 Task: Compose an email with the signature Alicia Thompson with the subject Feedback on a grant application and the message I have a question regarding the company policy on remote work, can you please advise? from softage.4@softage.net to softage.7@softage.net, select first sentence, change the font of the message to Garamond and change the font typography to bold Send the email. Finally, move the email from Sent Items to the label Health
Action: Mouse moved to (118, 132)
Screenshot: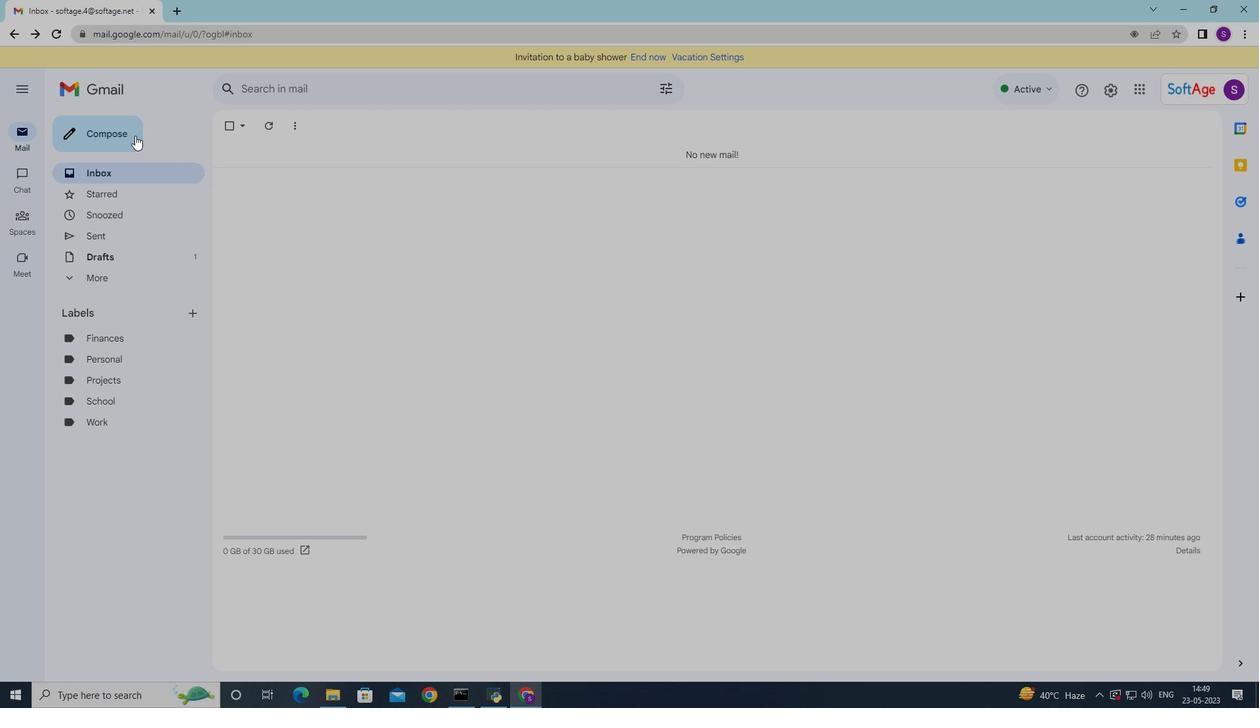 
Action: Mouse pressed left at (118, 132)
Screenshot: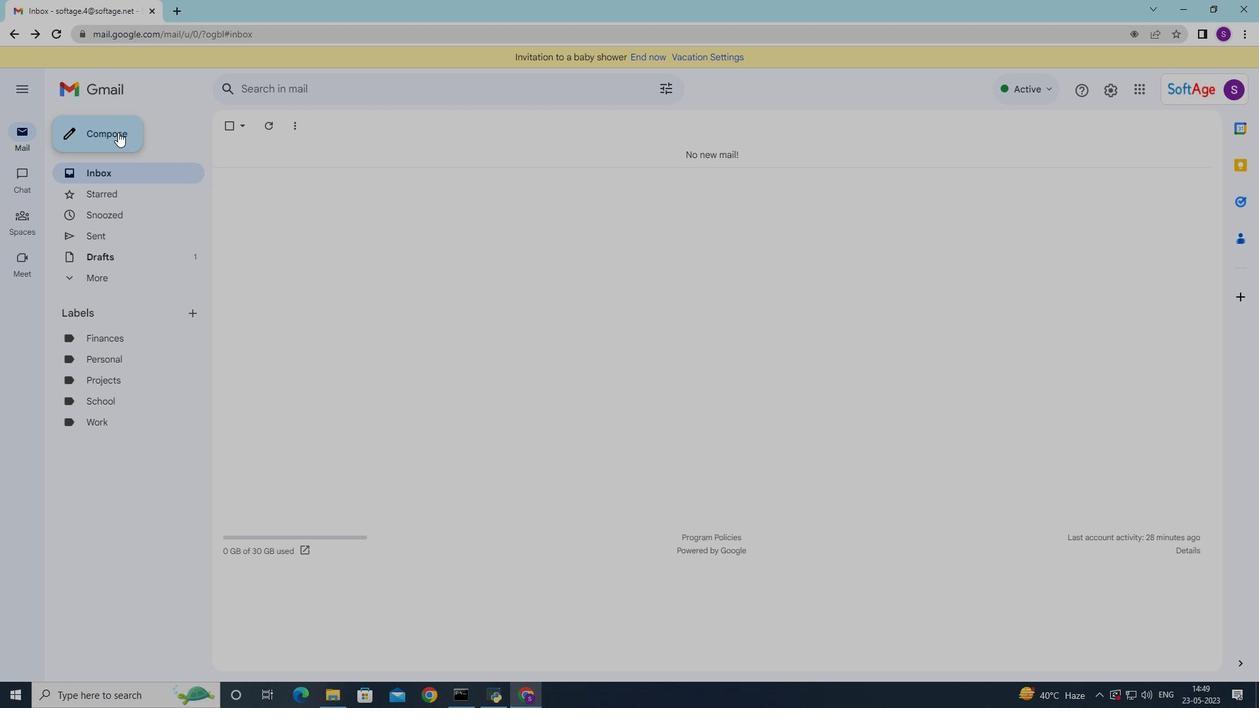 
Action: Mouse moved to (1060, 660)
Screenshot: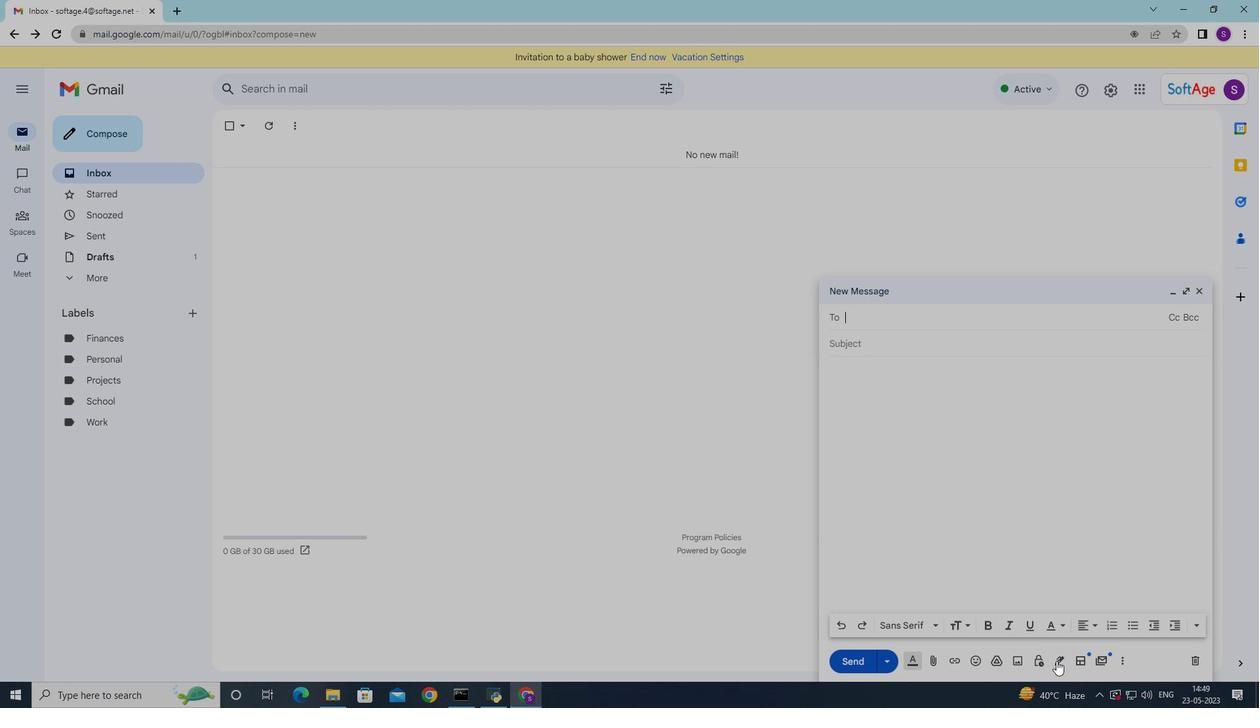 
Action: Mouse pressed left at (1060, 660)
Screenshot: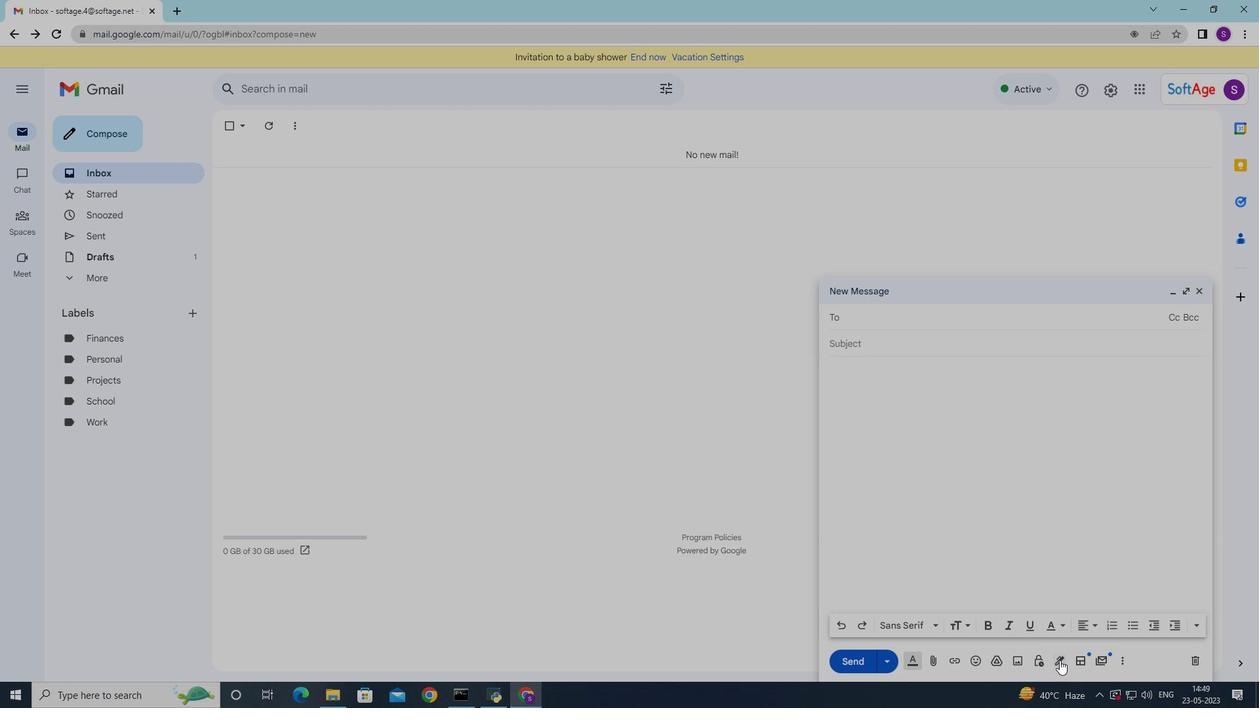 
Action: Mouse moved to (1094, 479)
Screenshot: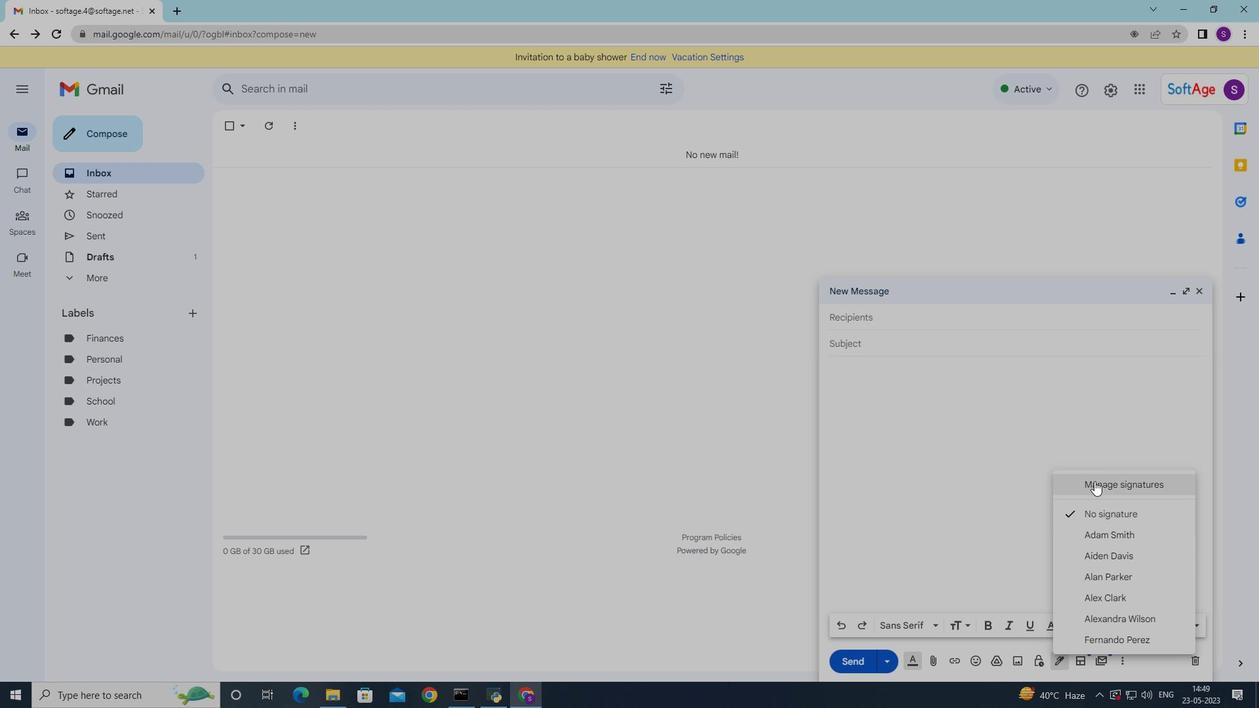 
Action: Mouse pressed left at (1094, 479)
Screenshot: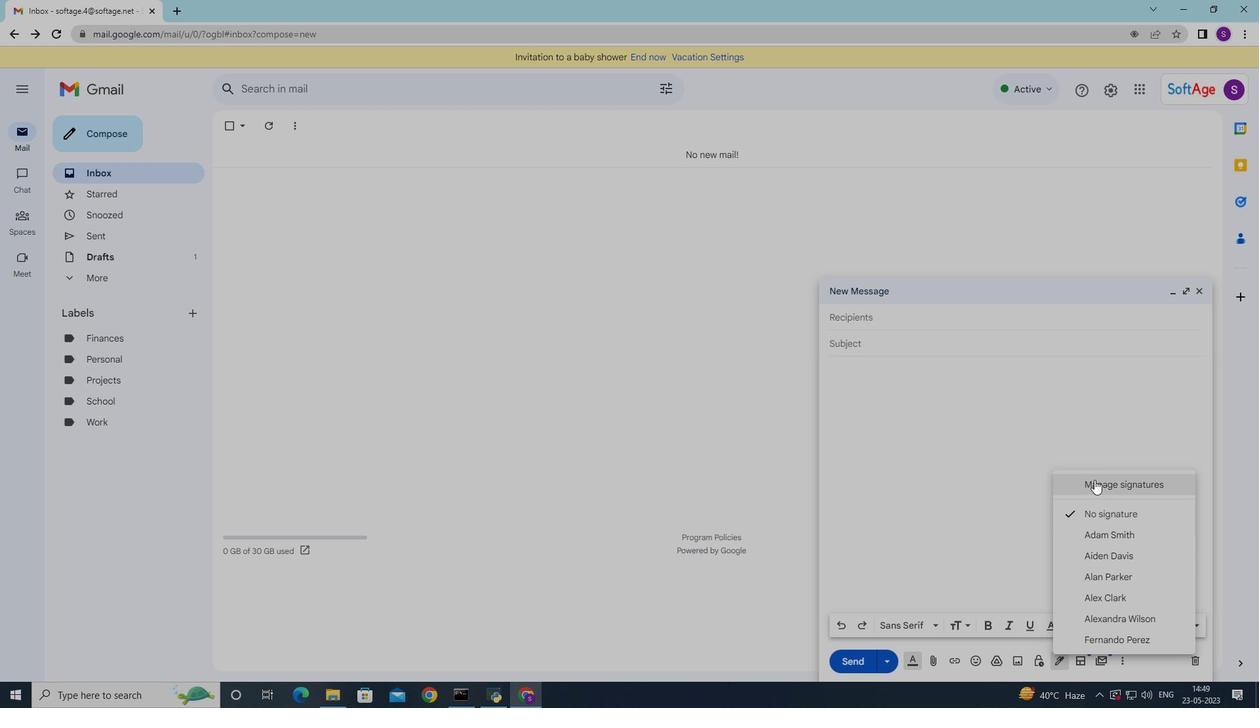 
Action: Mouse moved to (426, 377)
Screenshot: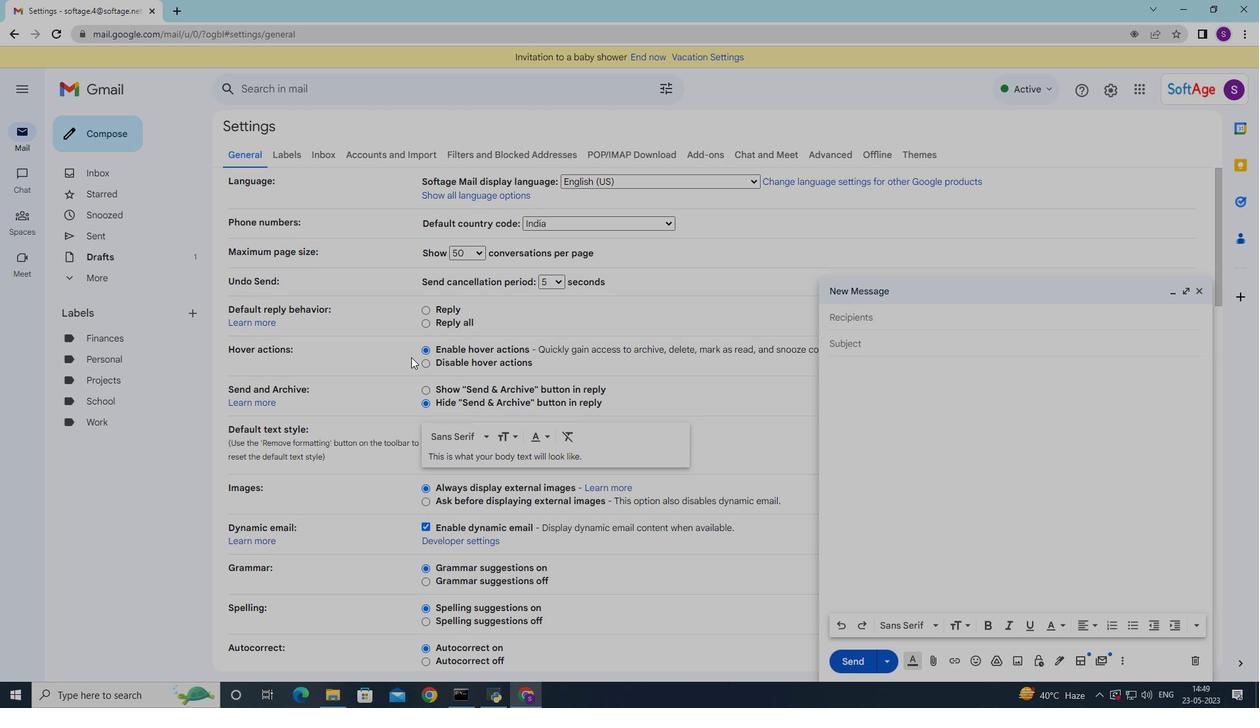 
Action: Mouse scrolled (426, 376) with delta (0, 0)
Screenshot: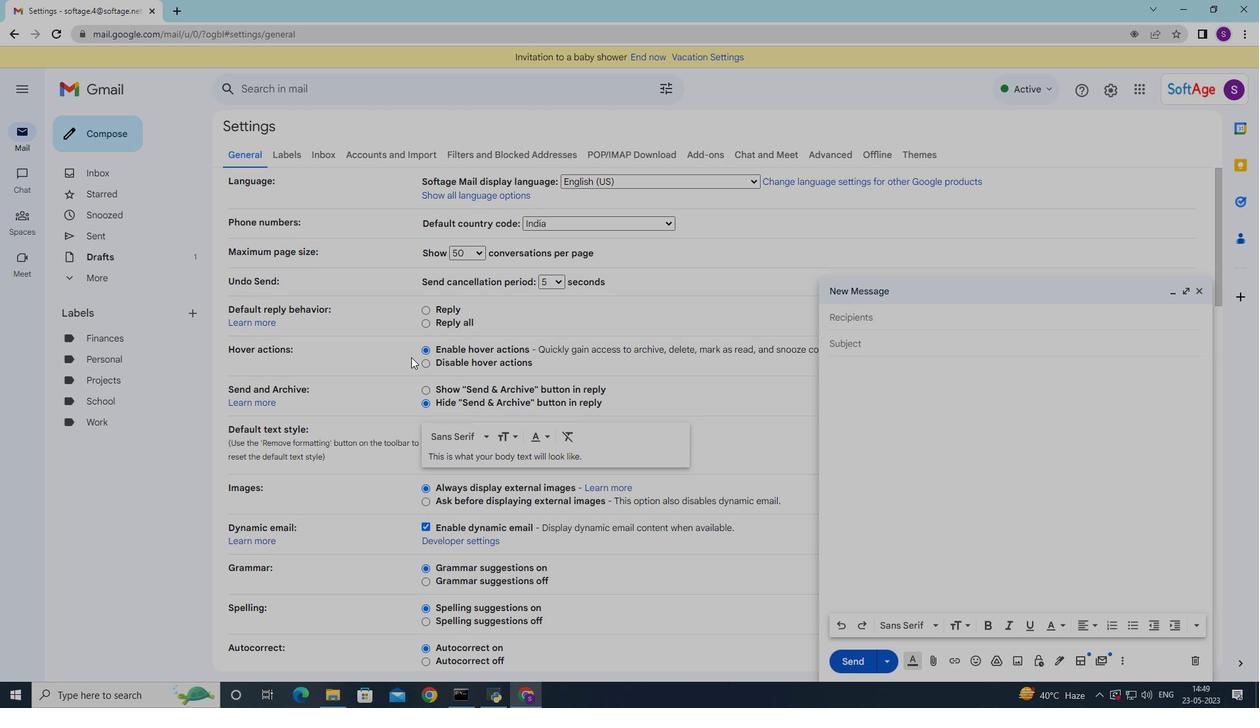 
Action: Mouse moved to (428, 380)
Screenshot: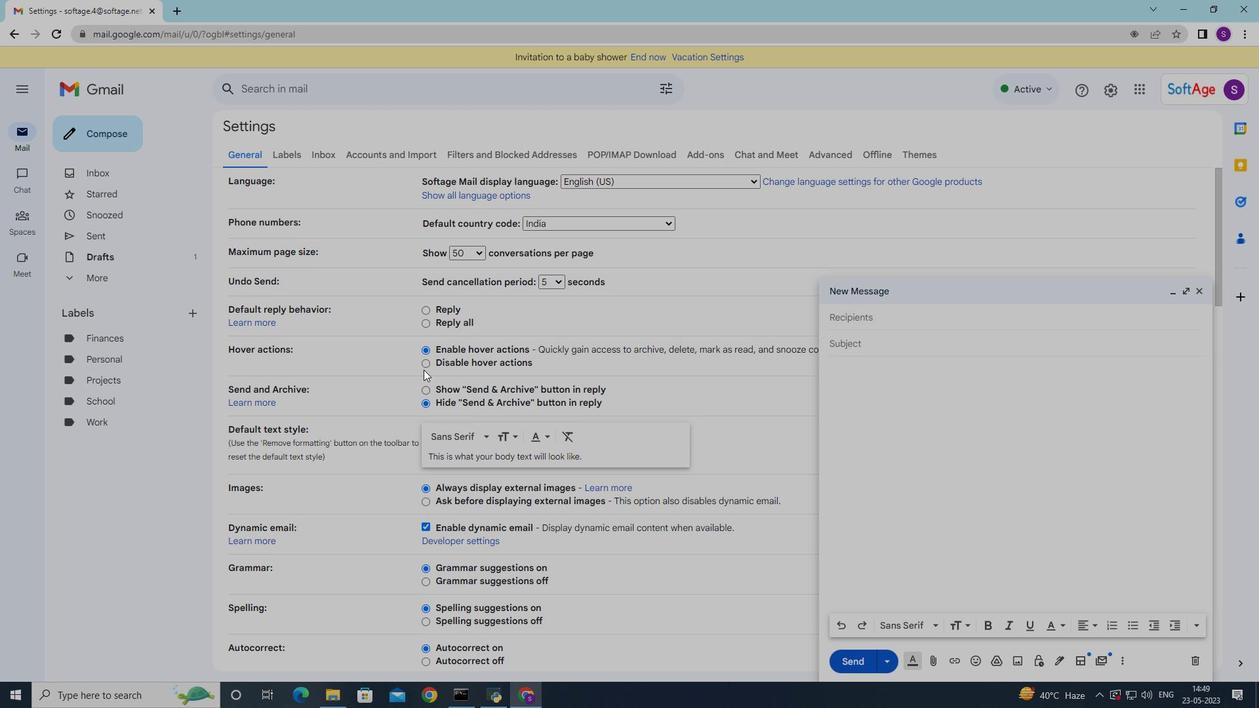 
Action: Mouse scrolled (428, 379) with delta (0, 0)
Screenshot: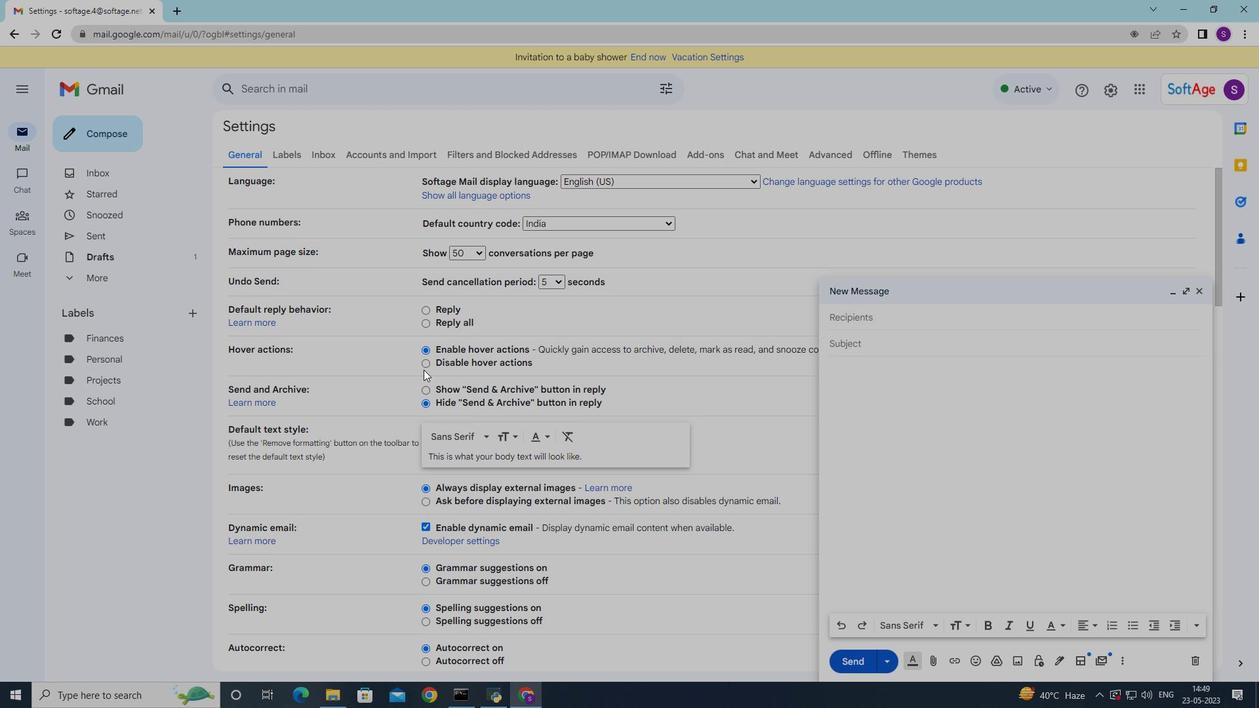 
Action: Mouse moved to (432, 385)
Screenshot: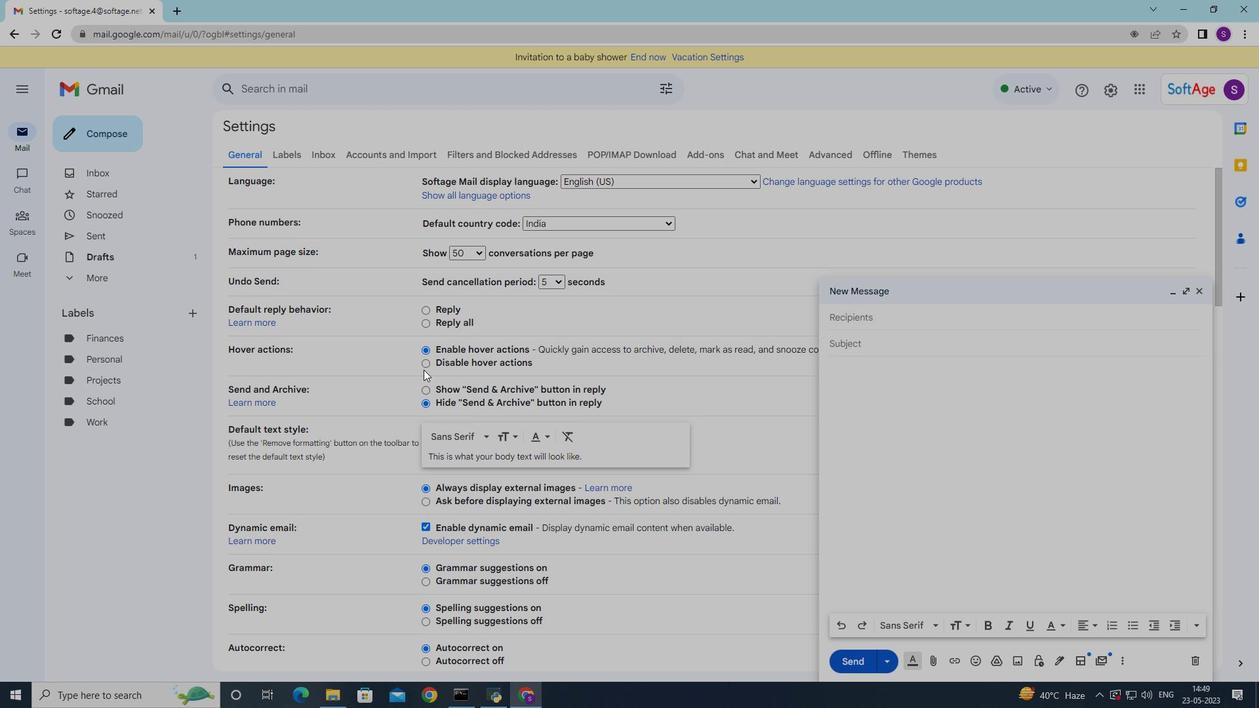 
Action: Mouse scrolled (431, 383) with delta (0, 0)
Screenshot: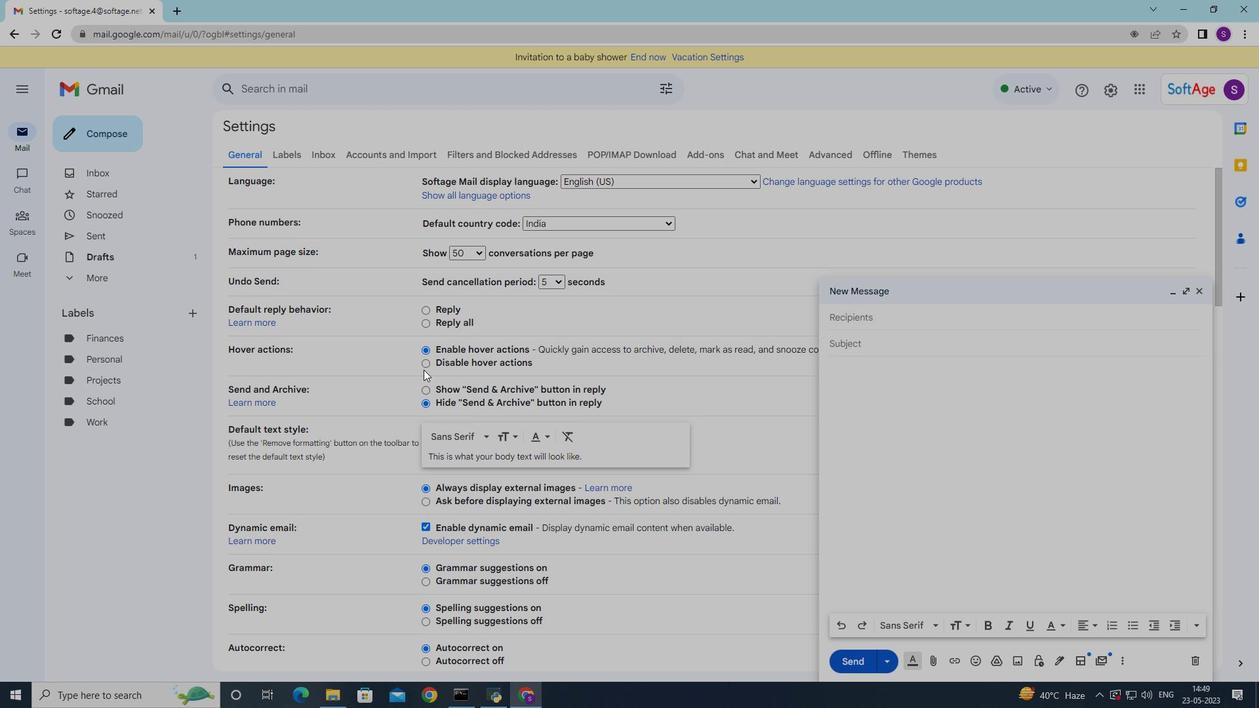 
Action: Mouse moved to (440, 393)
Screenshot: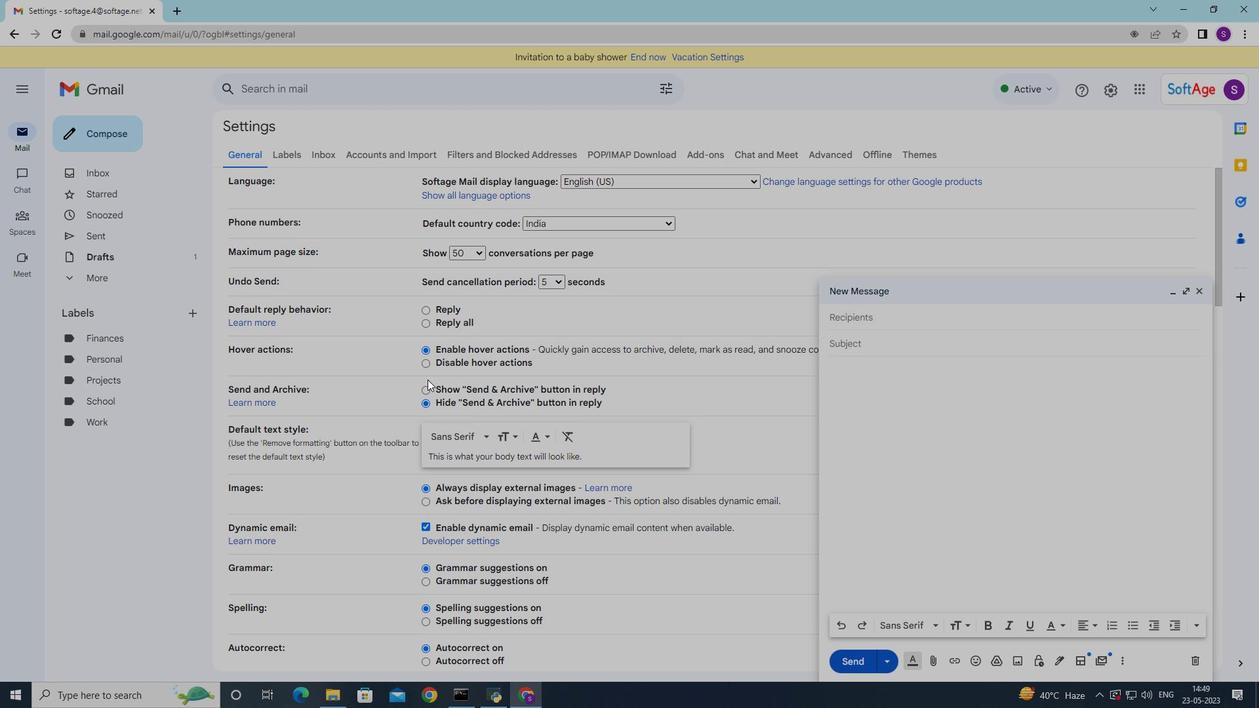 
Action: Mouse scrolled (437, 390) with delta (0, 0)
Screenshot: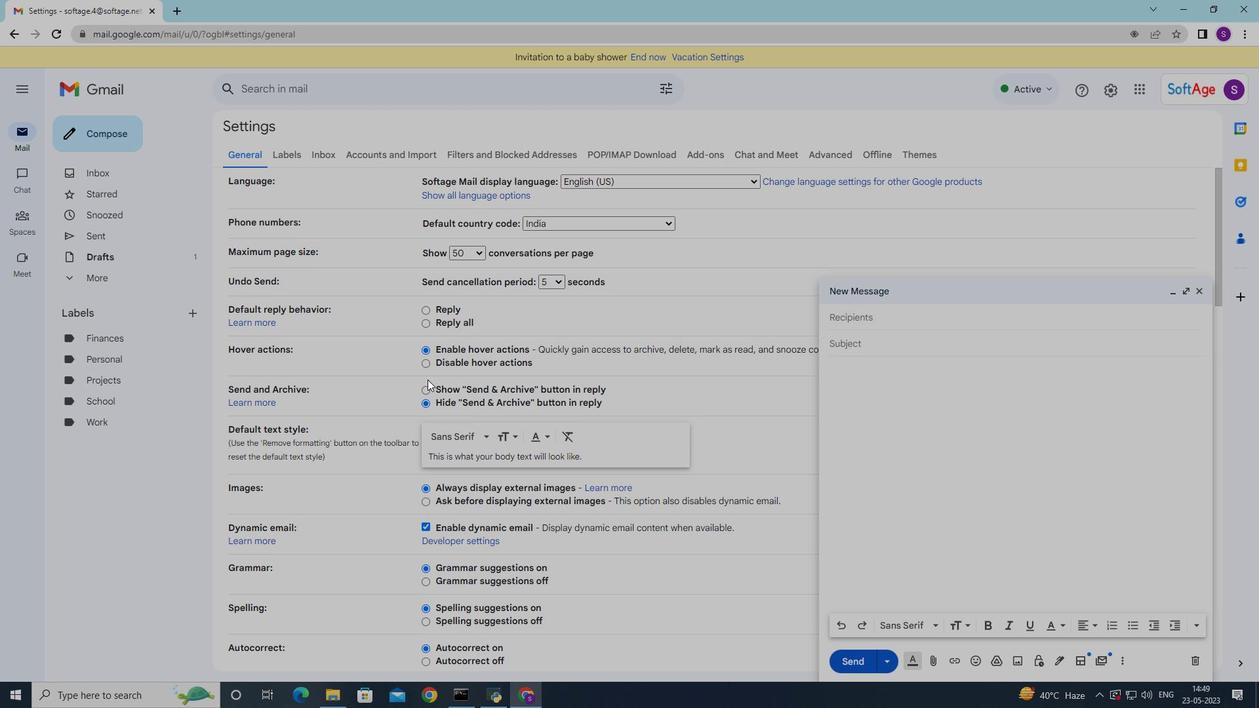 
Action: Mouse moved to (545, 592)
Screenshot: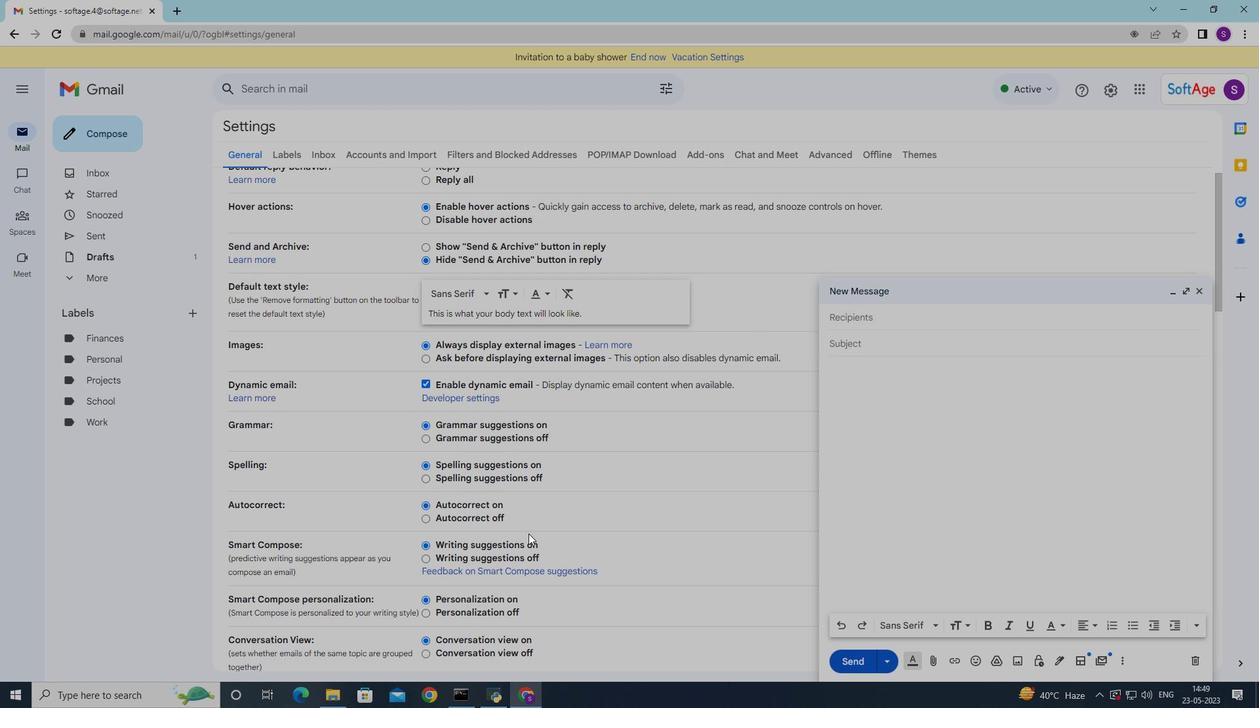 
Action: Mouse scrolled (545, 591) with delta (0, 0)
Screenshot: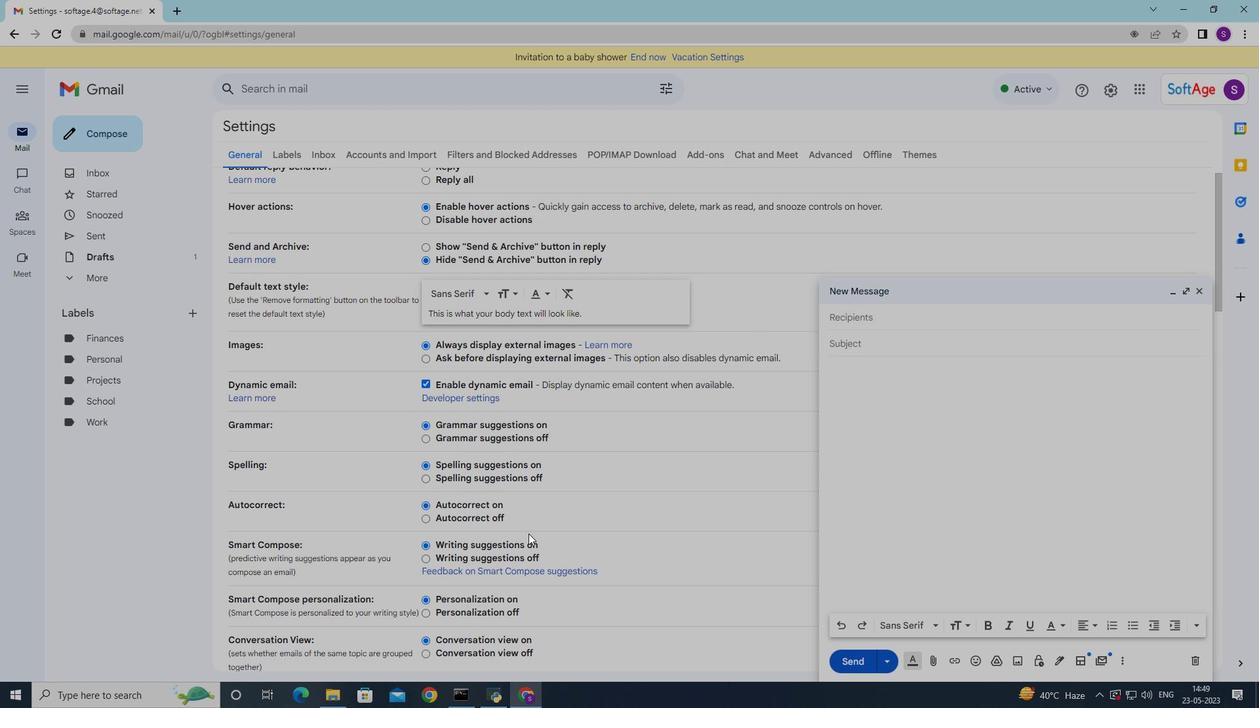 
Action: Mouse moved to (545, 595)
Screenshot: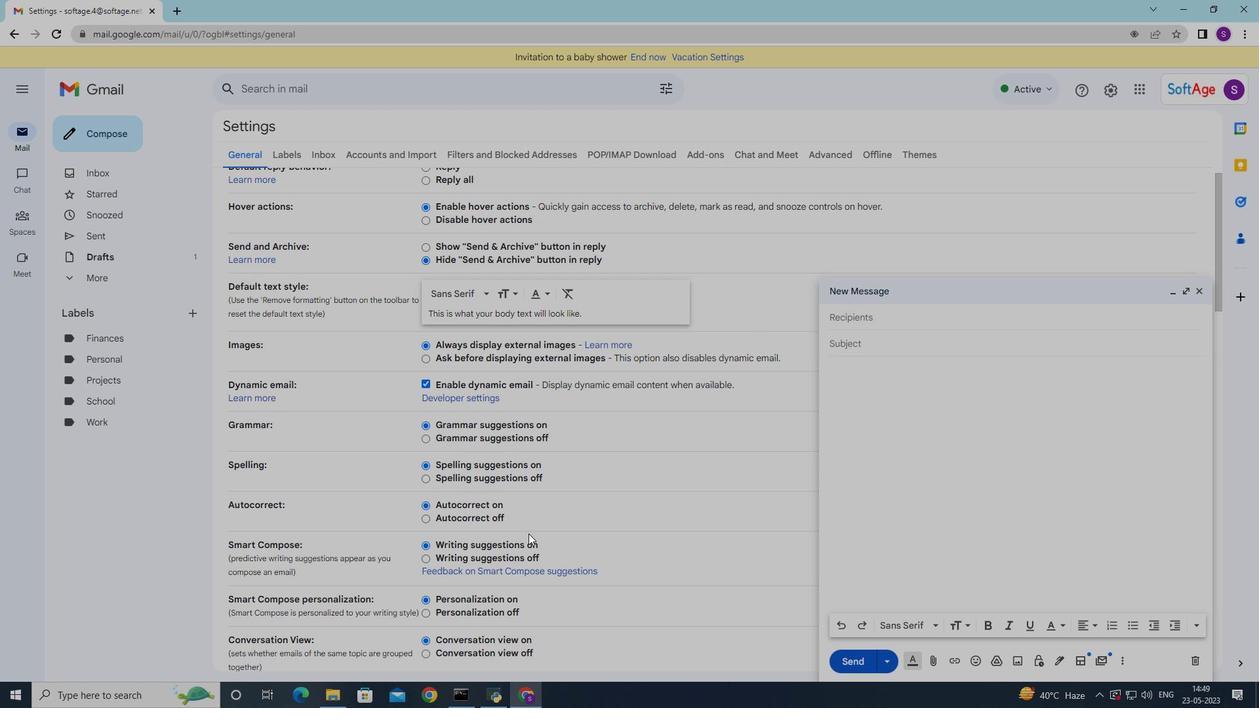 
Action: Mouse scrolled (545, 594) with delta (0, 0)
Screenshot: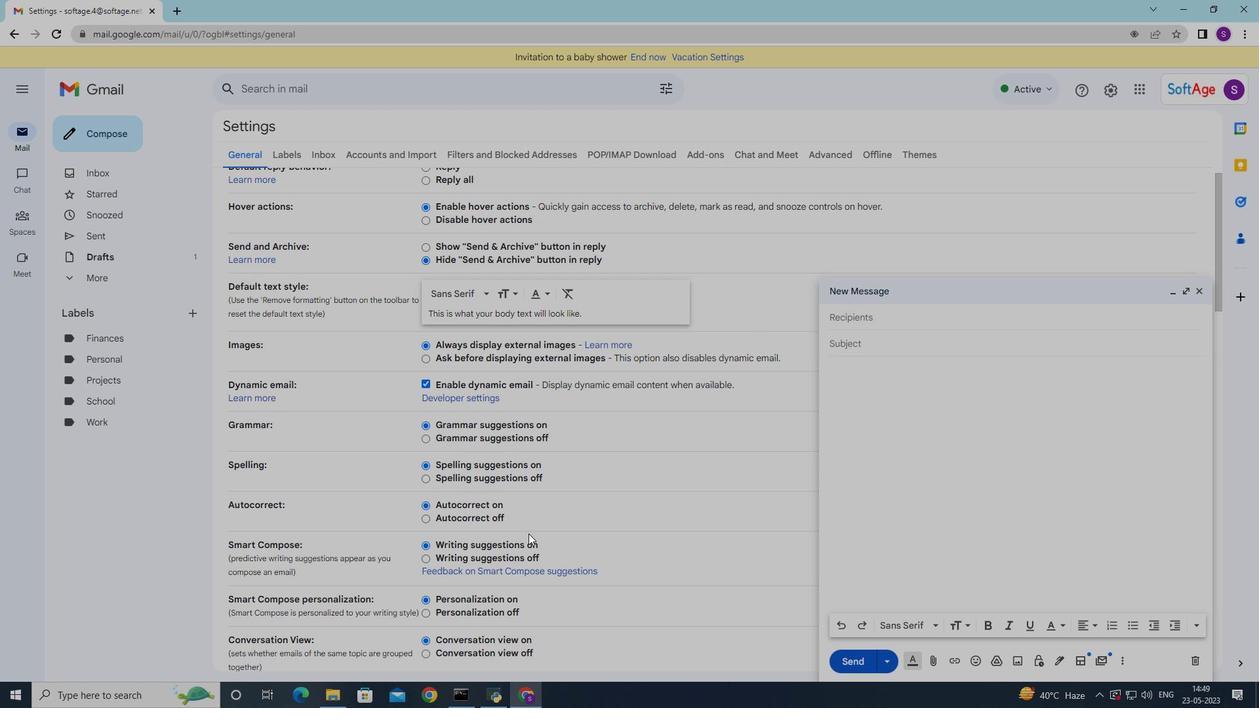 
Action: Mouse scrolled (545, 594) with delta (0, 0)
Screenshot: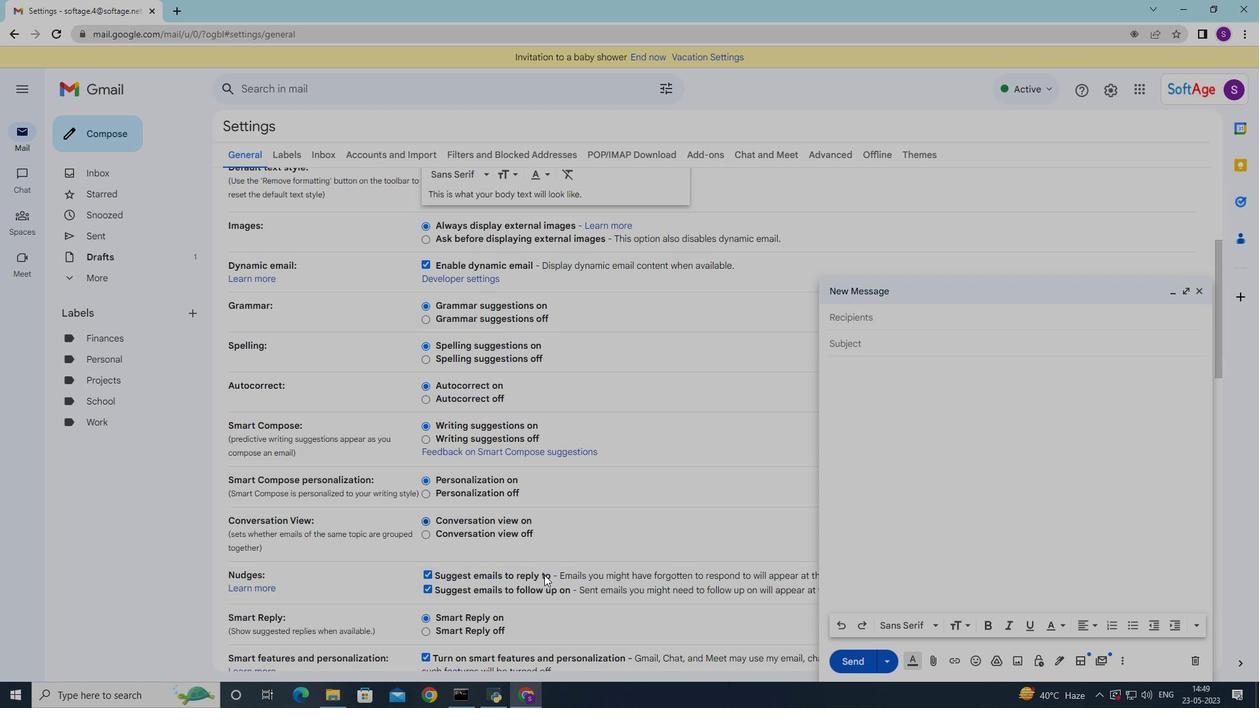 
Action: Mouse moved to (545, 596)
Screenshot: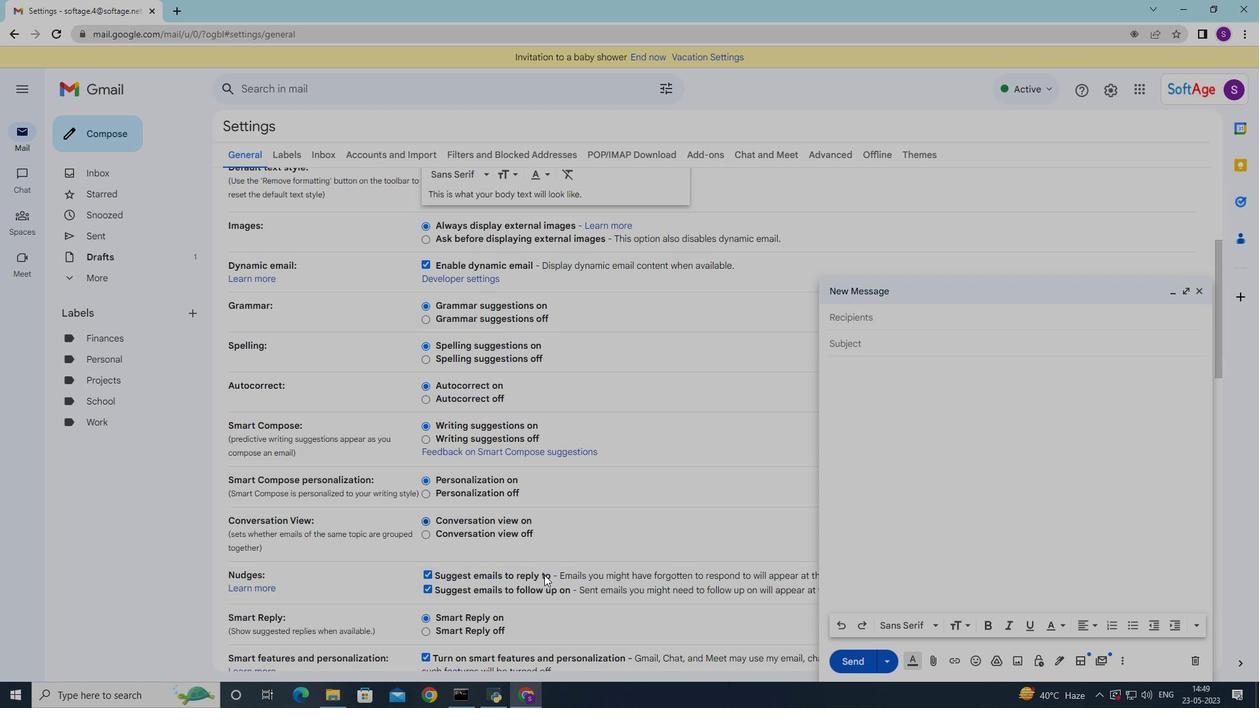 
Action: Mouse scrolled (545, 596) with delta (0, 0)
Screenshot: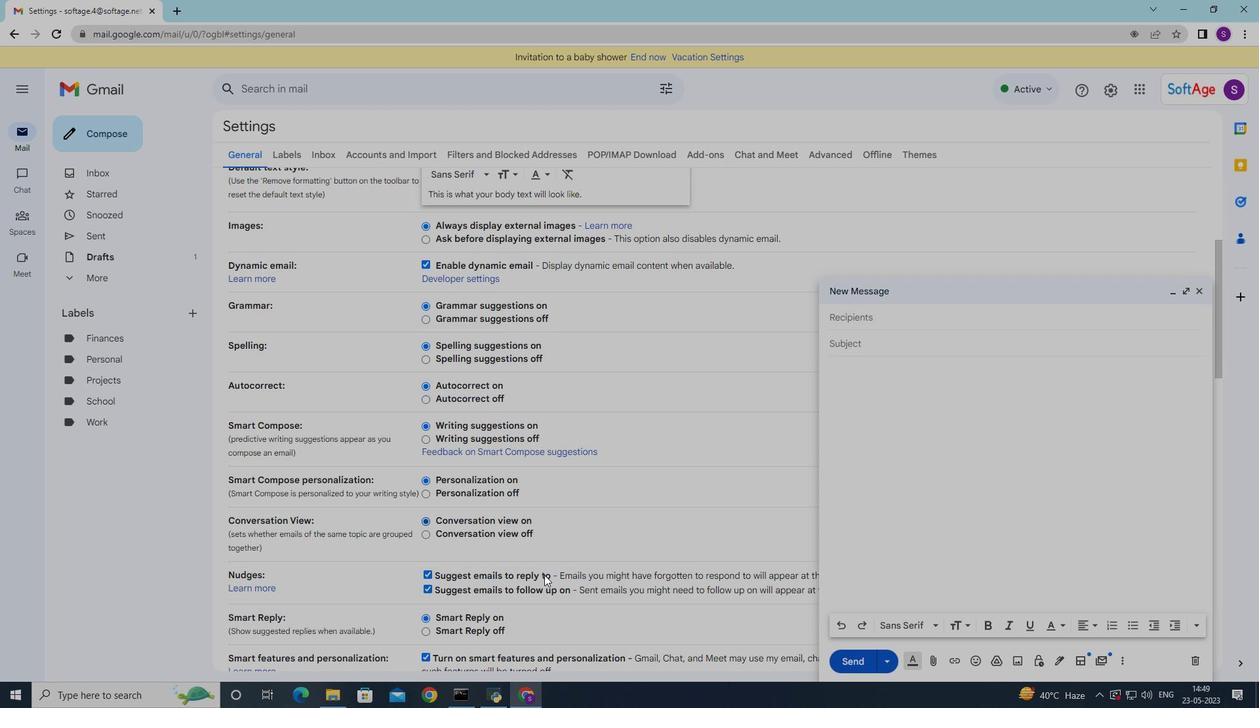 
Action: Mouse moved to (545, 610)
Screenshot: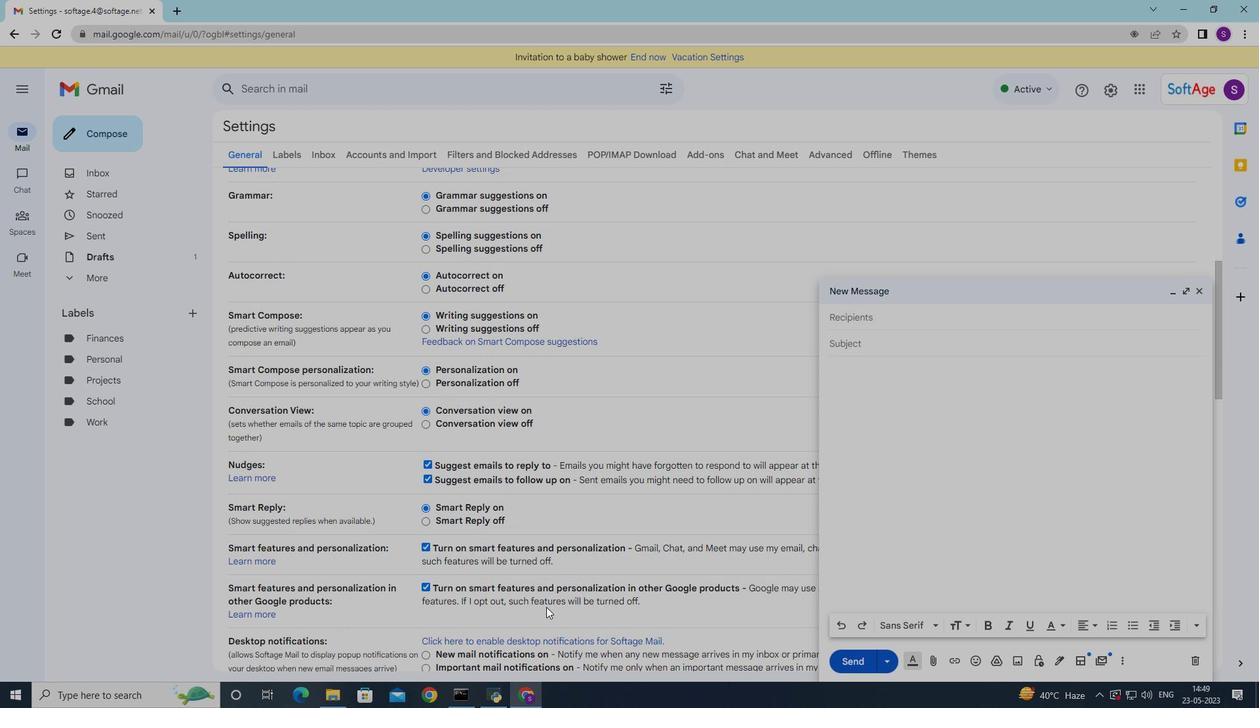 
Action: Mouse scrolled (545, 609) with delta (0, 0)
Screenshot: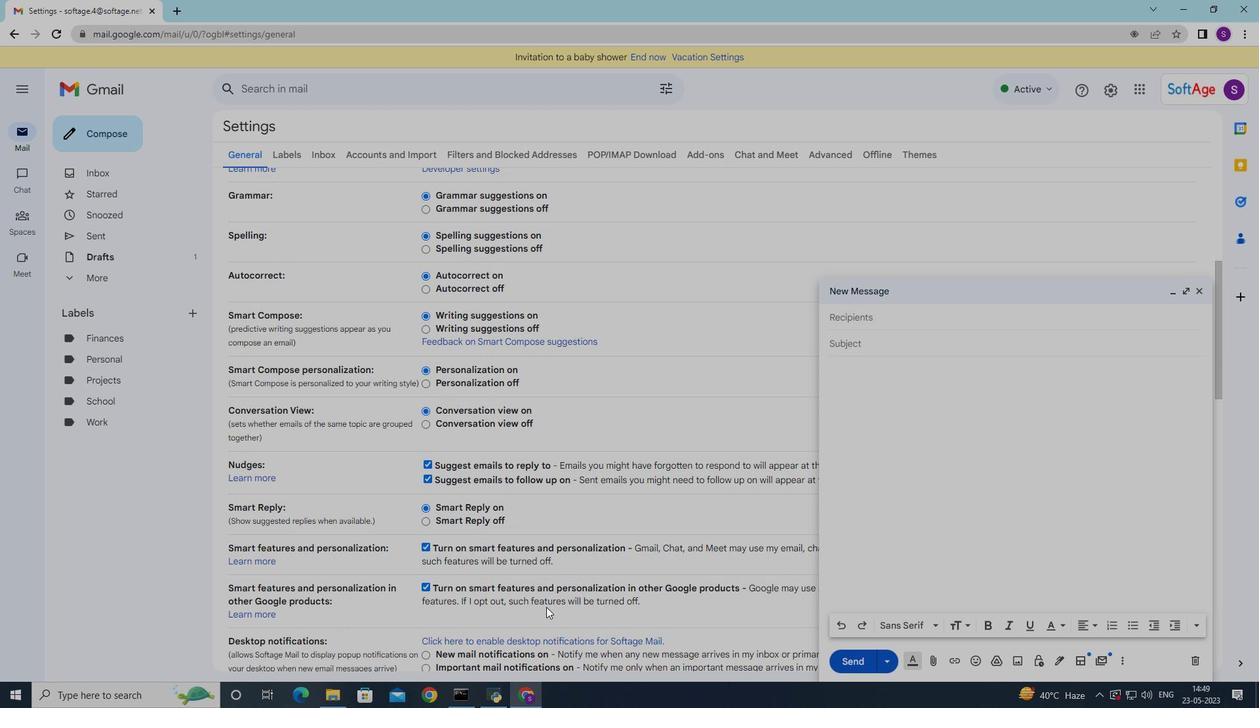 
Action: Mouse moved to (545, 610)
Screenshot: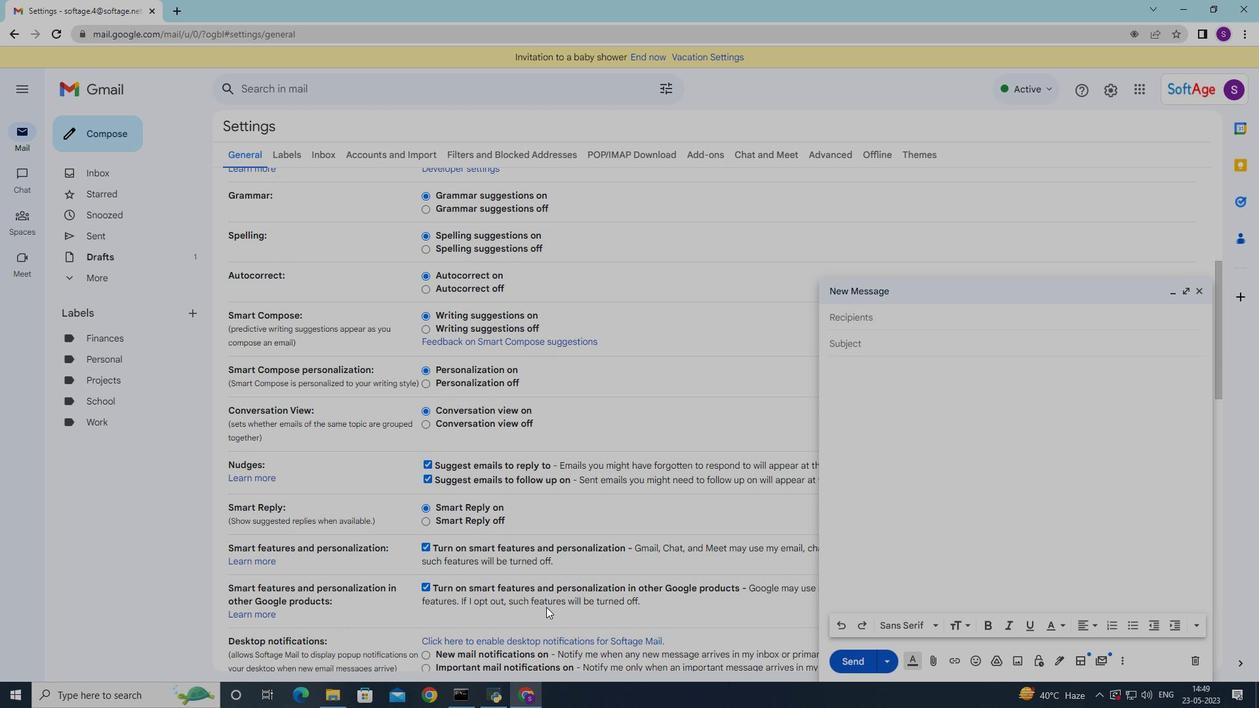
Action: Mouse scrolled (545, 610) with delta (0, 0)
Screenshot: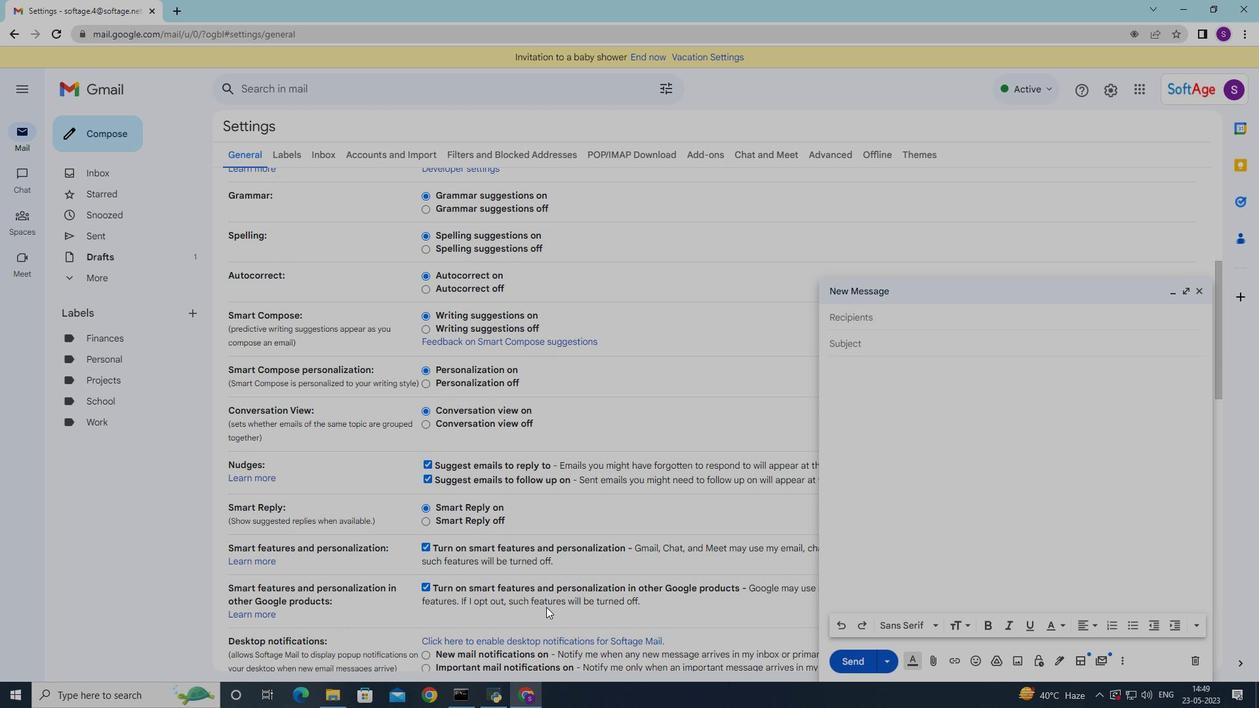 
Action: Mouse scrolled (545, 610) with delta (0, 0)
Screenshot: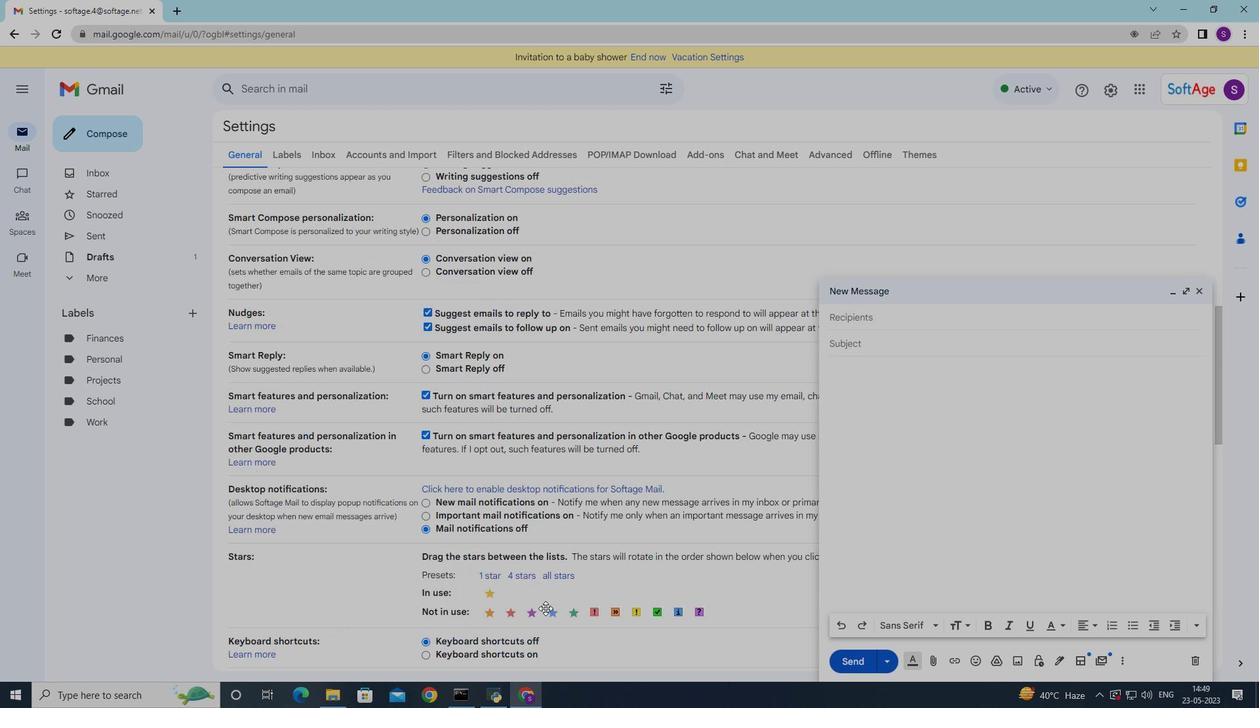 
Action: Mouse scrolled (545, 610) with delta (0, 0)
Screenshot: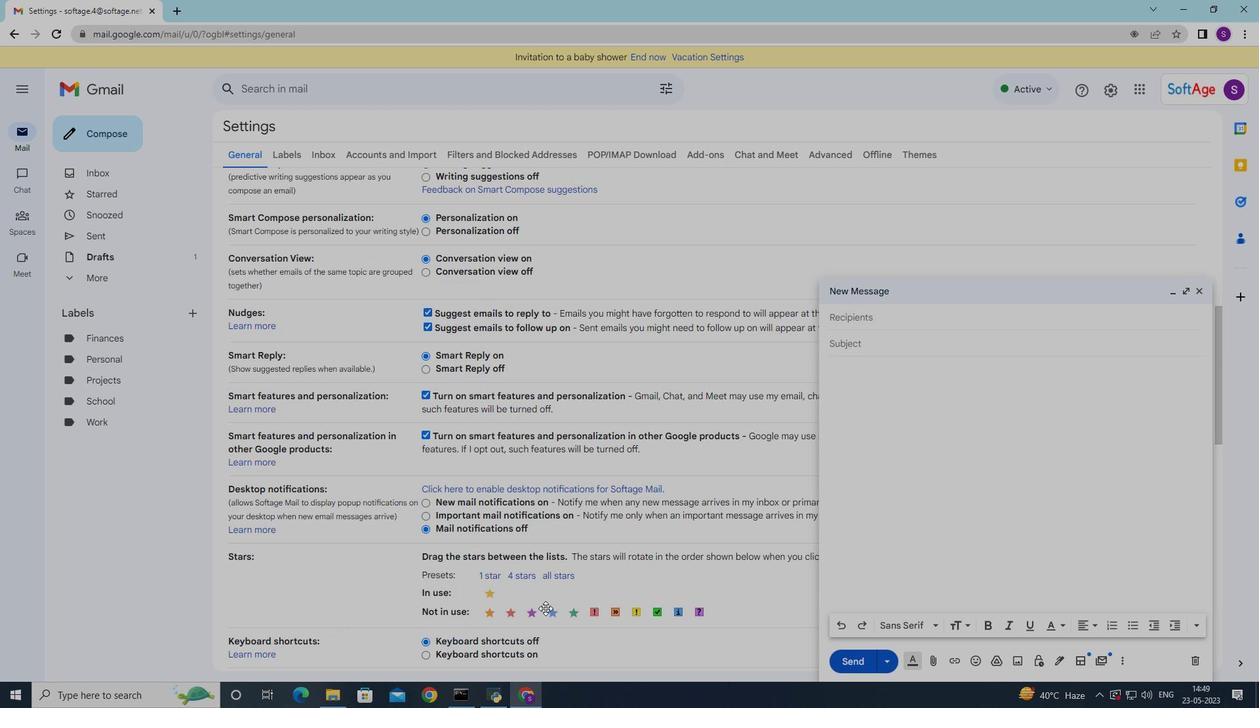 
Action: Mouse moved to (545, 608)
Screenshot: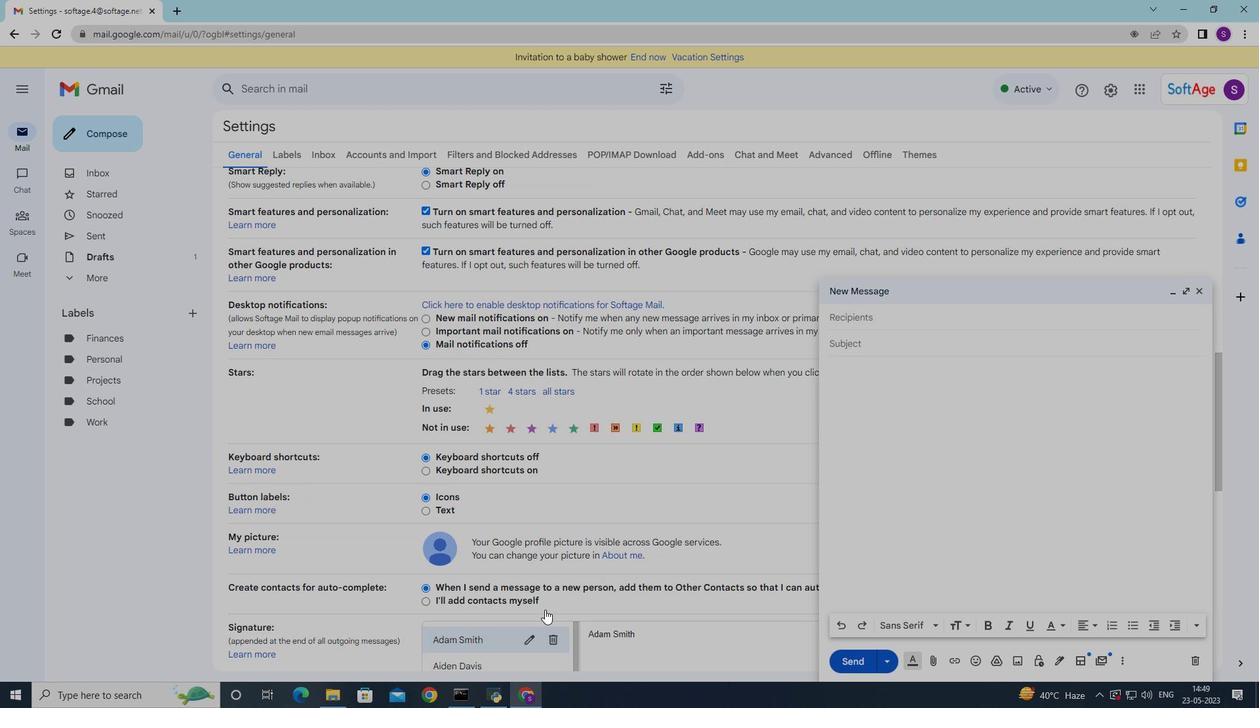 
Action: Mouse scrolled (545, 608) with delta (0, 0)
Screenshot: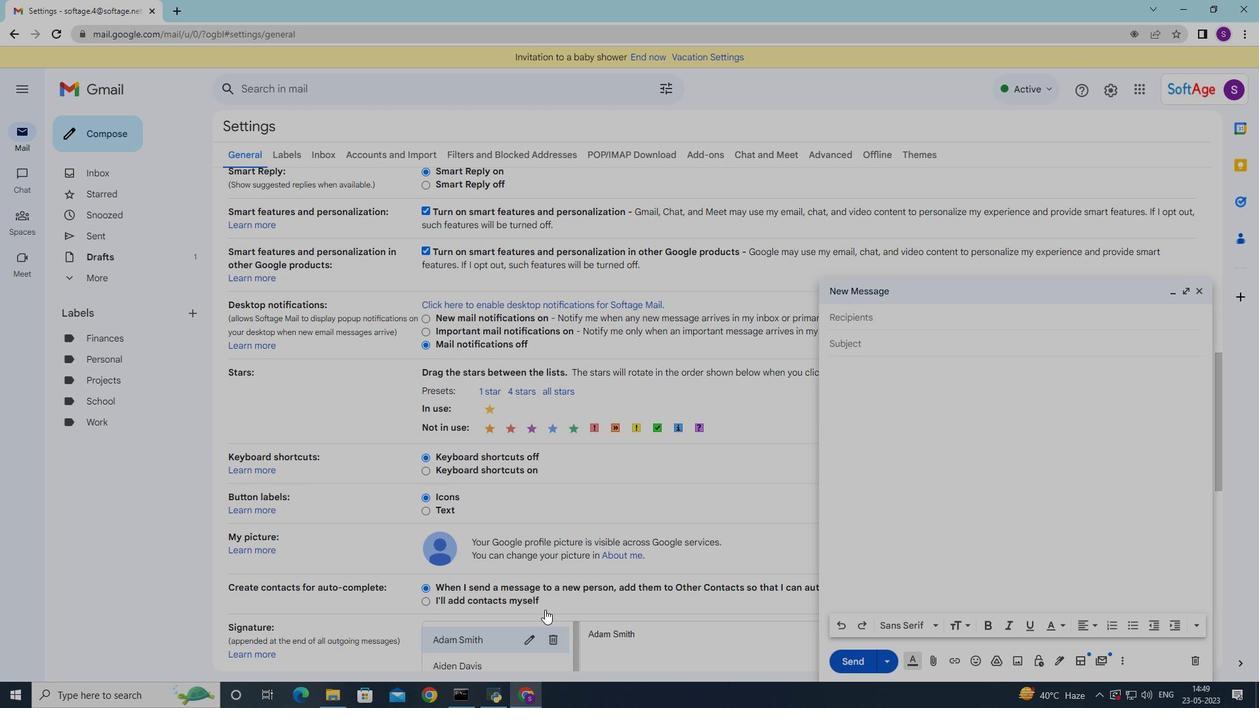 
Action: Mouse moved to (545, 608)
Screenshot: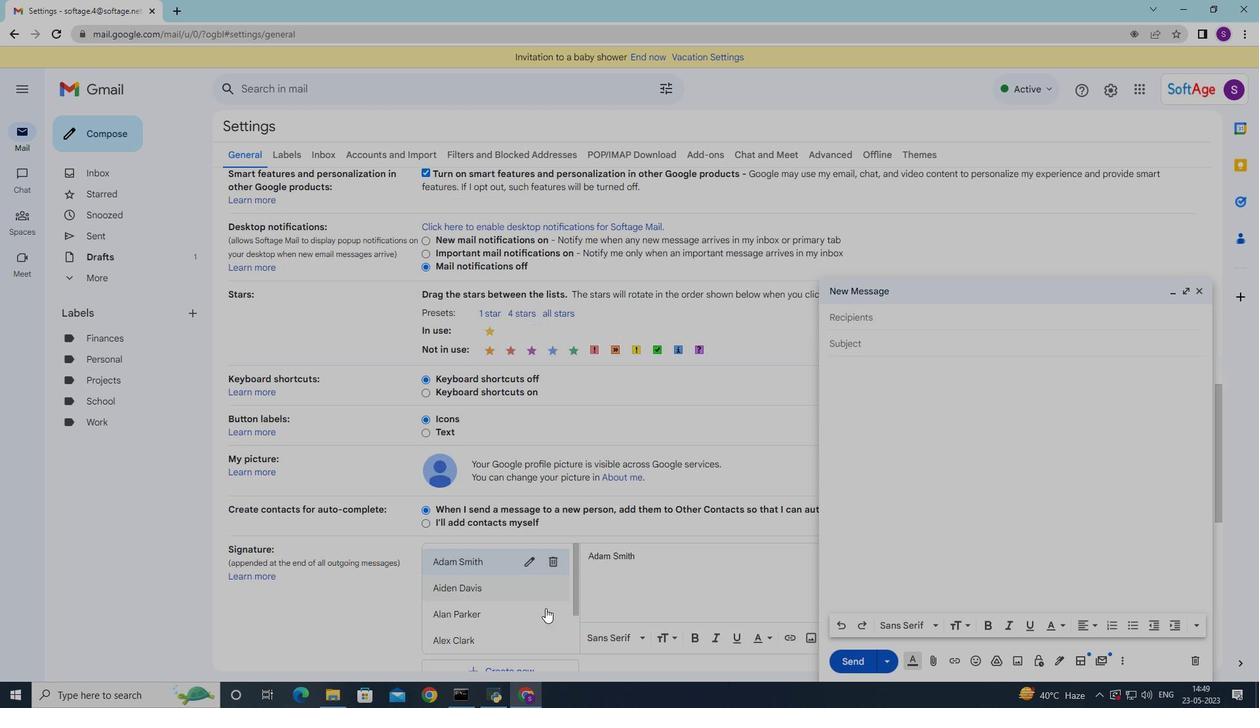 
Action: Mouse scrolled (545, 608) with delta (0, 0)
Screenshot: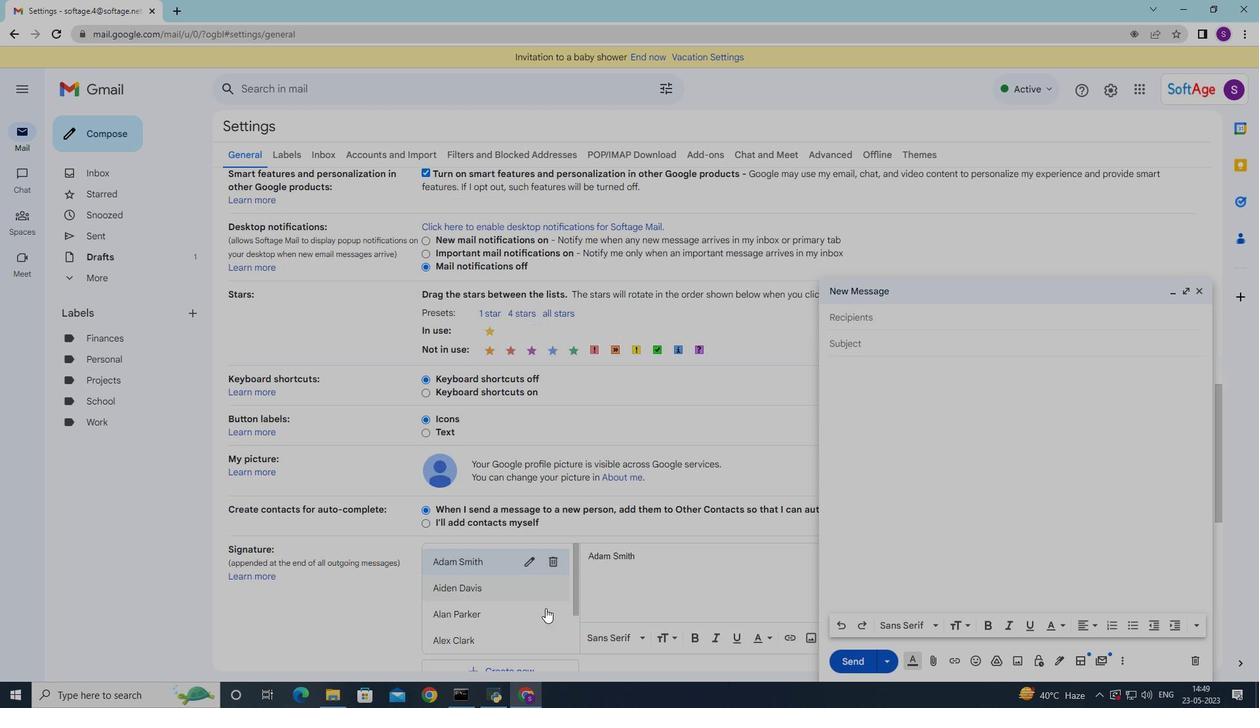 
Action: Mouse scrolled (545, 608) with delta (0, 0)
Screenshot: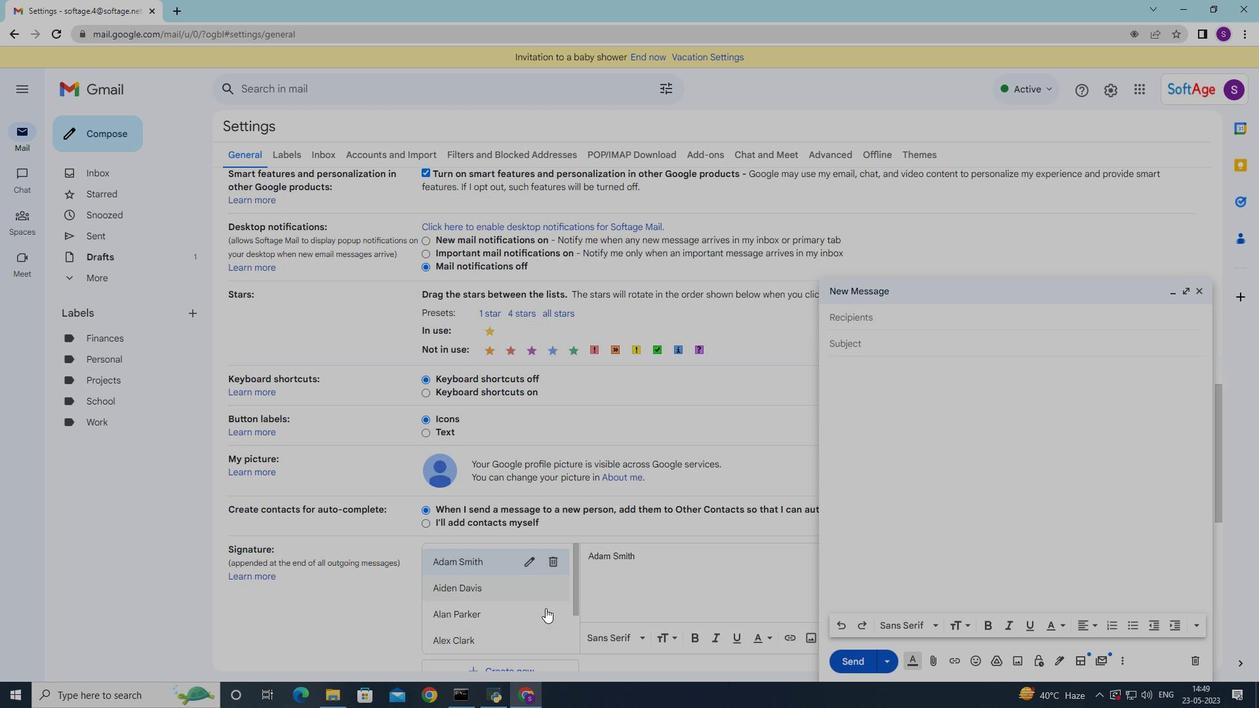 
Action: Mouse moved to (484, 475)
Screenshot: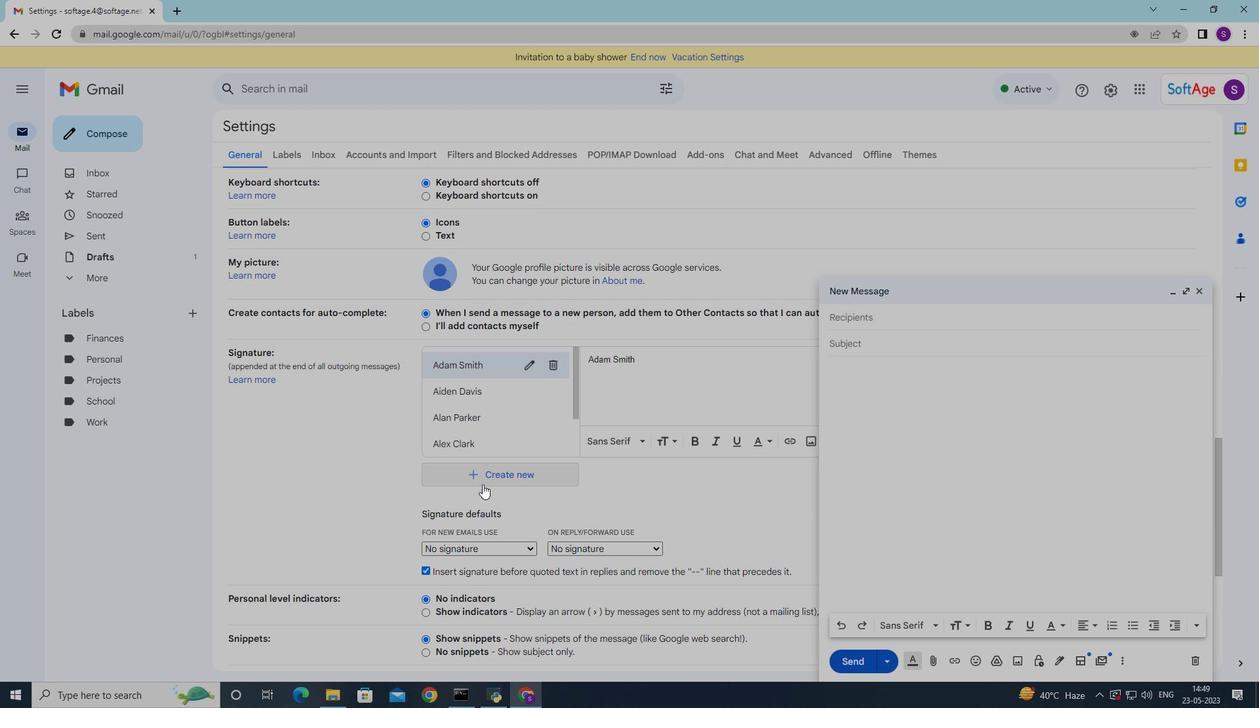 
Action: Mouse pressed left at (484, 475)
Screenshot: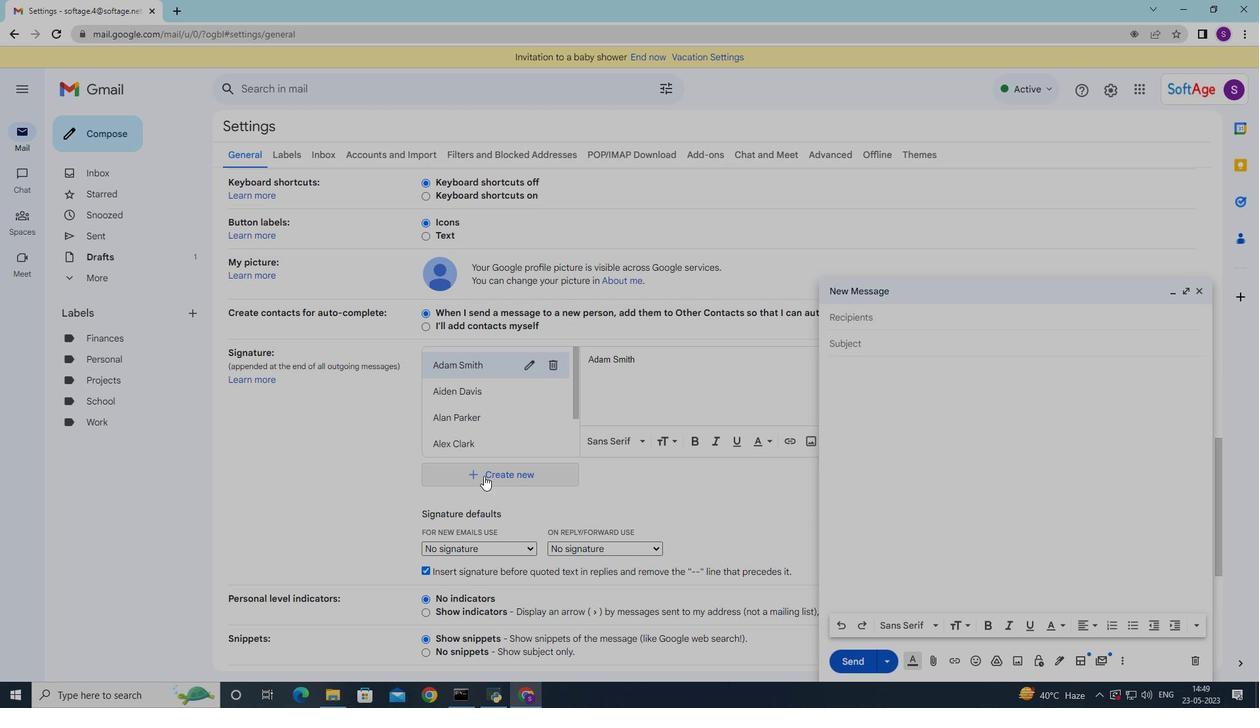 
Action: Mouse moved to (482, 477)
Screenshot: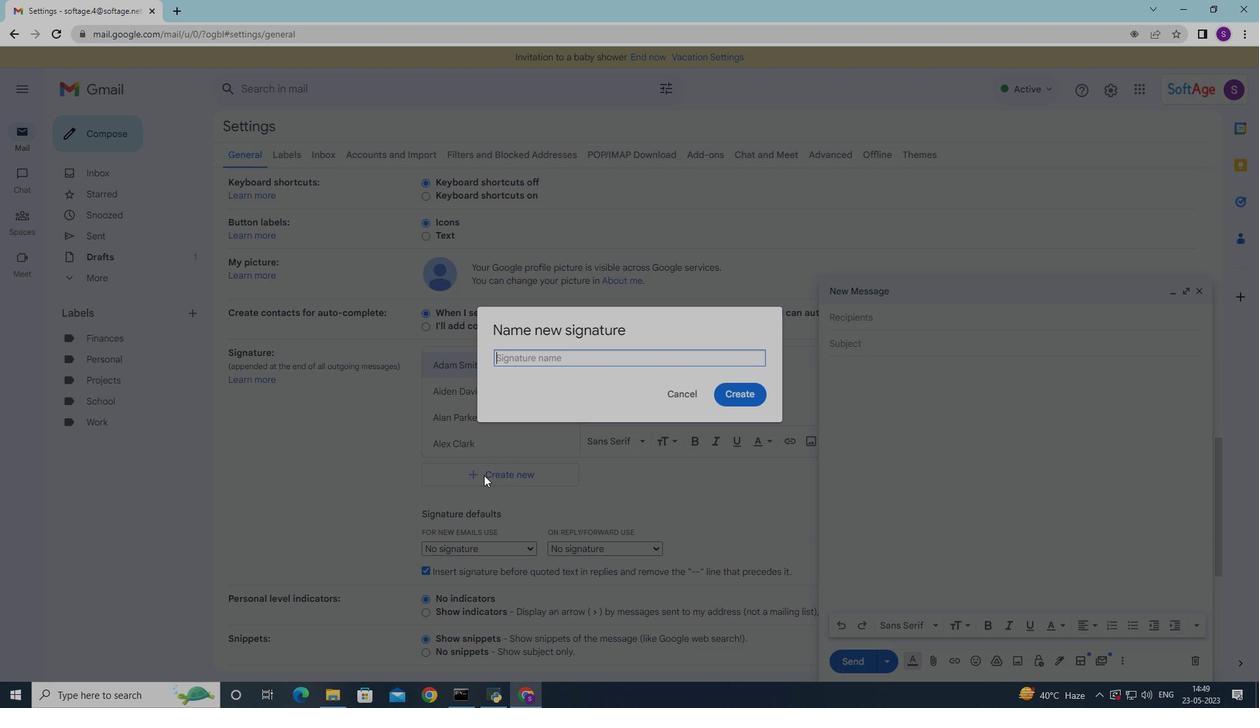 
Action: Key pressed <Key.shift>Alicia<Key.space><Key.shift><Key.shift><Key.shift><Key.shift><Key.shift><Key.shift><Key.shift><Key.shift><Key.shift><Key.shift><Key.shift><Key.shift><Key.shift><Key.shift><Key.shift><Key.shift><Key.shift><Key.shift><Key.shift><Key.shift><Key.shift><Key.shift><Key.shift><Key.shift><Key.shift><Key.shift><Key.shift><Key.shift><Key.shift><Key.shift><Key.shift><Key.shift><Key.shift><Key.shift><Key.shift><Key.shift>Thompson
Screenshot: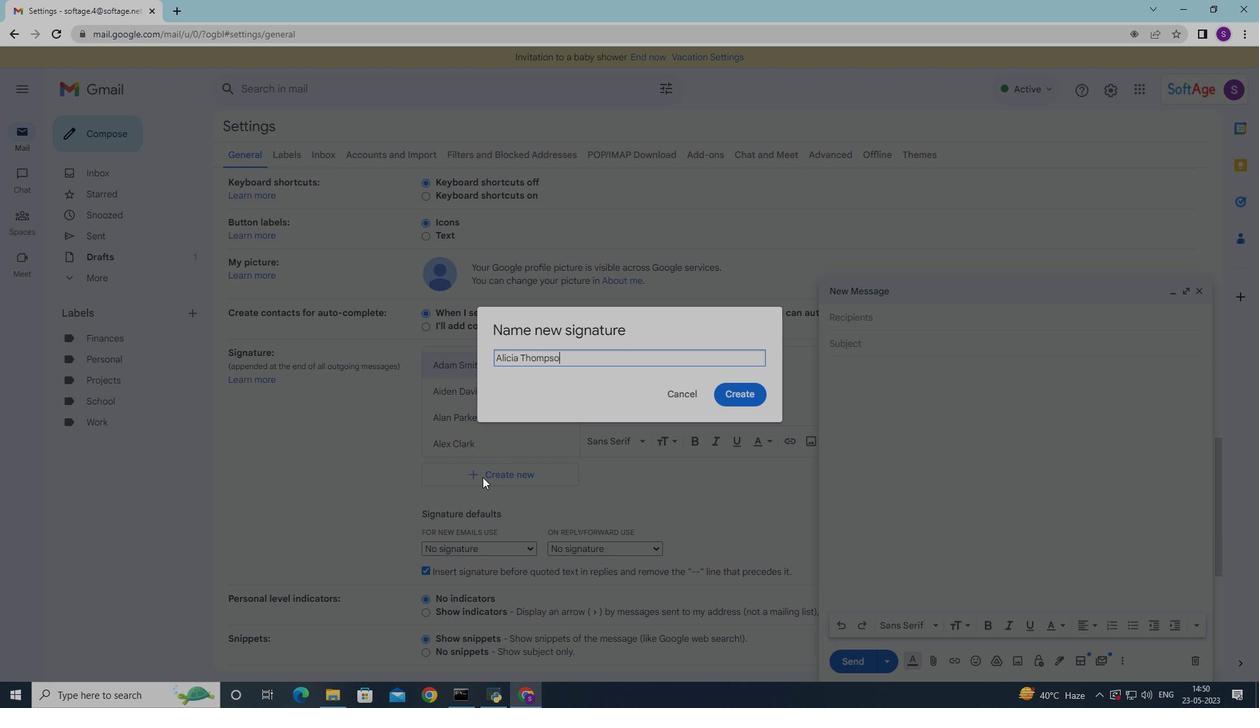 
Action: Mouse moved to (734, 400)
Screenshot: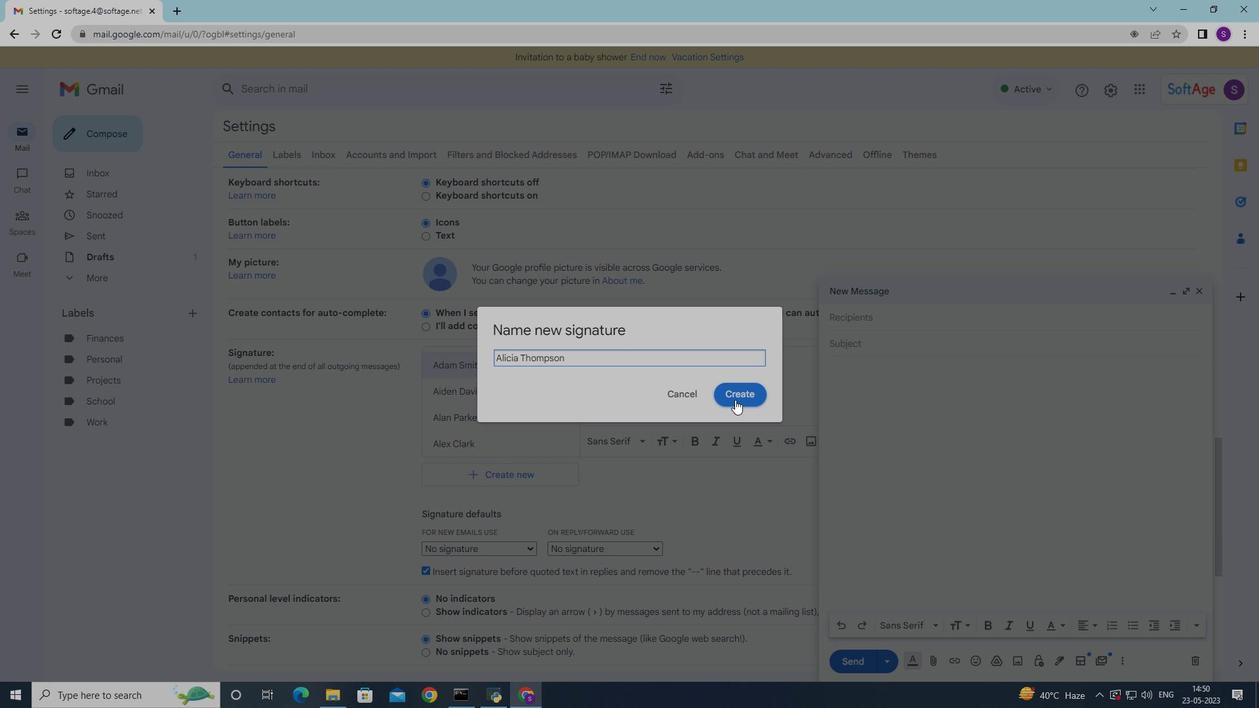 
Action: Mouse pressed left at (734, 400)
Screenshot: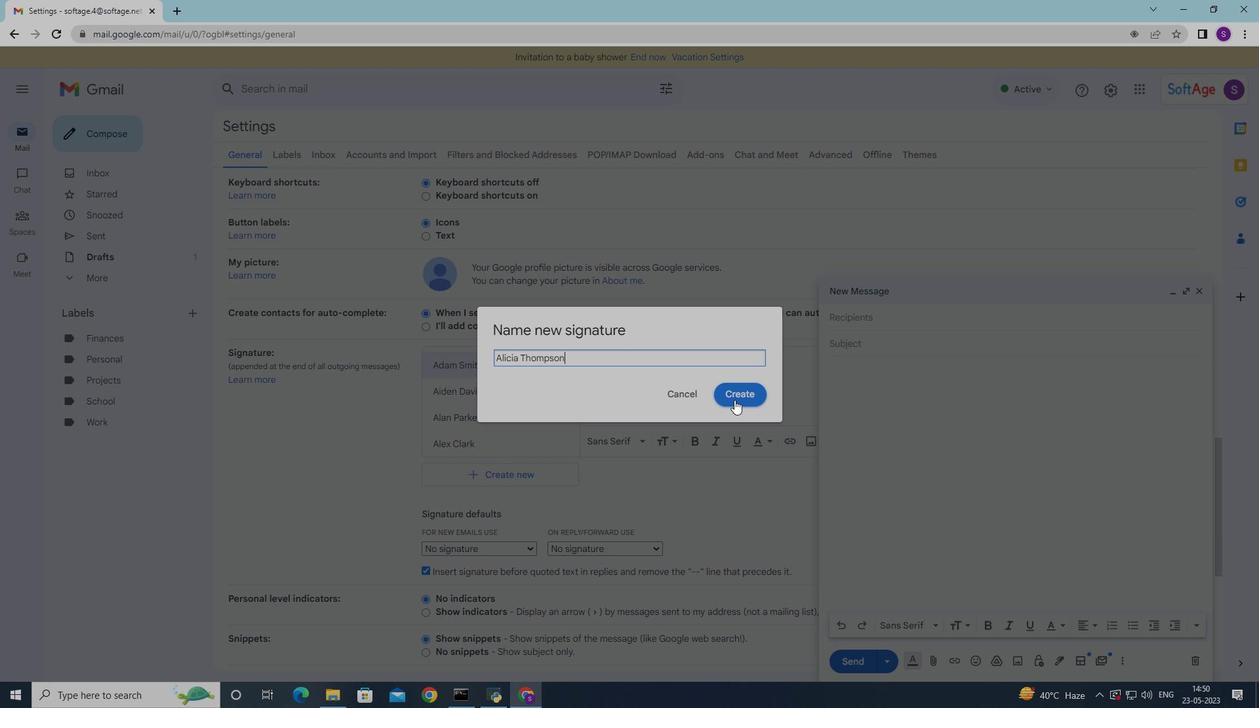 
Action: Mouse moved to (653, 378)
Screenshot: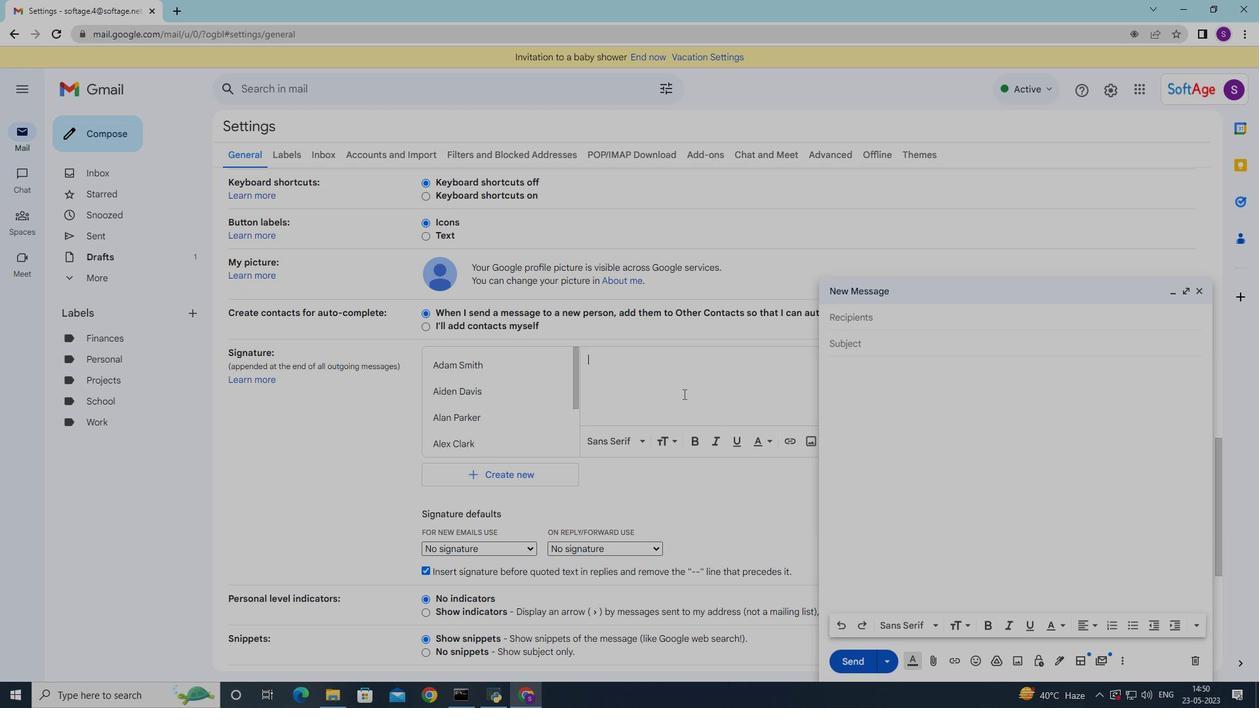 
Action: Key pressed <Key.shift>Alicia<Key.space><Key.shift>THo<Key.backspace><Key.backspace>hompson
Screenshot: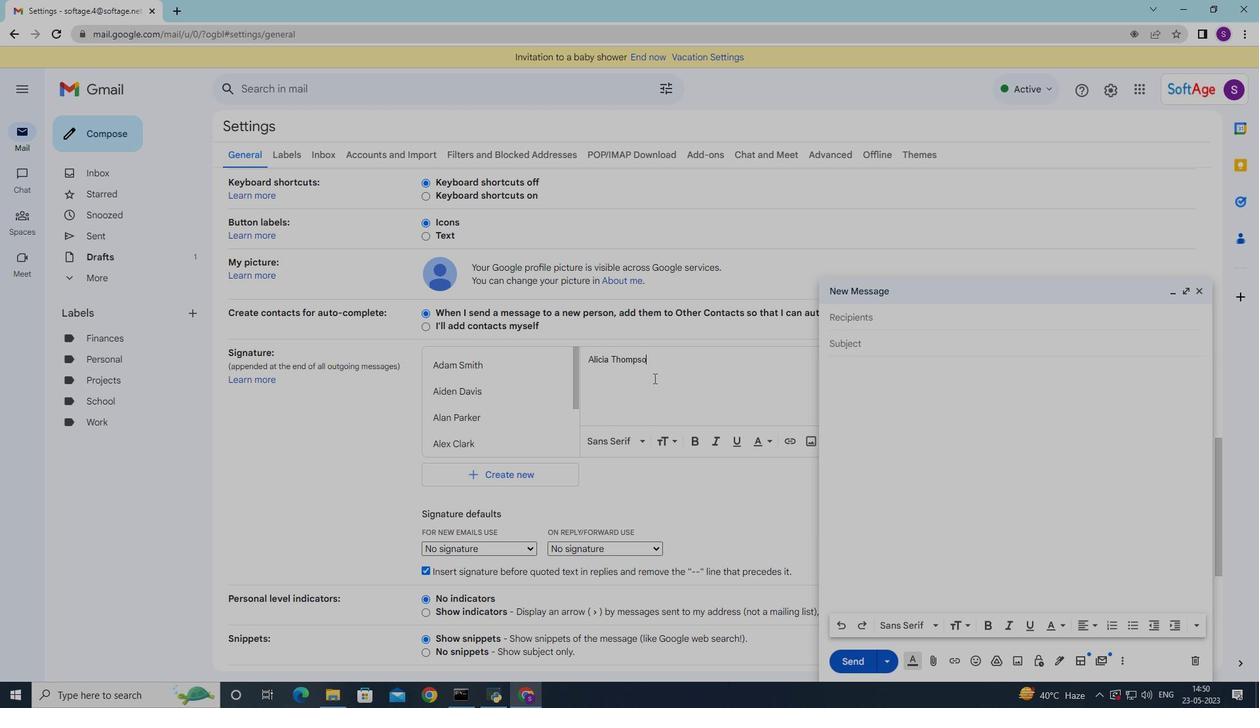 
Action: Mouse moved to (598, 442)
Screenshot: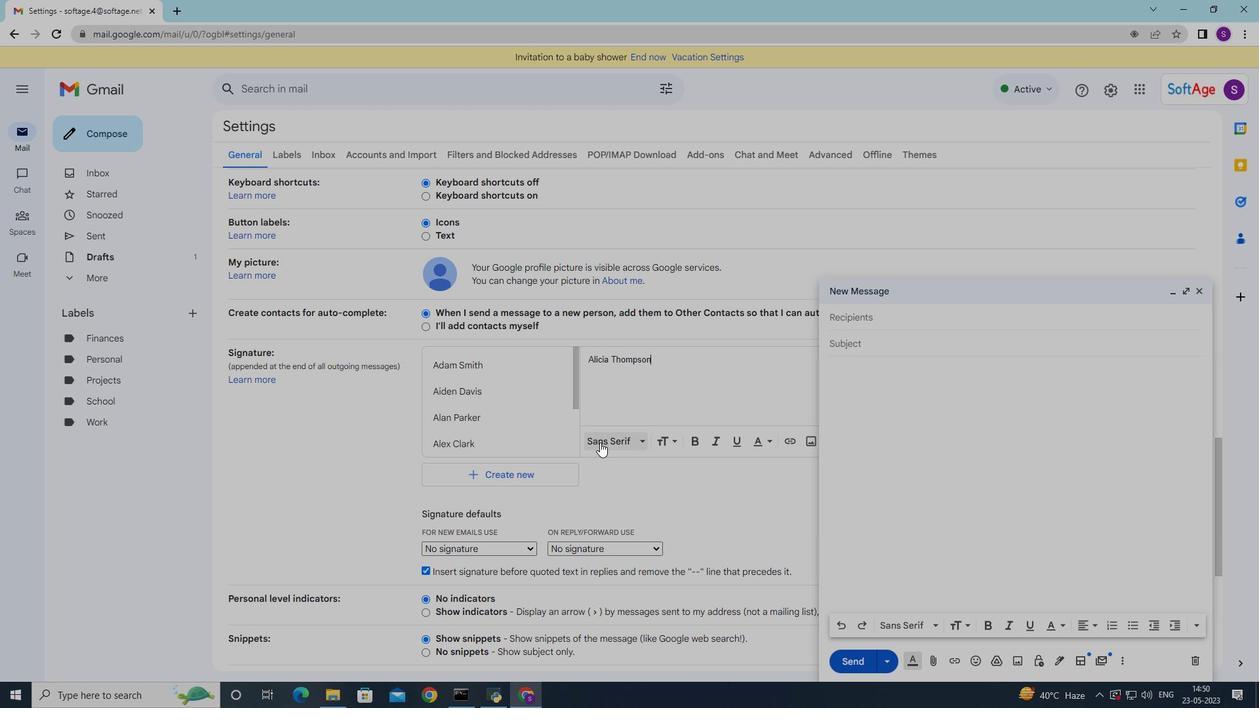 
Action: Mouse scrolled (598, 441) with delta (0, 0)
Screenshot: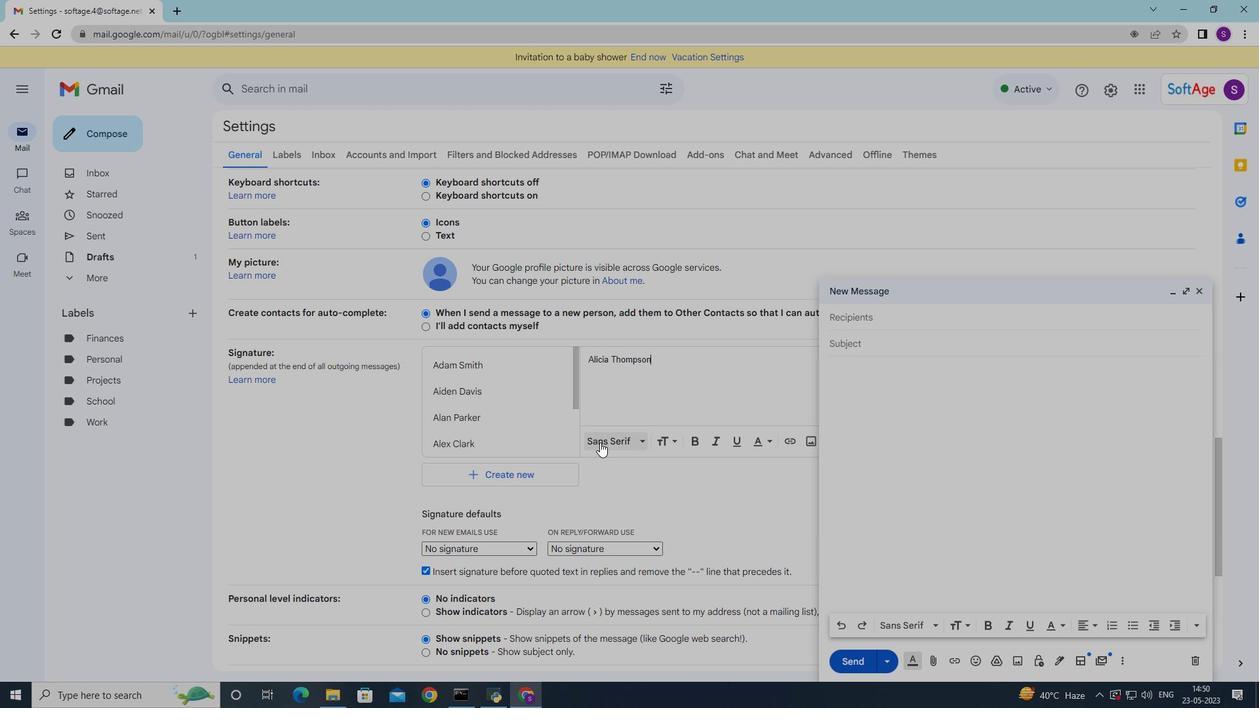 
Action: Mouse moved to (598, 443)
Screenshot: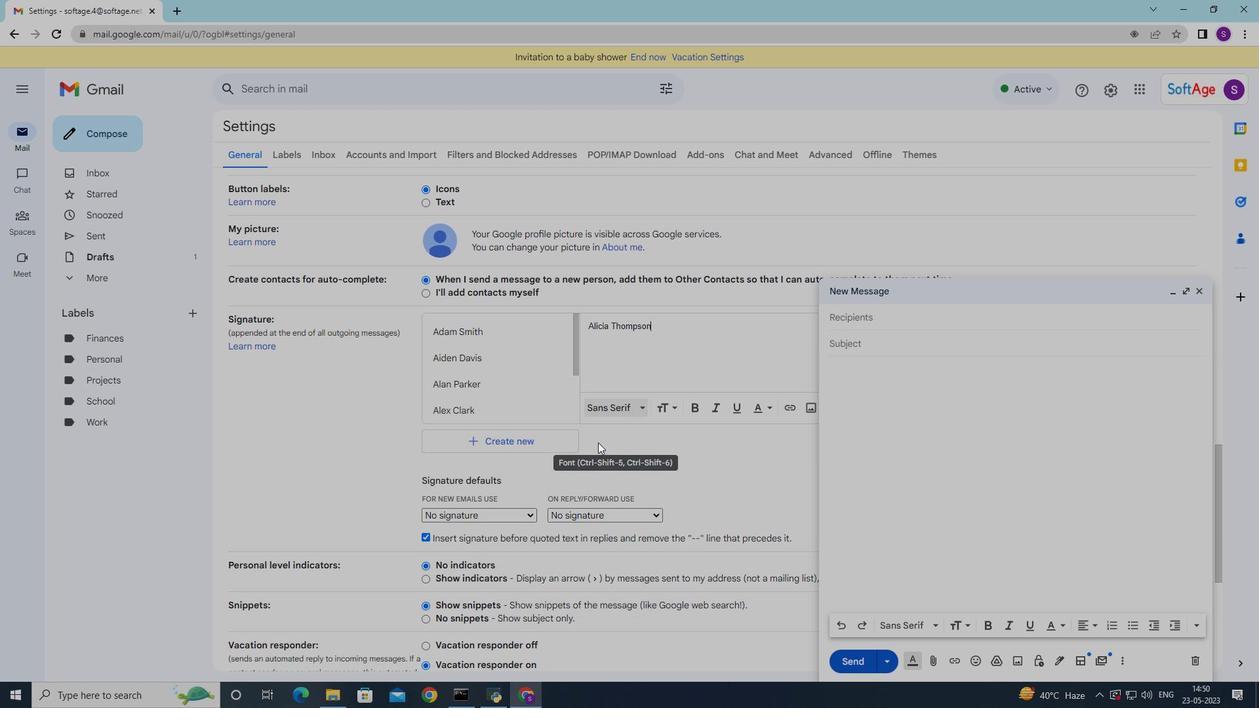 
Action: Mouse scrolled (598, 442) with delta (0, 0)
Screenshot: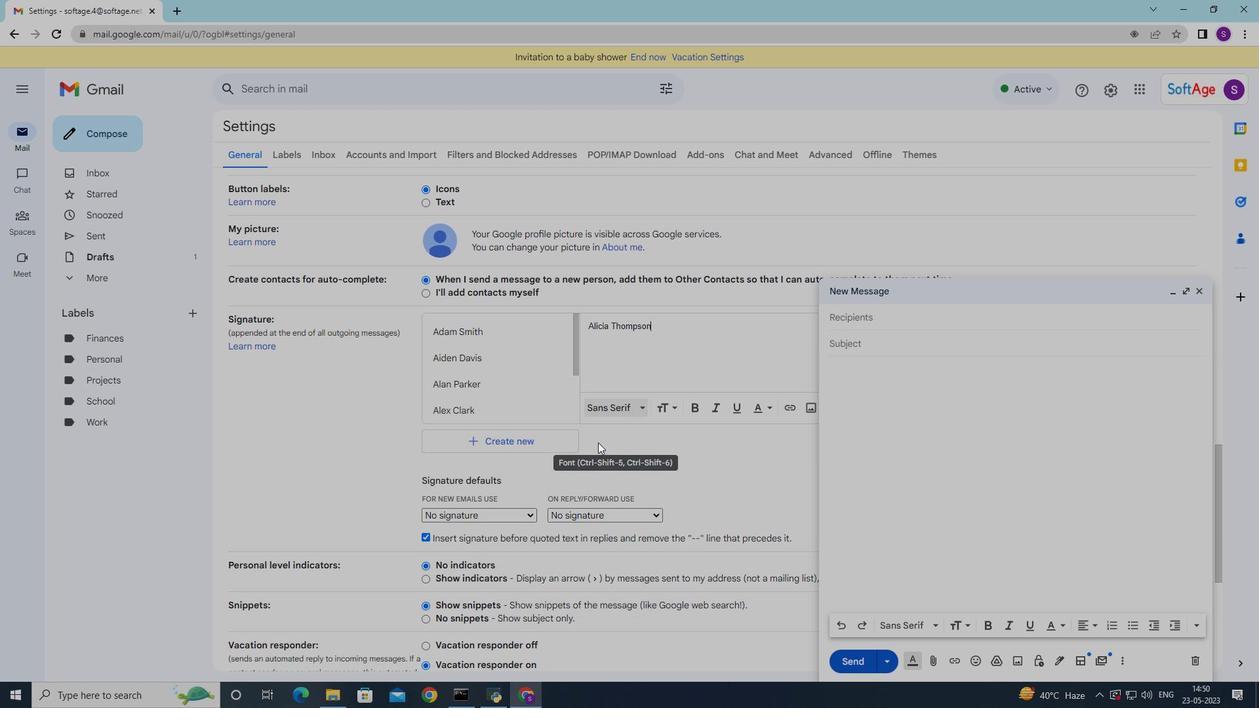 
Action: Mouse moved to (583, 488)
Screenshot: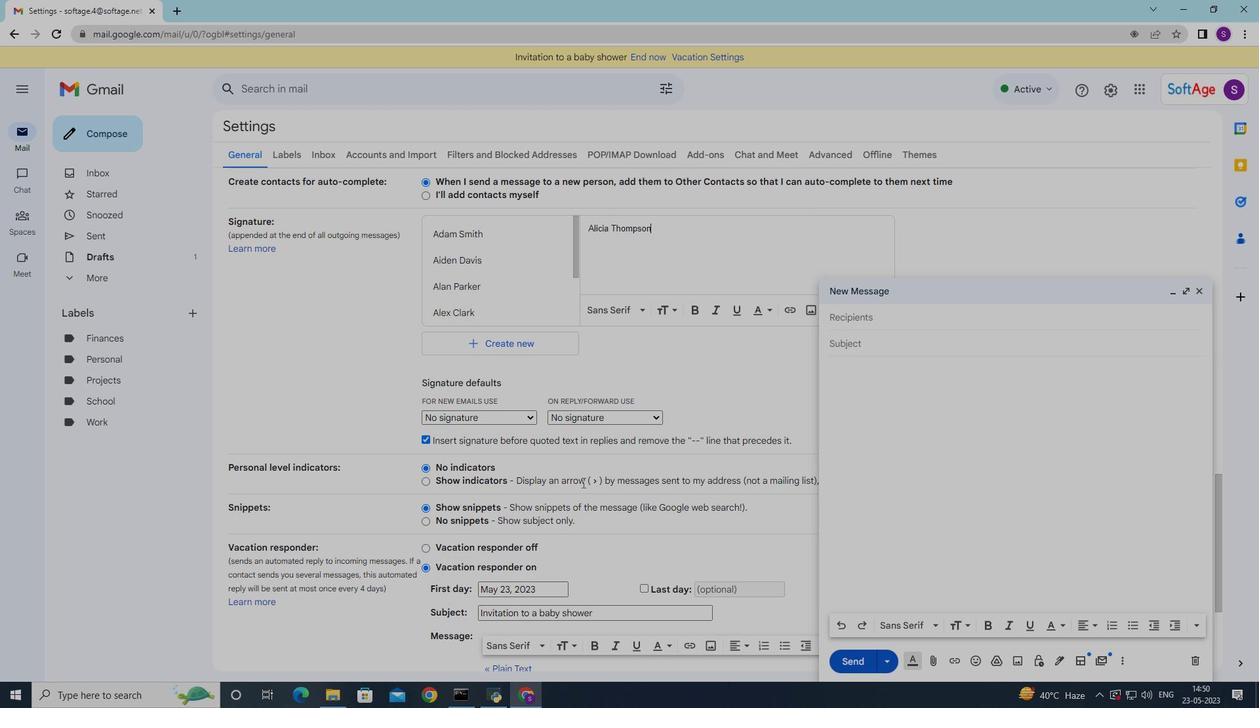 
Action: Mouse scrolled (583, 487) with delta (0, 0)
Screenshot: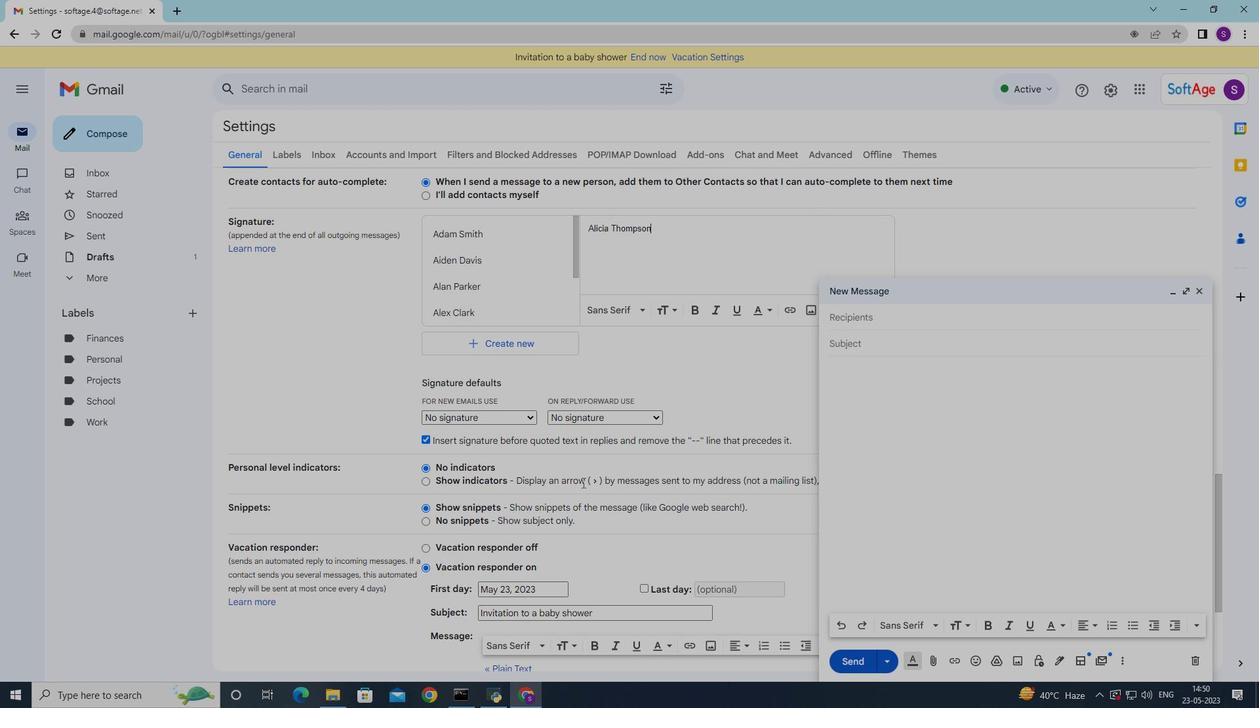 
Action: Mouse moved to (585, 488)
Screenshot: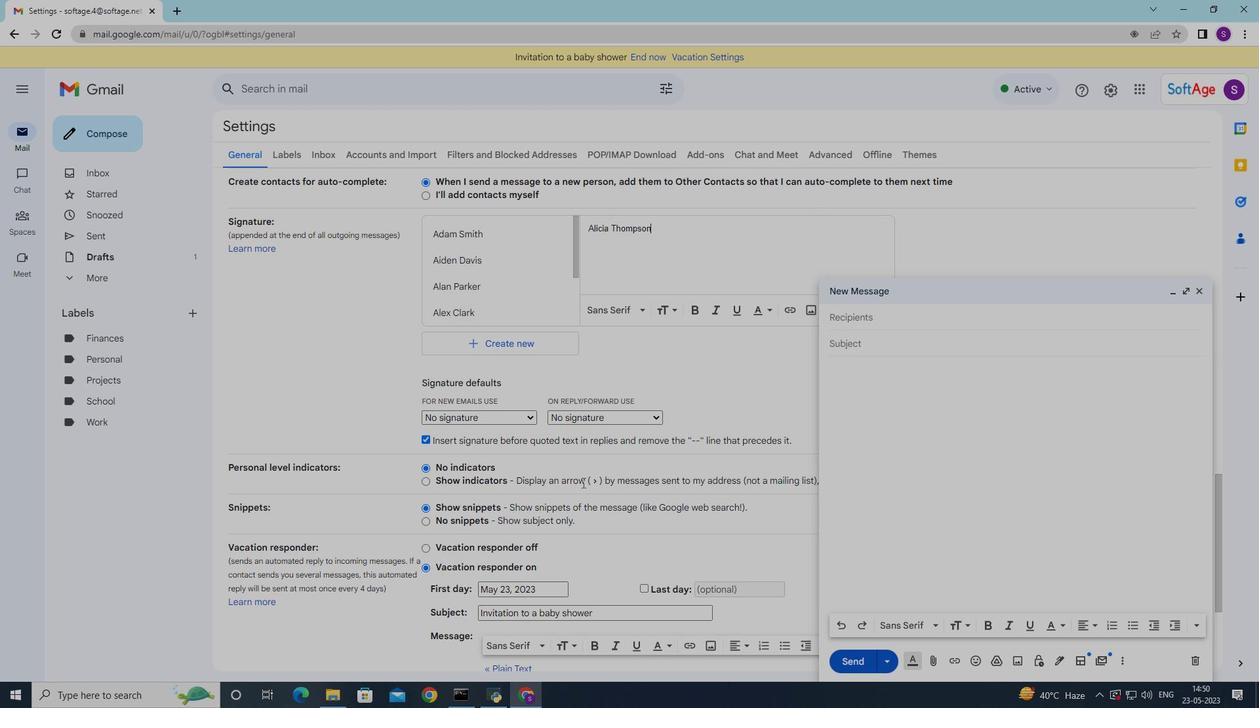 
Action: Mouse scrolled (585, 488) with delta (0, 0)
Screenshot: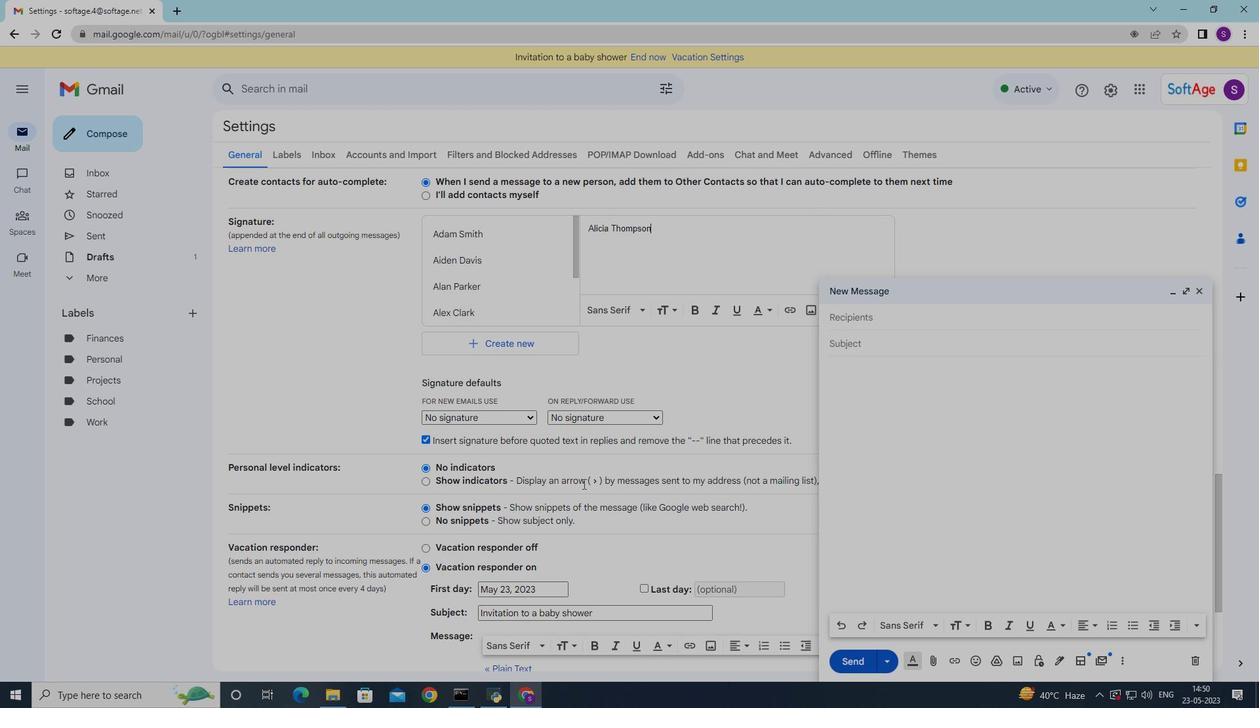 
Action: Mouse moved to (585, 489)
Screenshot: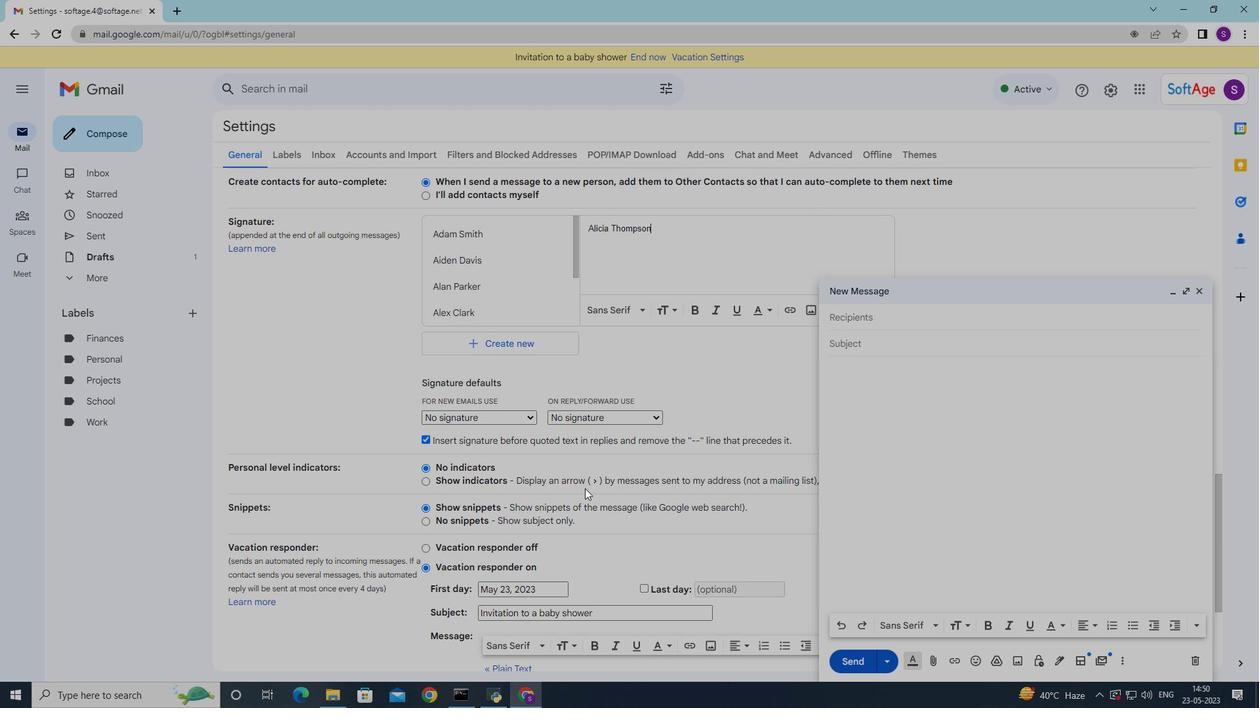 
Action: Mouse scrolled (585, 489) with delta (0, 0)
Screenshot: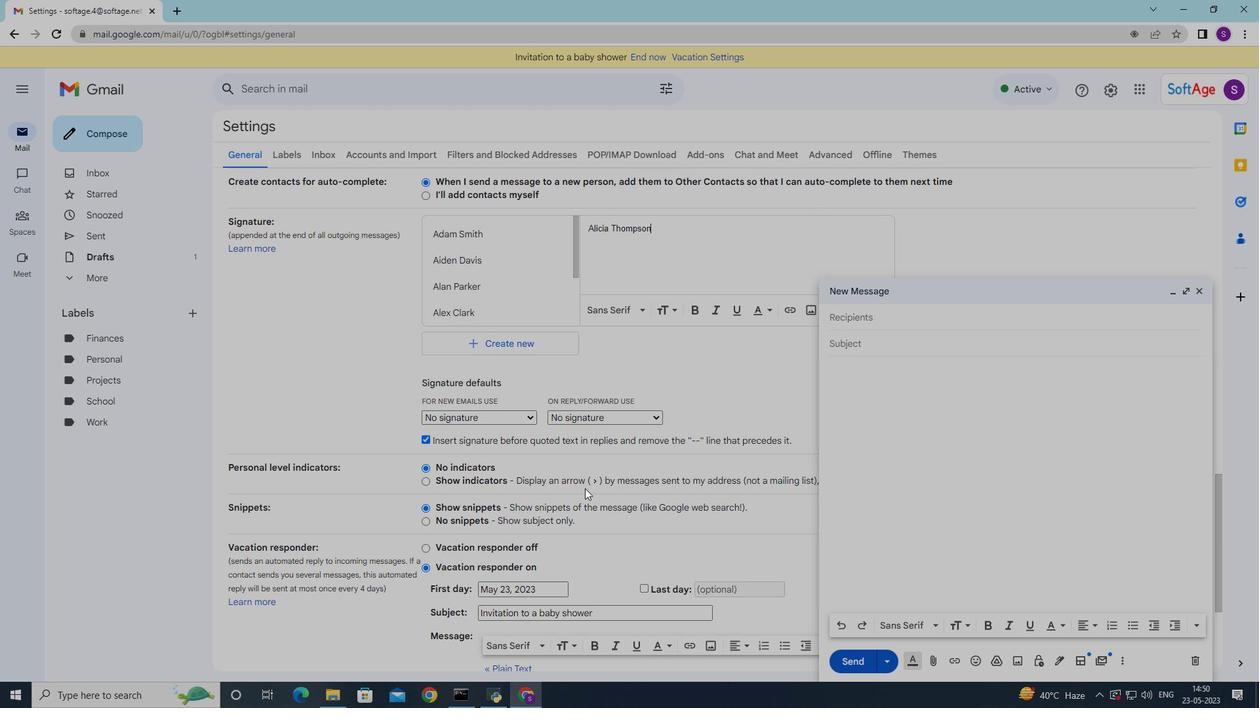 
Action: Mouse moved to (594, 503)
Screenshot: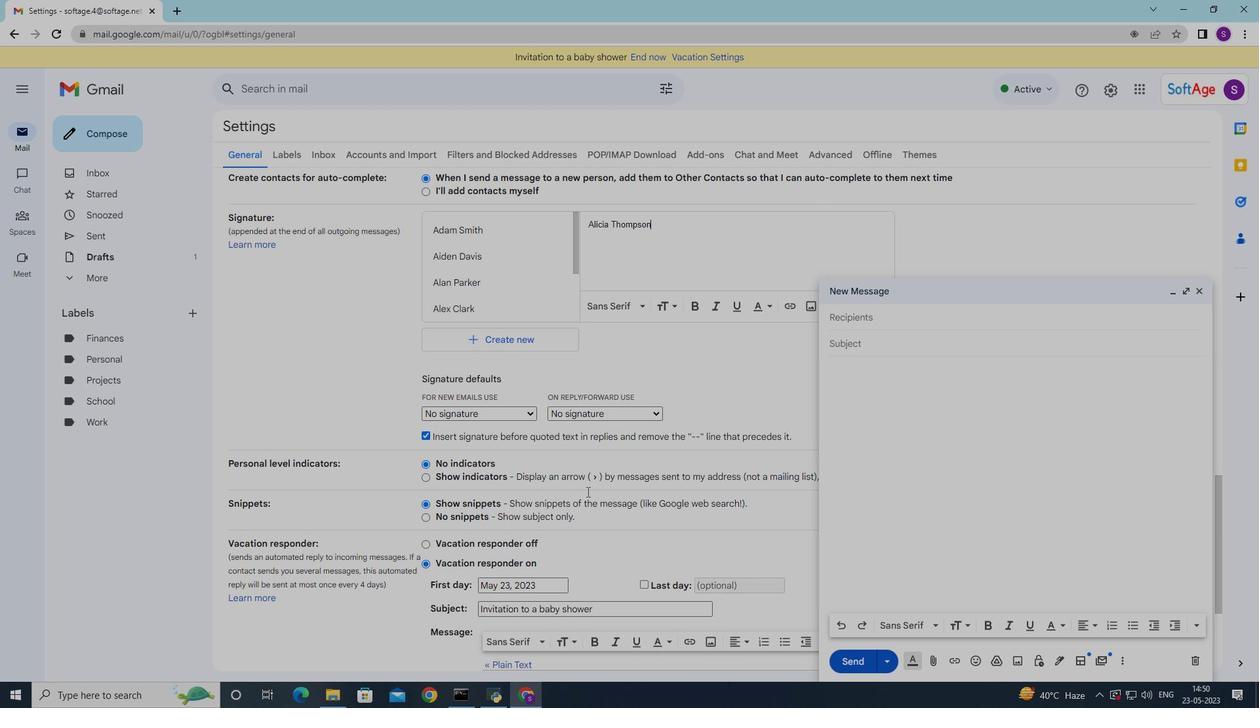 
Action: Mouse scrolled (593, 501) with delta (0, 0)
Screenshot: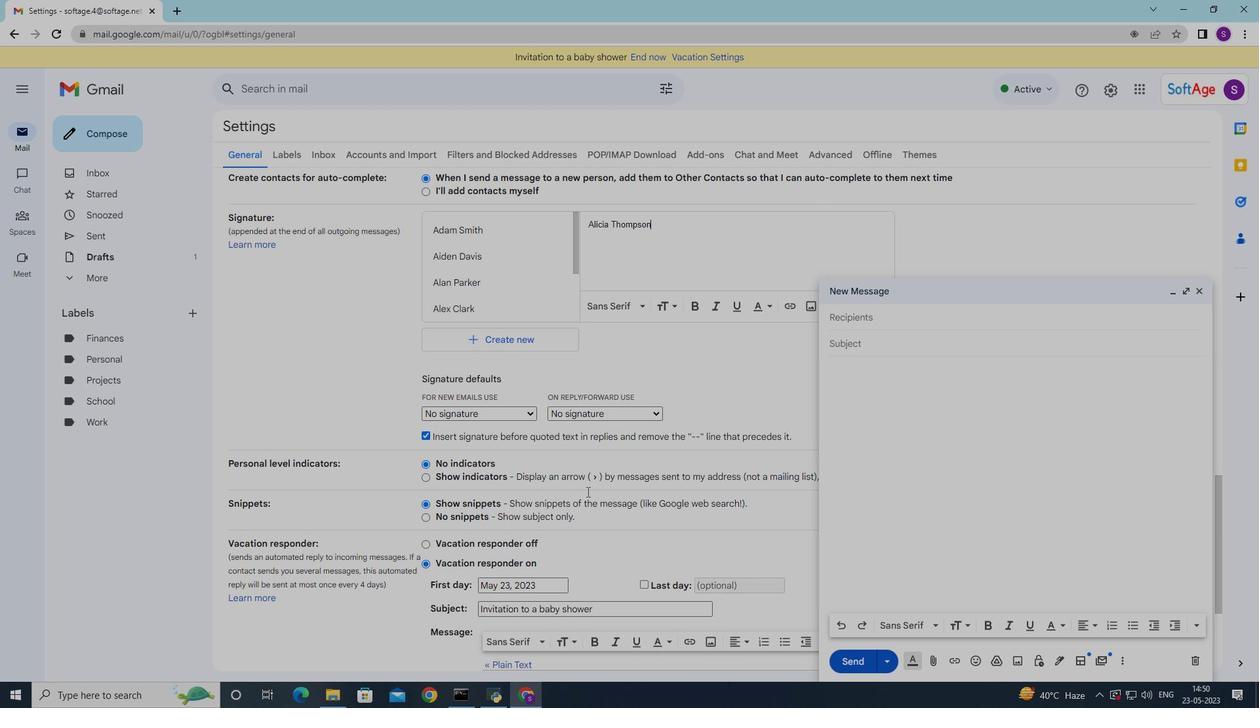 
Action: Mouse moved to (702, 606)
Screenshot: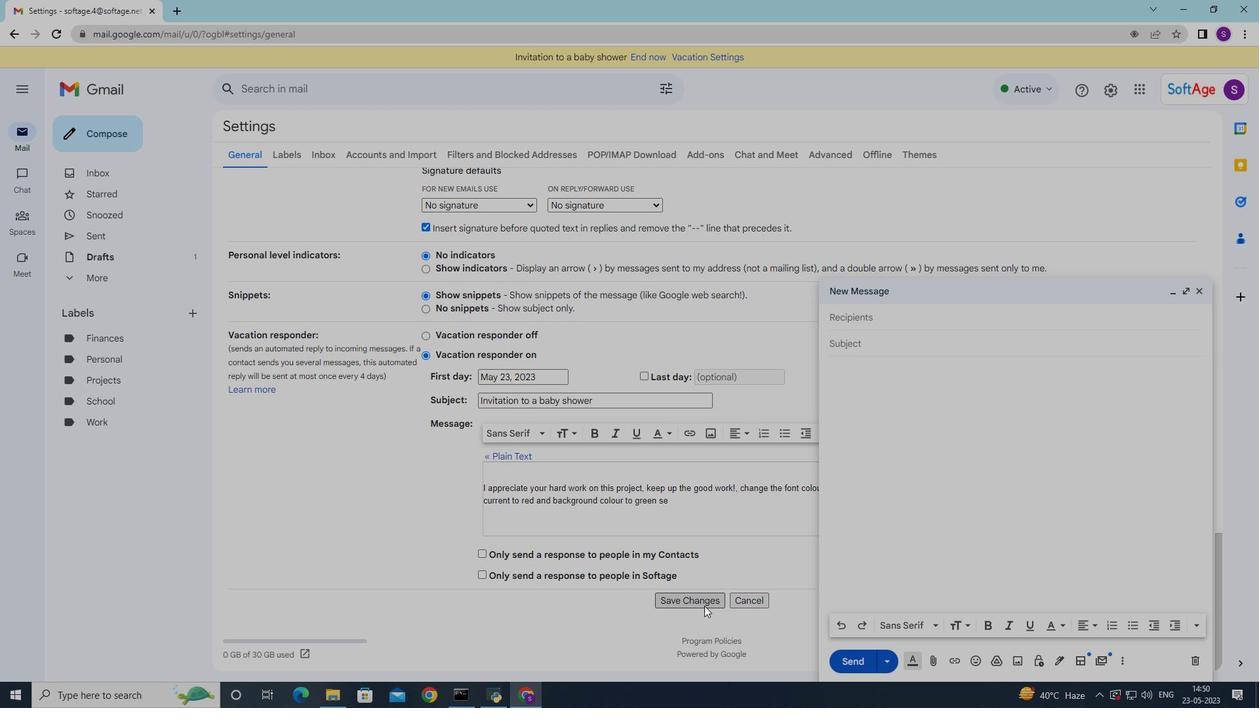 
Action: Mouse pressed left at (702, 606)
Screenshot: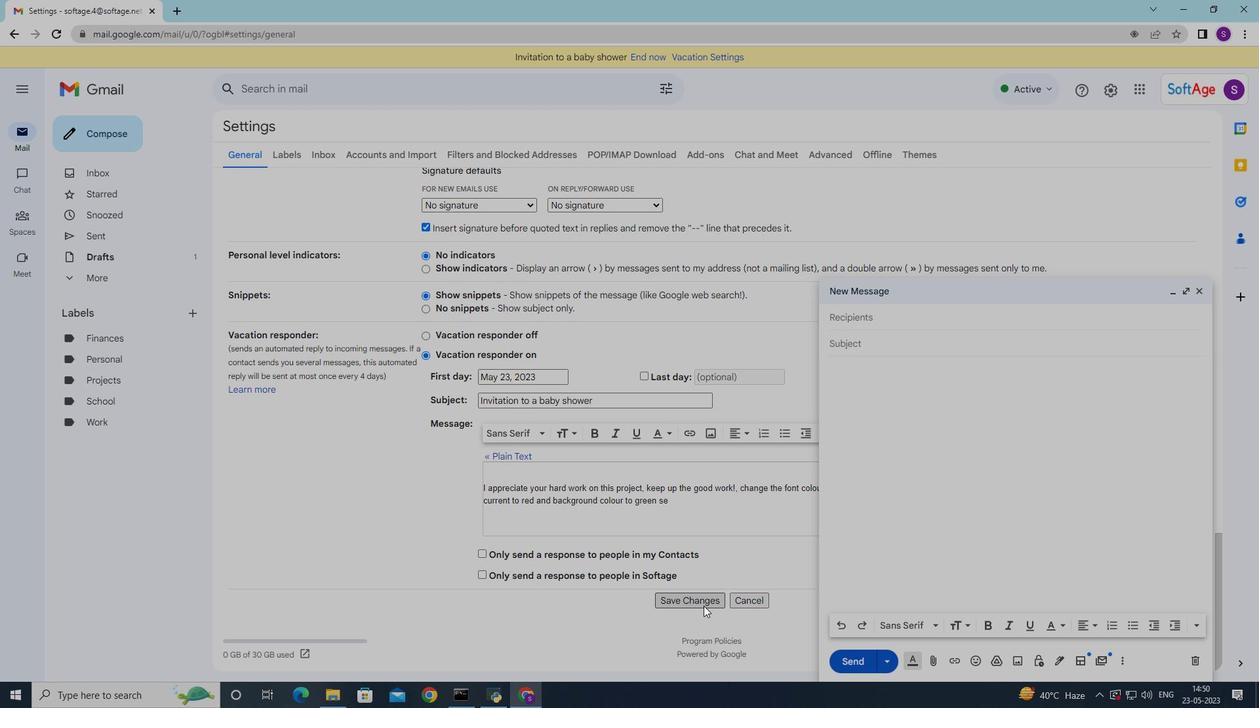 
Action: Mouse moved to (1199, 284)
Screenshot: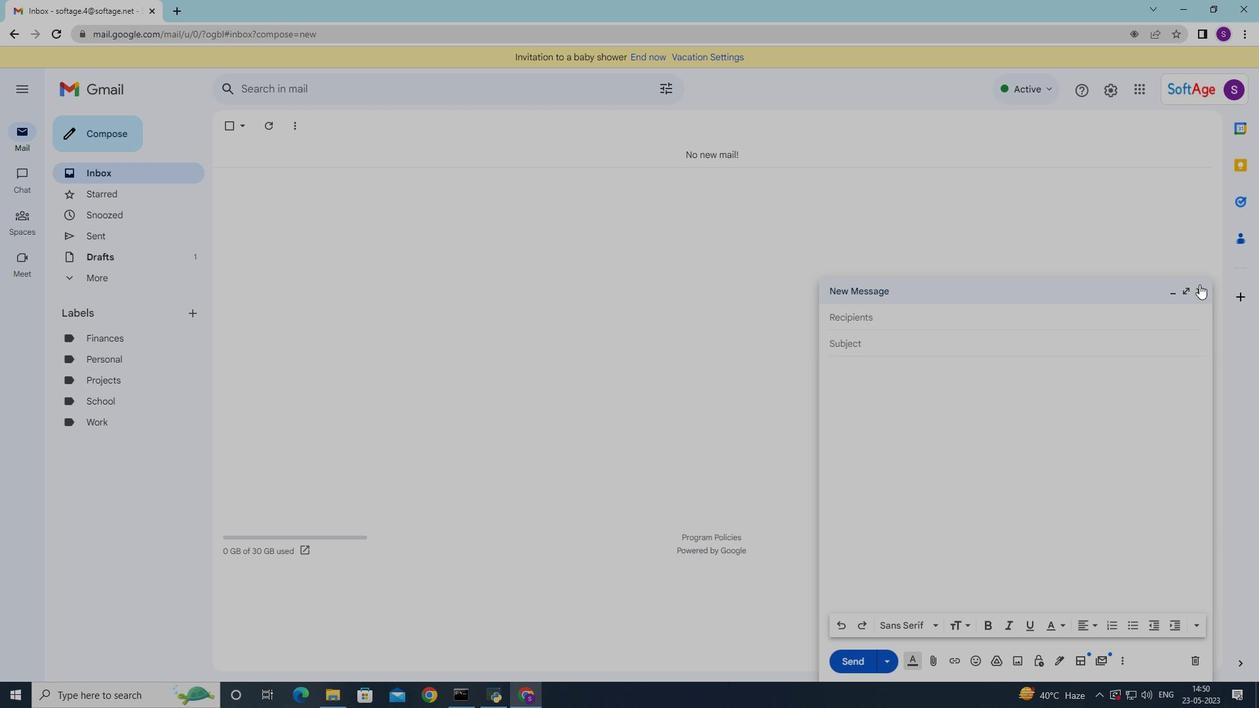 
Action: Mouse pressed left at (1199, 284)
Screenshot: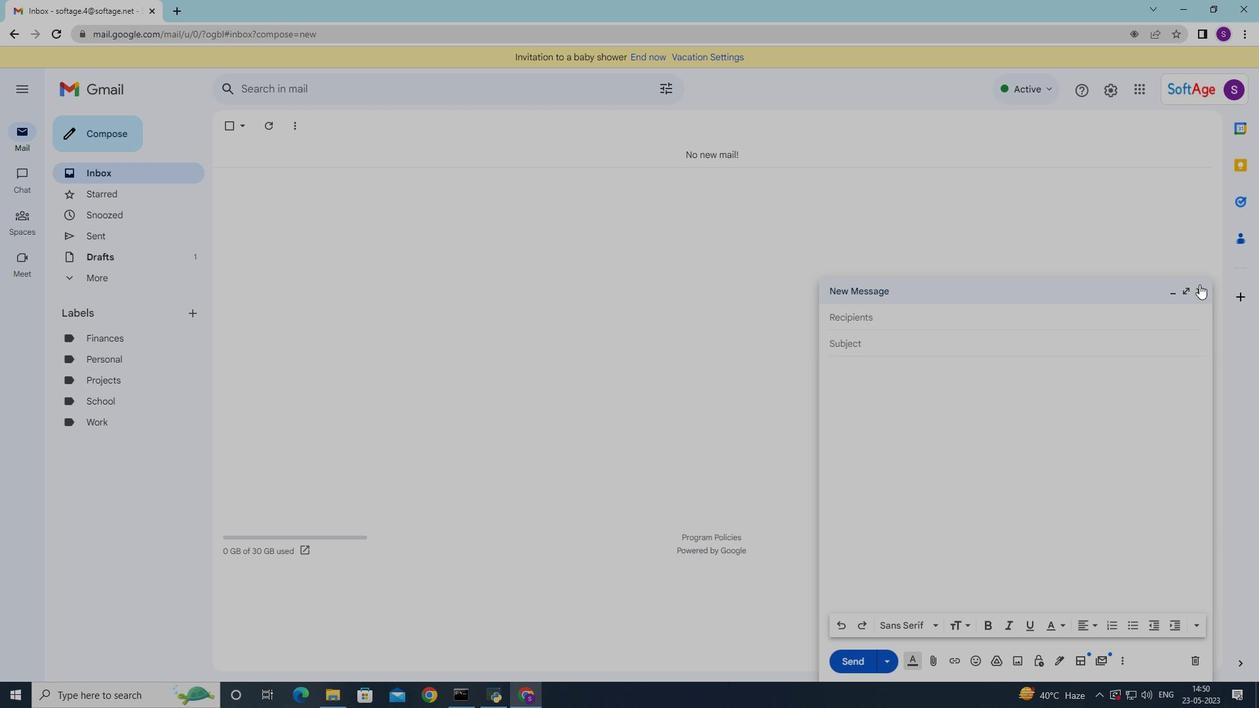 
Action: Mouse moved to (94, 123)
Screenshot: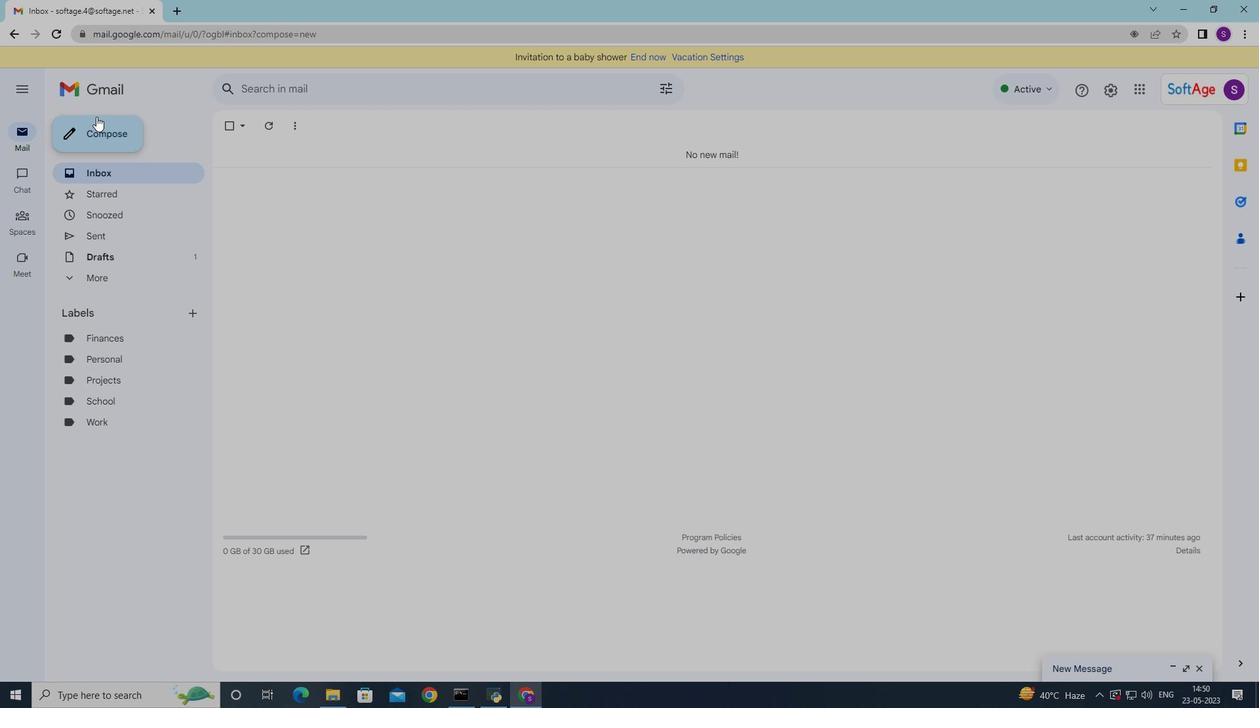 
Action: Mouse pressed left at (94, 123)
Screenshot: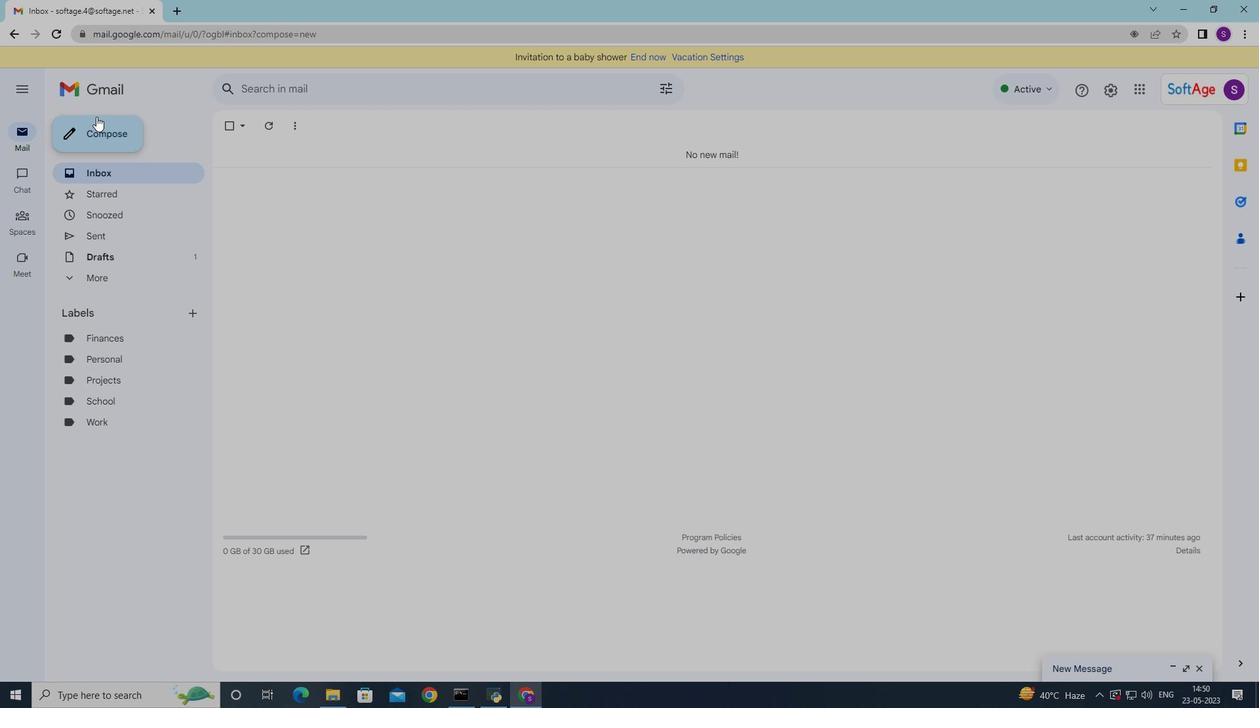 
Action: Mouse moved to (697, 345)
Screenshot: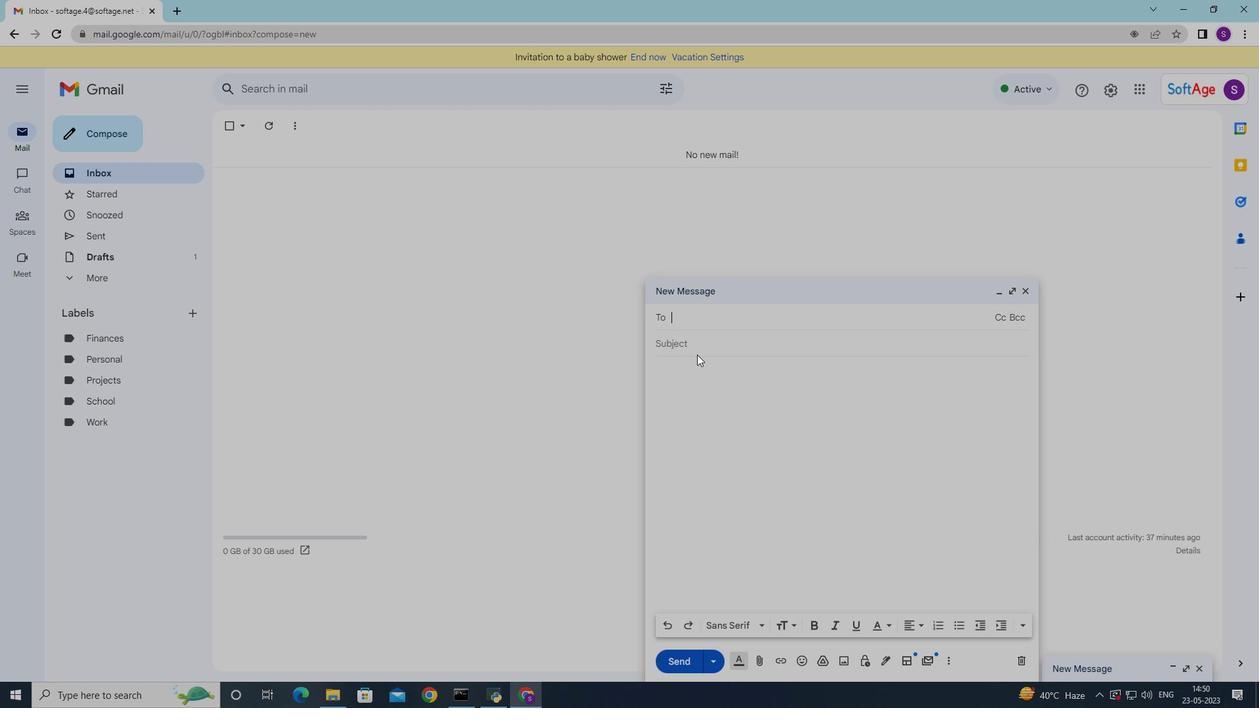 
Action: Mouse pressed left at (697, 345)
Screenshot: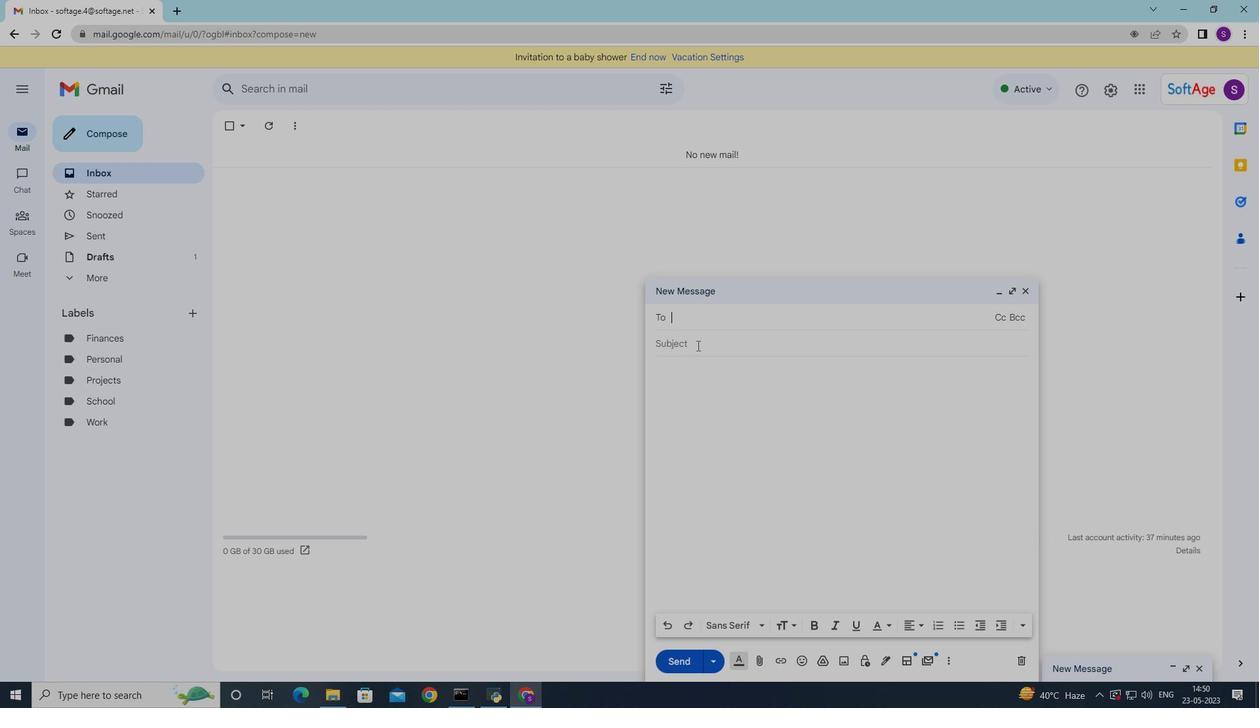 
Action: Mouse moved to (695, 345)
Screenshot: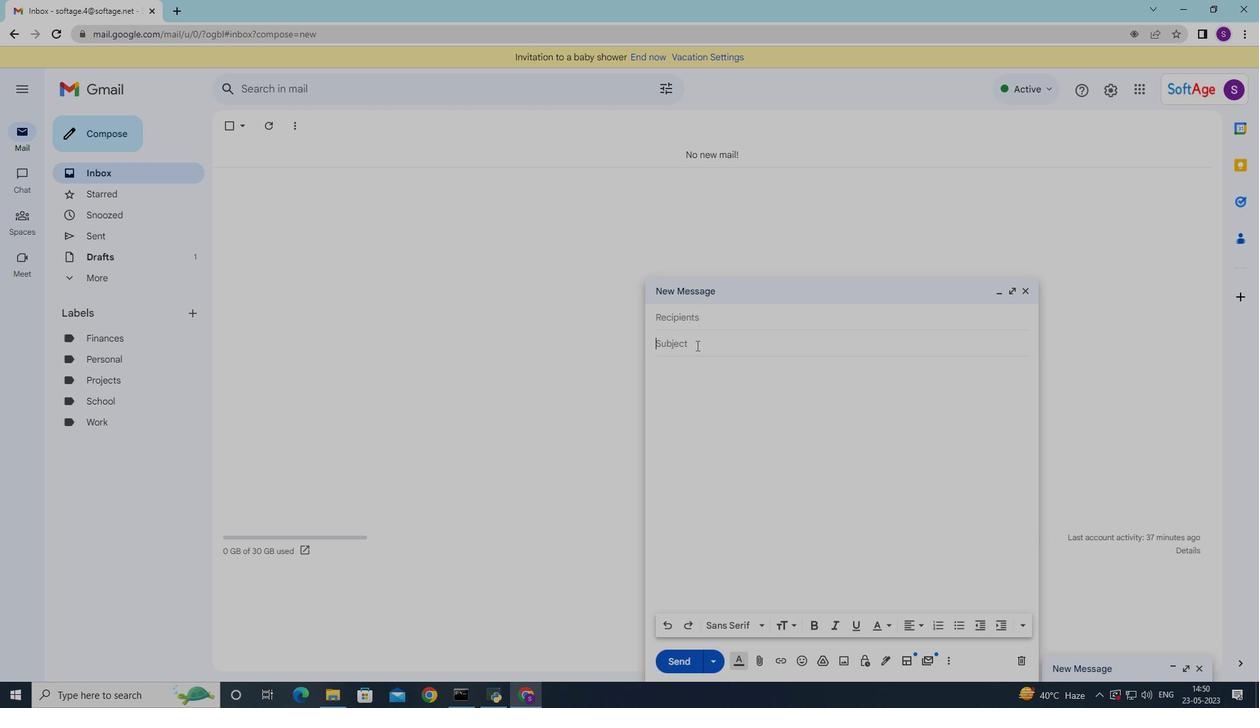 
Action: Key pressed <Key.shift><Key.shift><Key.shift>Feedback<Key.space>on<Key.space>a<Key.space>grant<Key.space>application
Screenshot: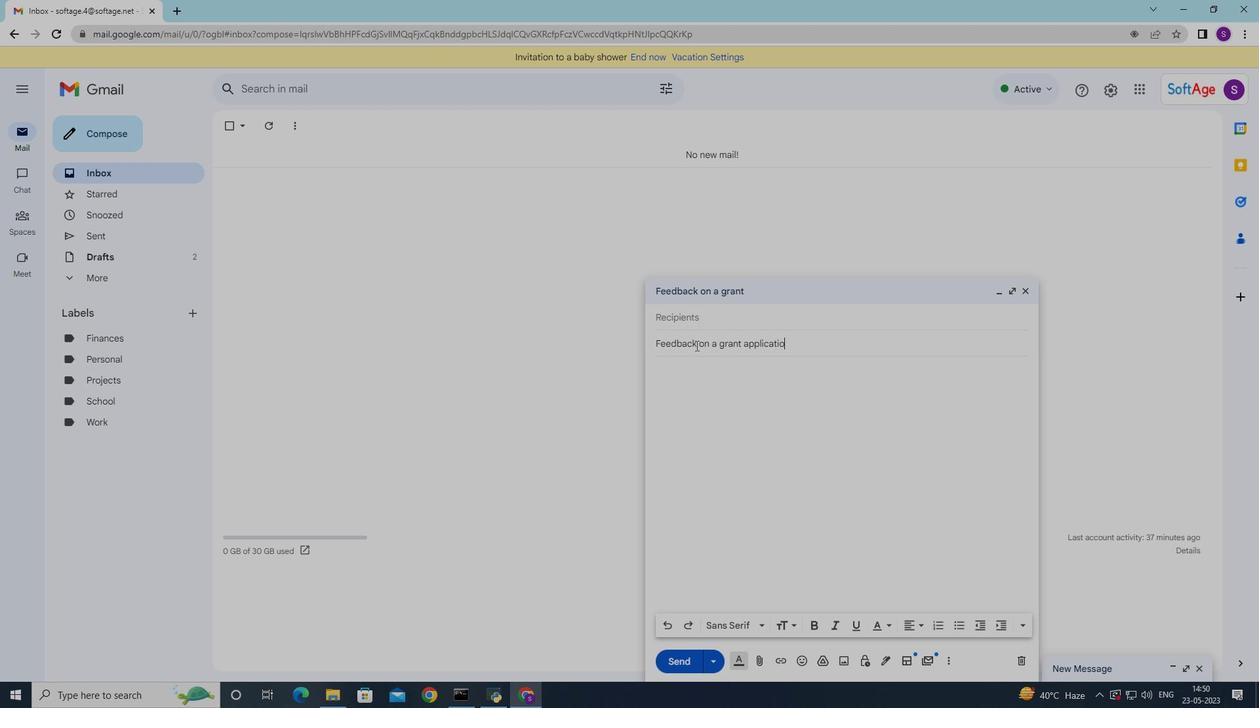 
Action: Mouse moved to (690, 365)
Screenshot: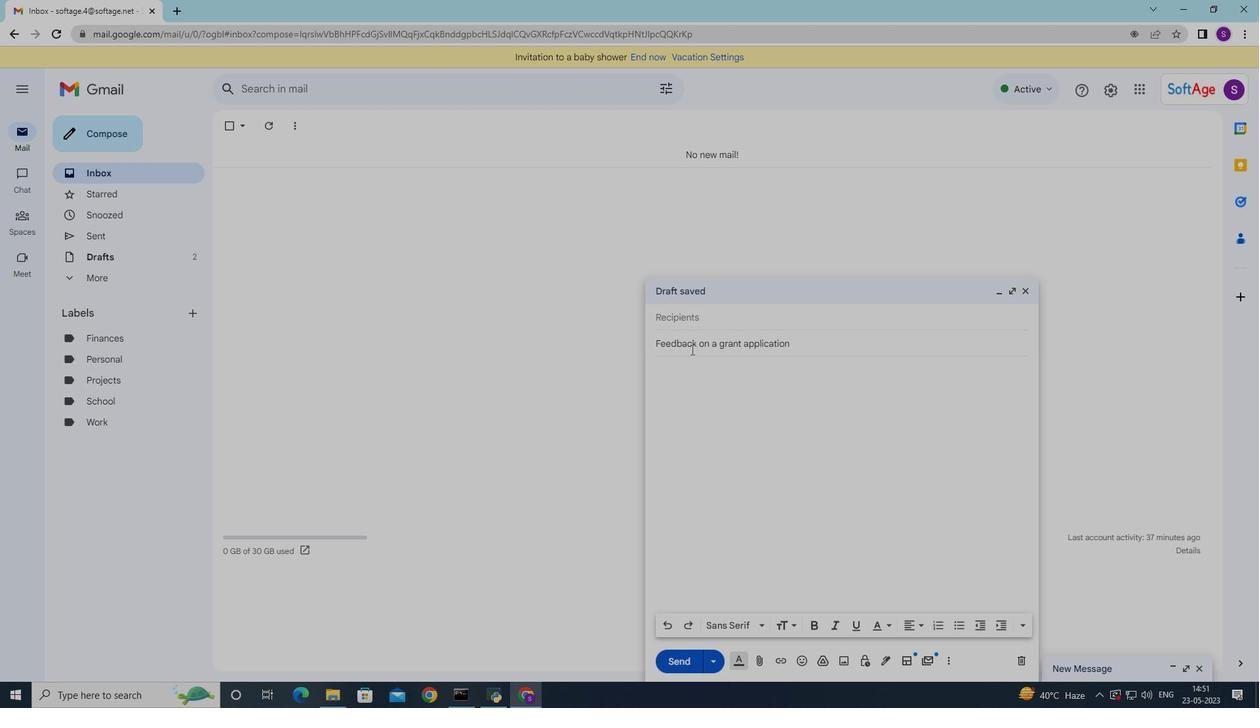 
Action: Mouse pressed left at (690, 365)
Screenshot: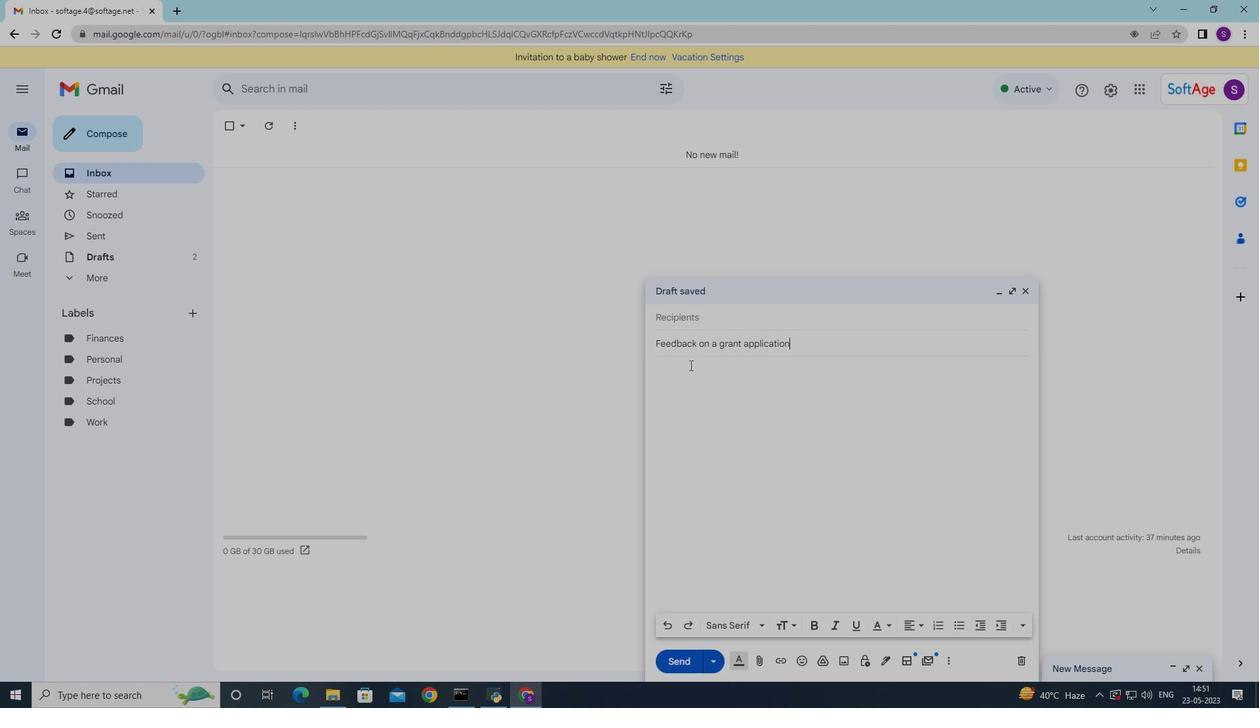 
Action: Mouse moved to (882, 665)
Screenshot: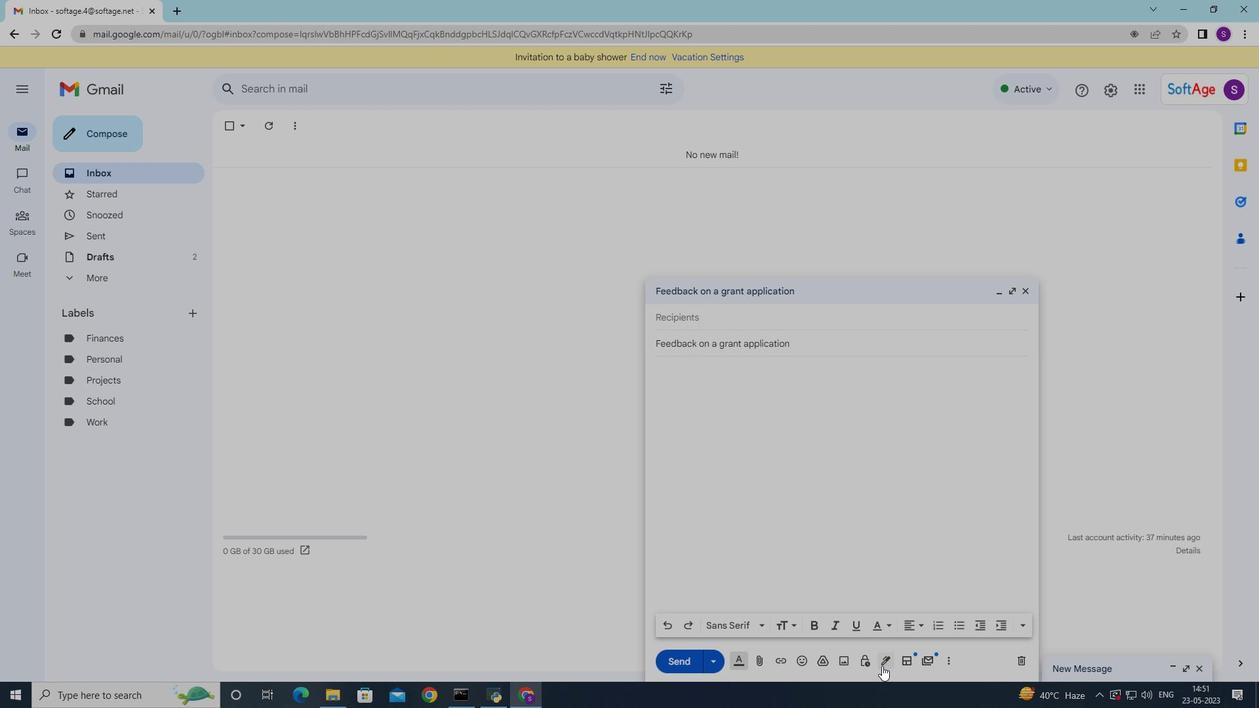 
Action: Mouse pressed left at (882, 665)
Screenshot: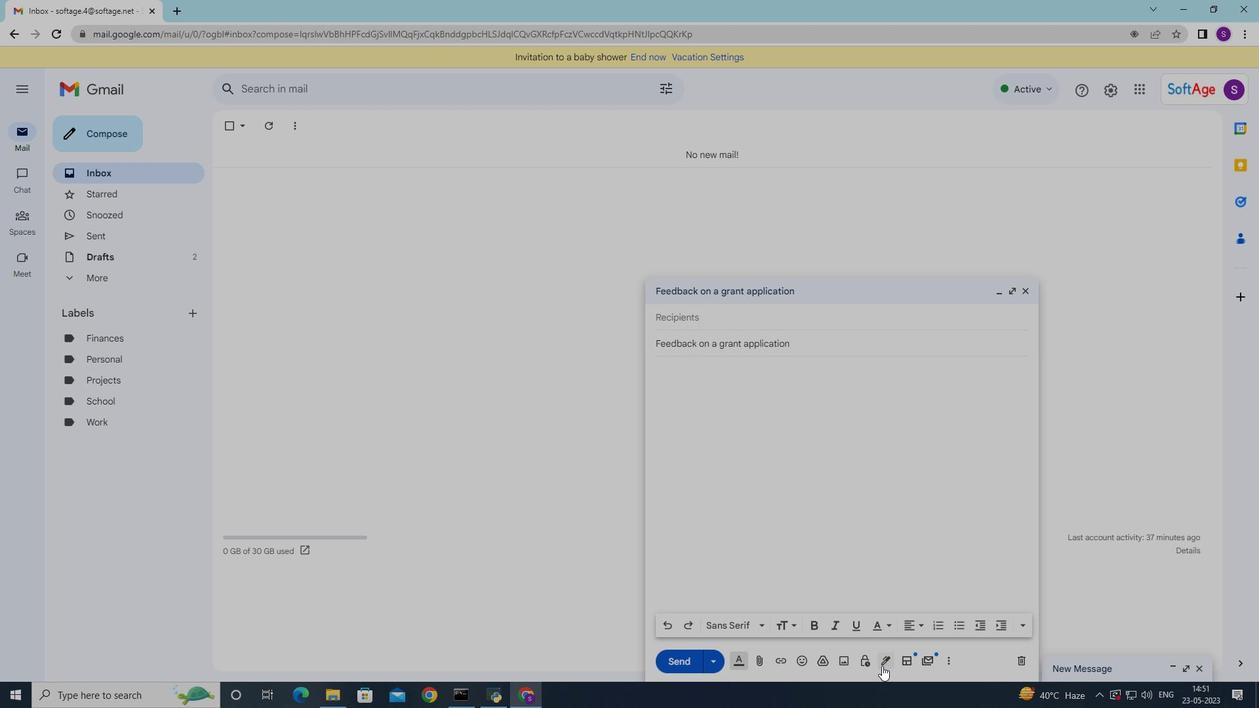 
Action: Mouse moved to (934, 617)
Screenshot: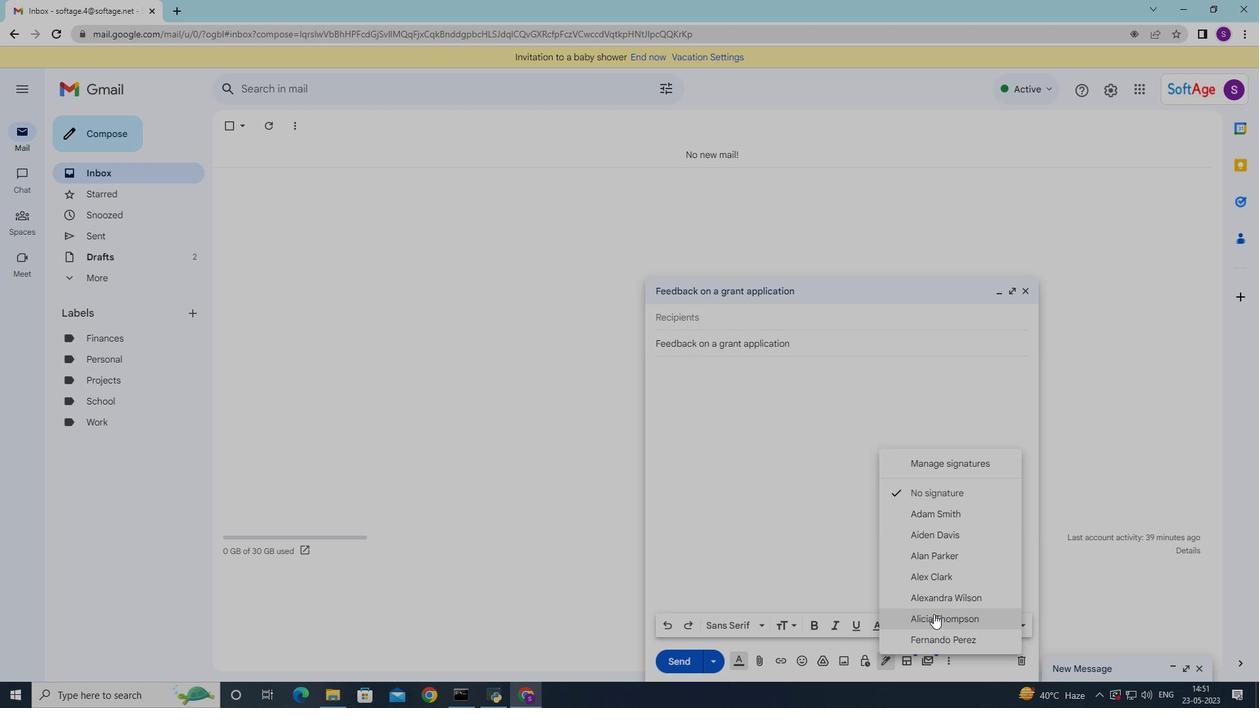 
Action: Mouse pressed left at (934, 617)
Screenshot: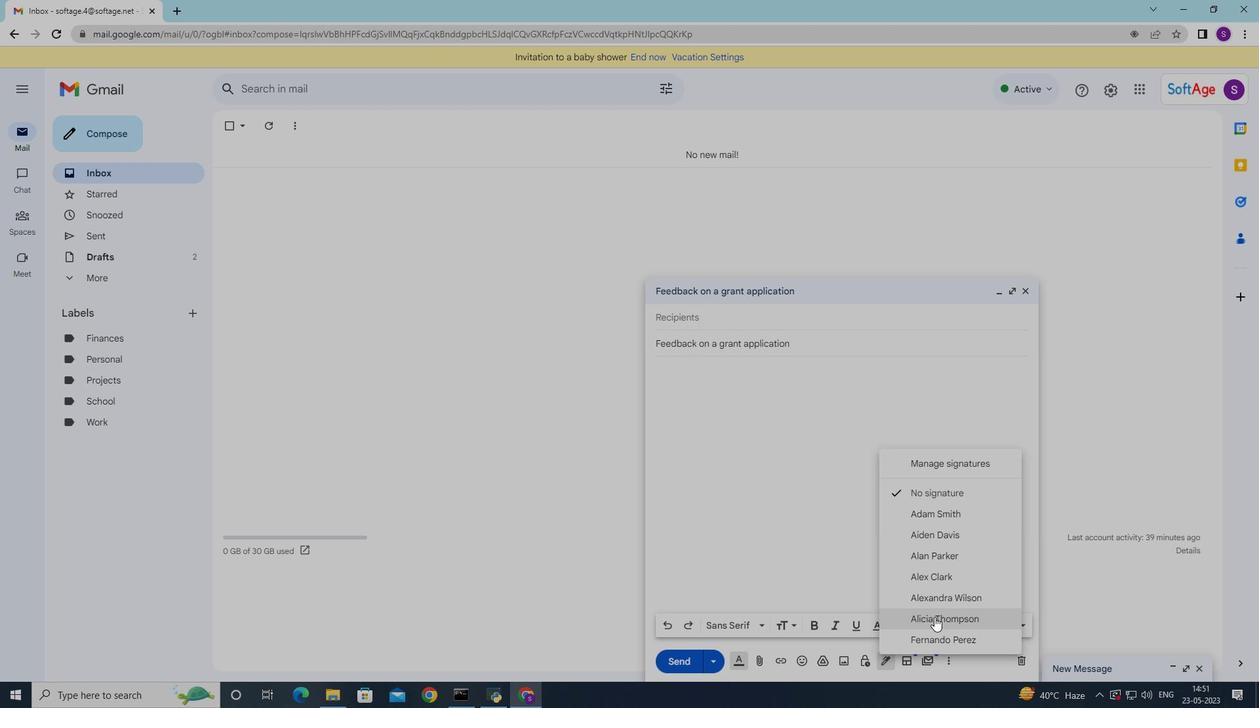 
Action: Mouse moved to (730, 413)
Screenshot: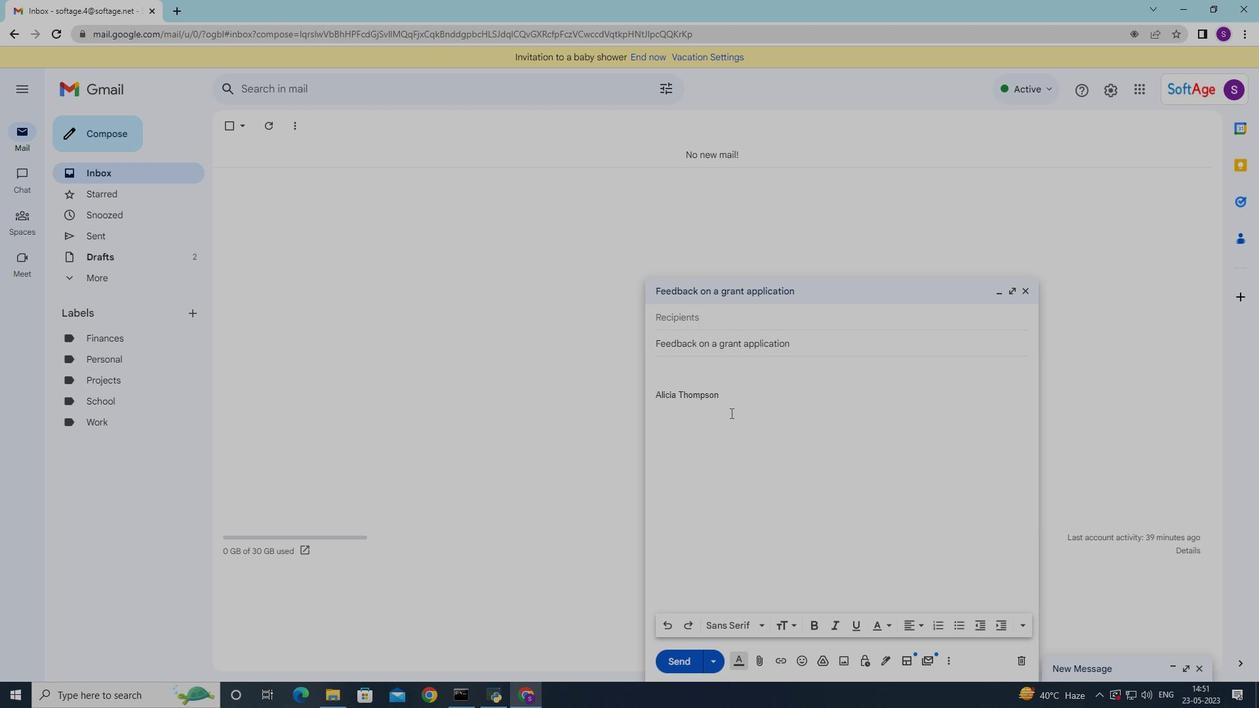 
Action: Key pressed <Key.shift>I<Key.space>have<Key.space>a<Key.space>question<Key.space>regarding<Key.space>the<Key.space>compant<Key.space><Key.backspace><Key.backspace>y<Key.space>policy<Key.space>on<Key.space>remote<Key.space>work,<Key.space>can<Key.space>you<Key.space>please<Key.space>advise<Key.shift_r>?
Screenshot: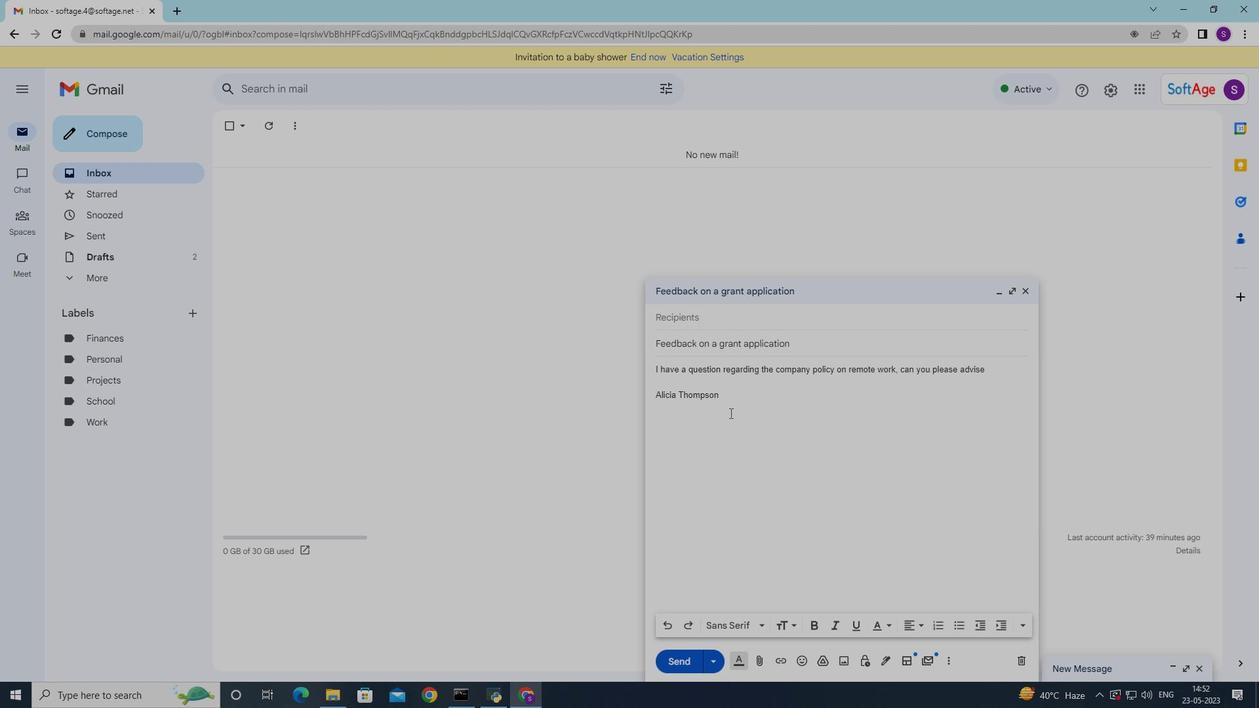 
Action: Mouse moved to (679, 312)
Screenshot: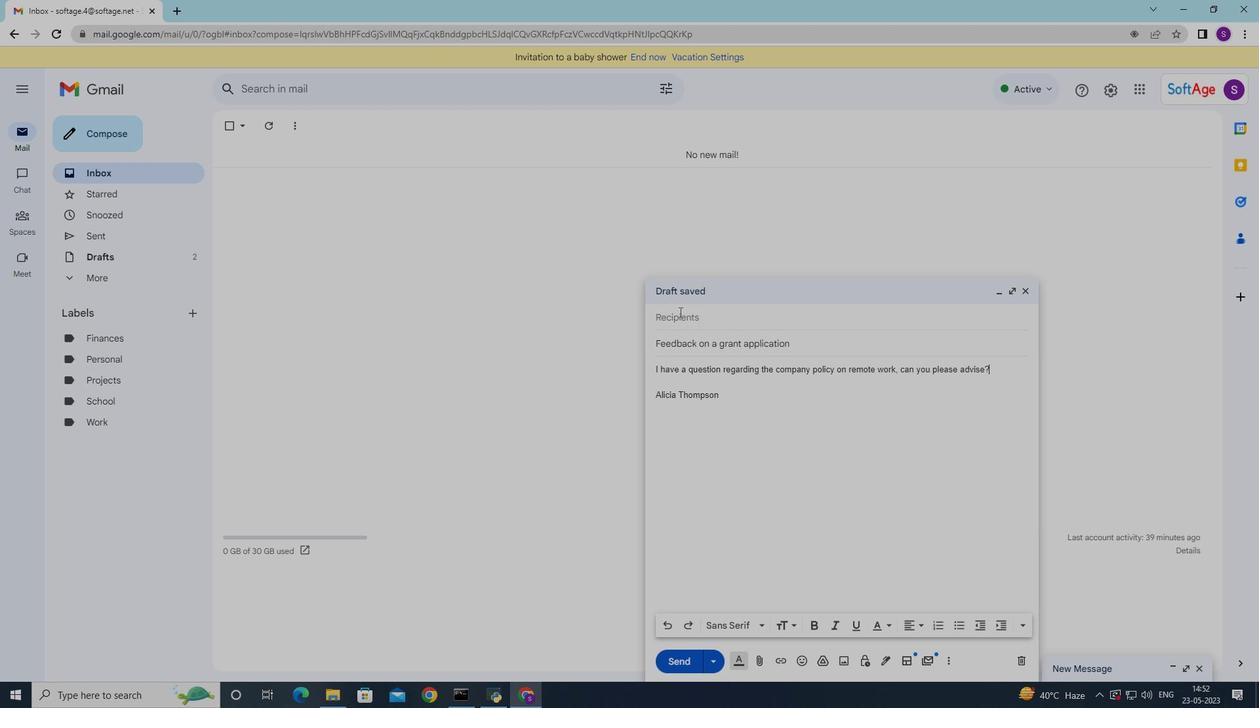 
Action: Mouse pressed left at (679, 312)
Screenshot: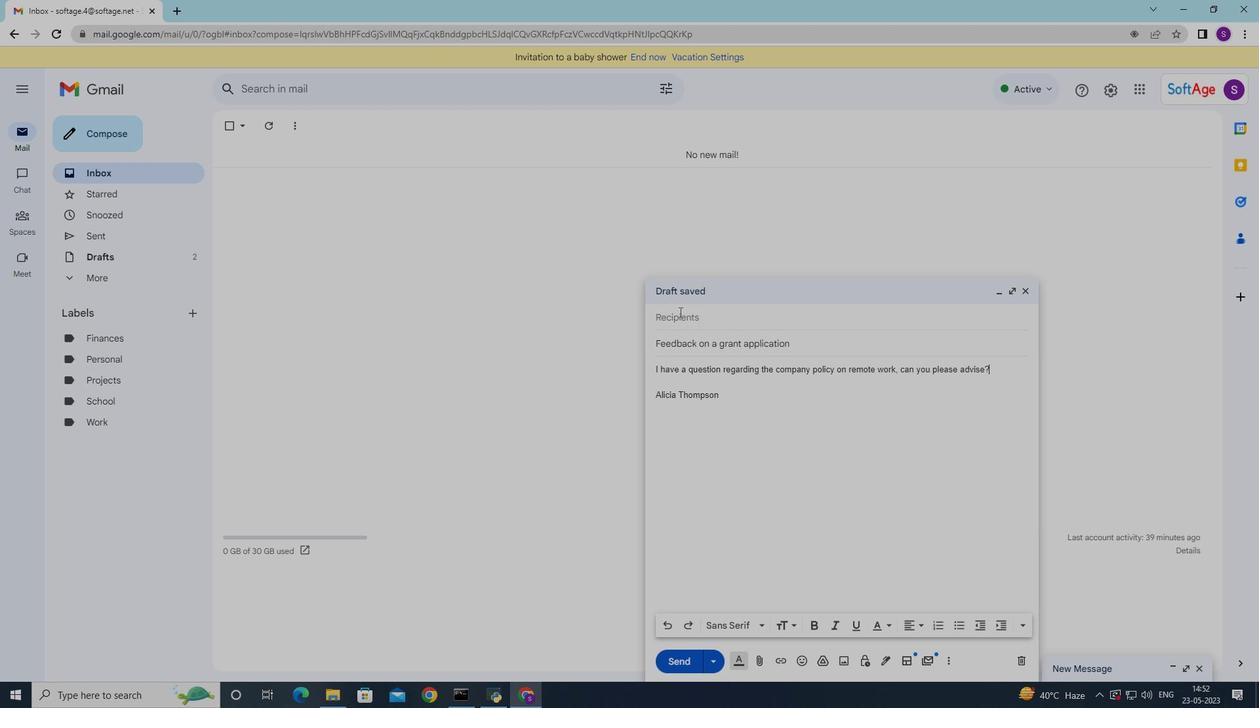 
Action: Mouse moved to (680, 312)
Screenshot: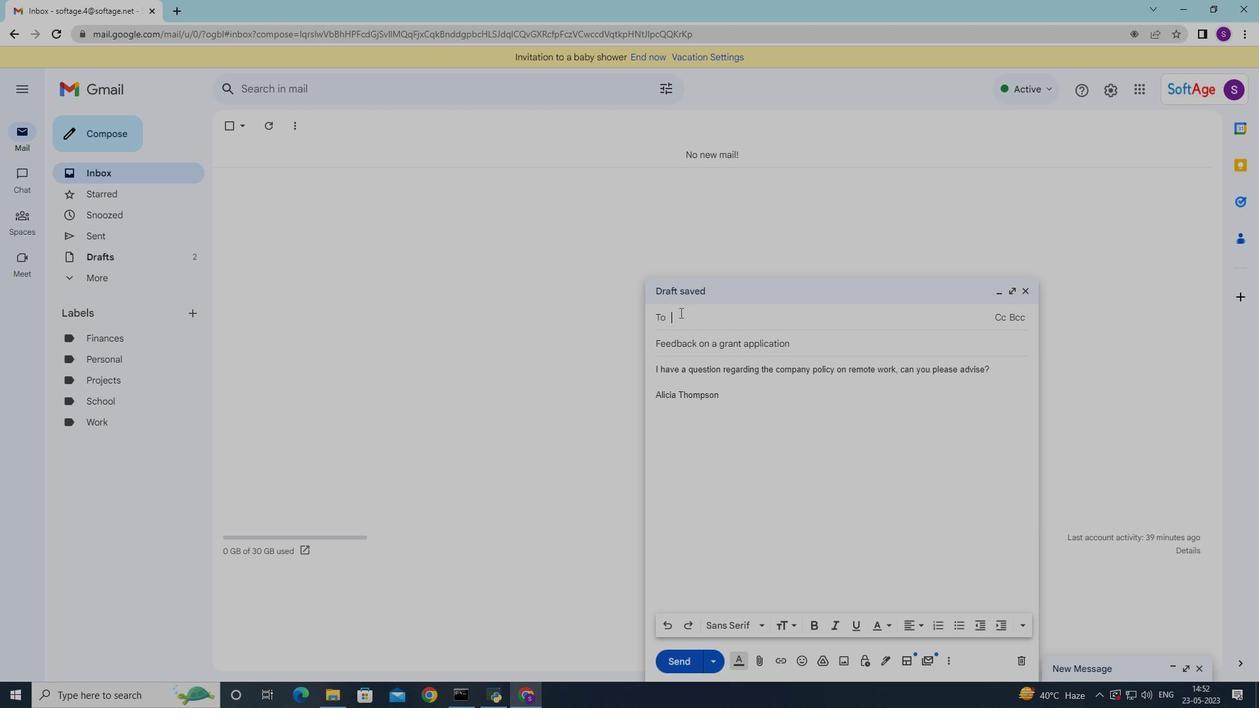 
Action: Key pressed sog<Key.backspace>ftage.7
Screenshot: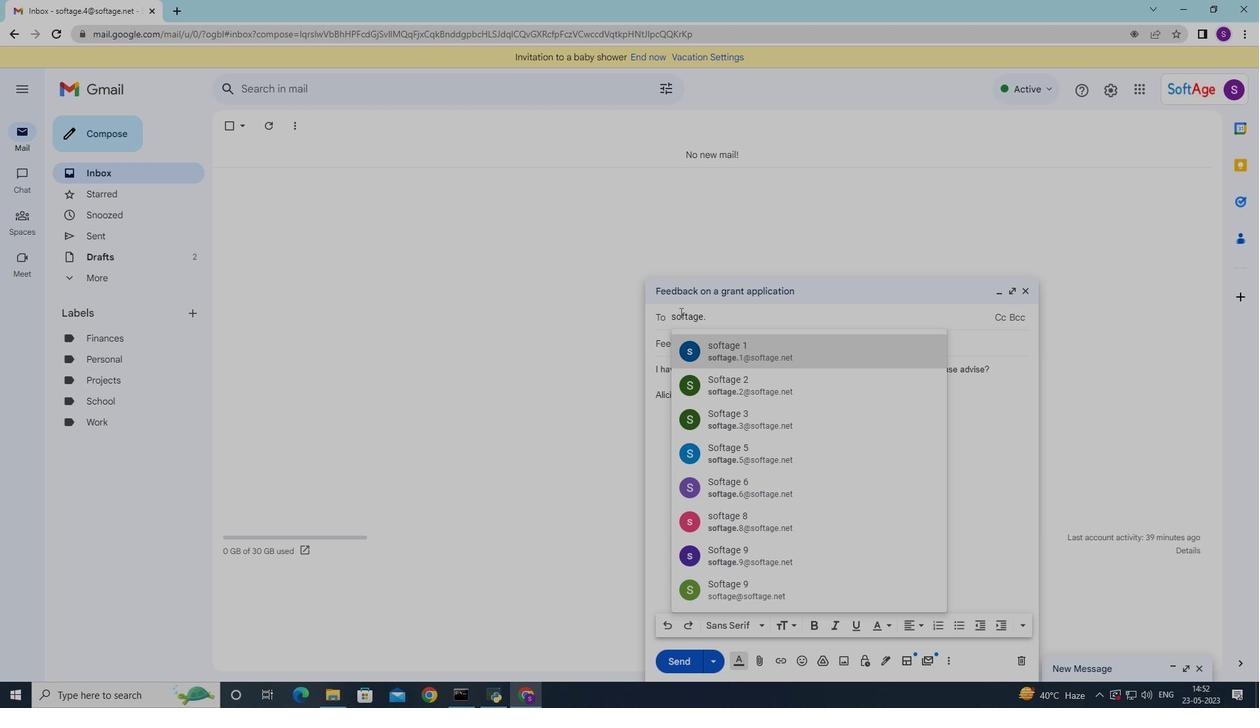 
Action: Mouse moved to (767, 348)
Screenshot: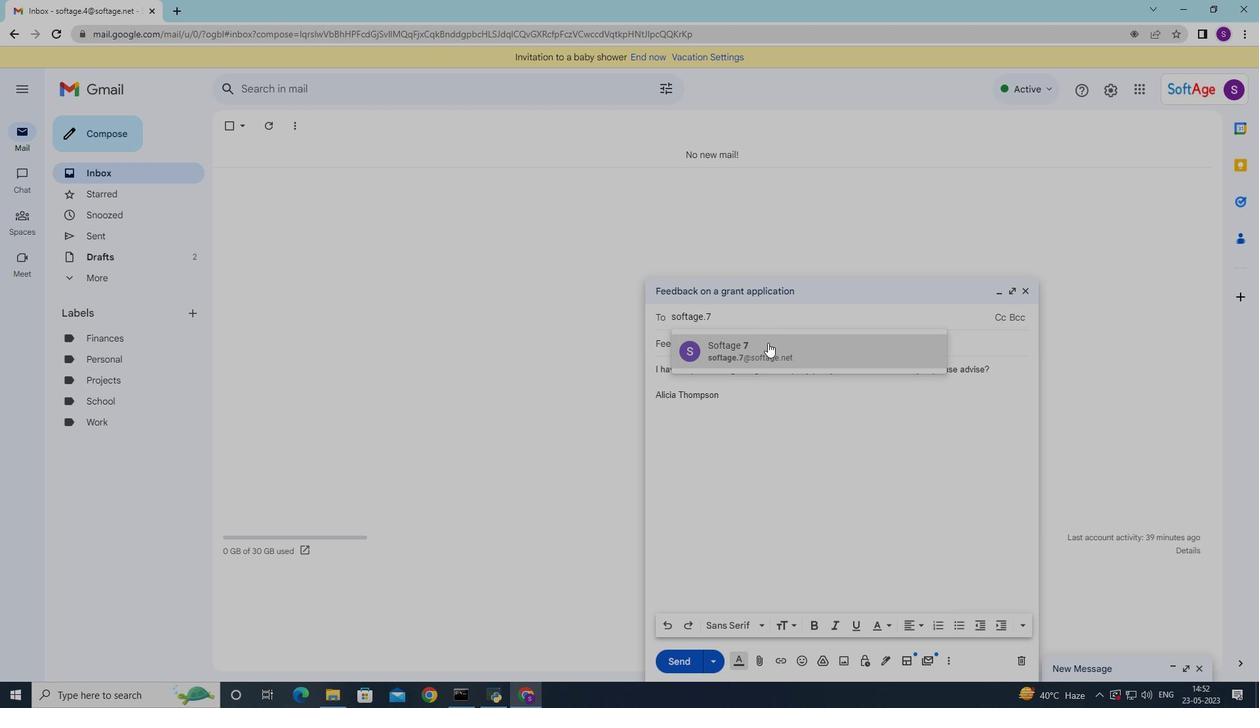 
Action: Mouse pressed left at (767, 348)
Screenshot: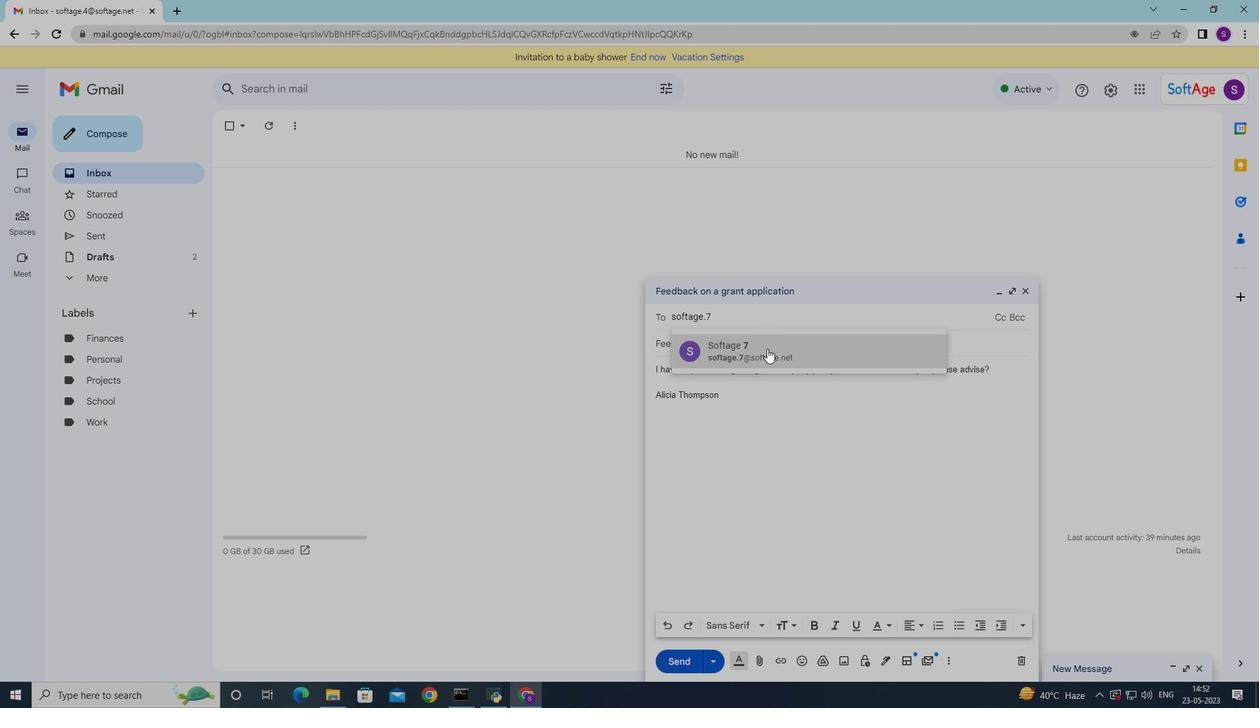 
Action: Mouse moved to (653, 382)
Screenshot: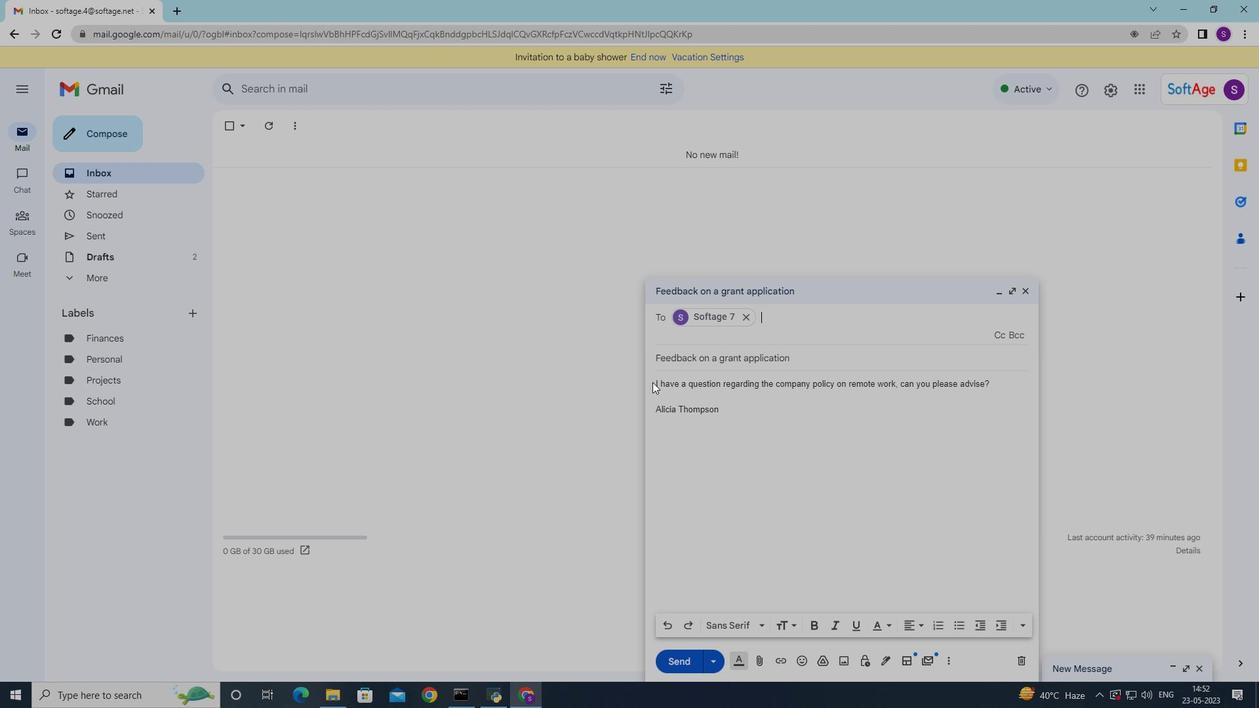 
Action: Mouse pressed left at (653, 382)
Screenshot: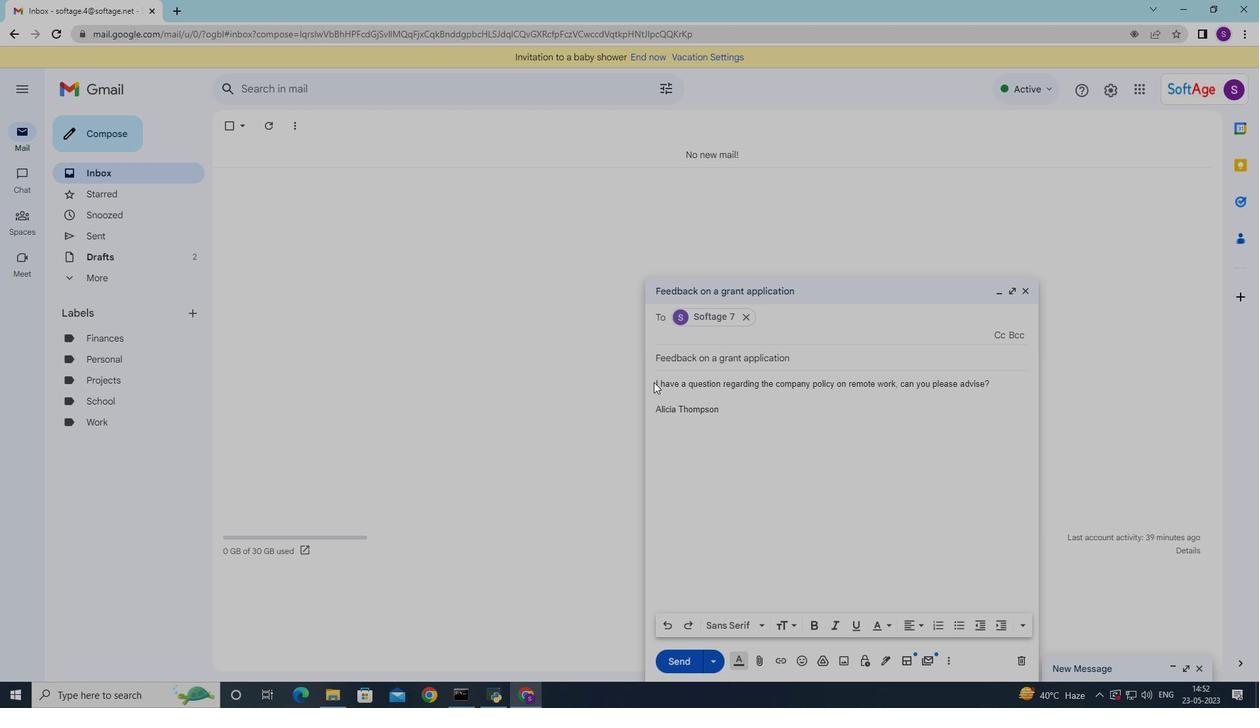 
Action: Mouse moved to (663, 386)
Screenshot: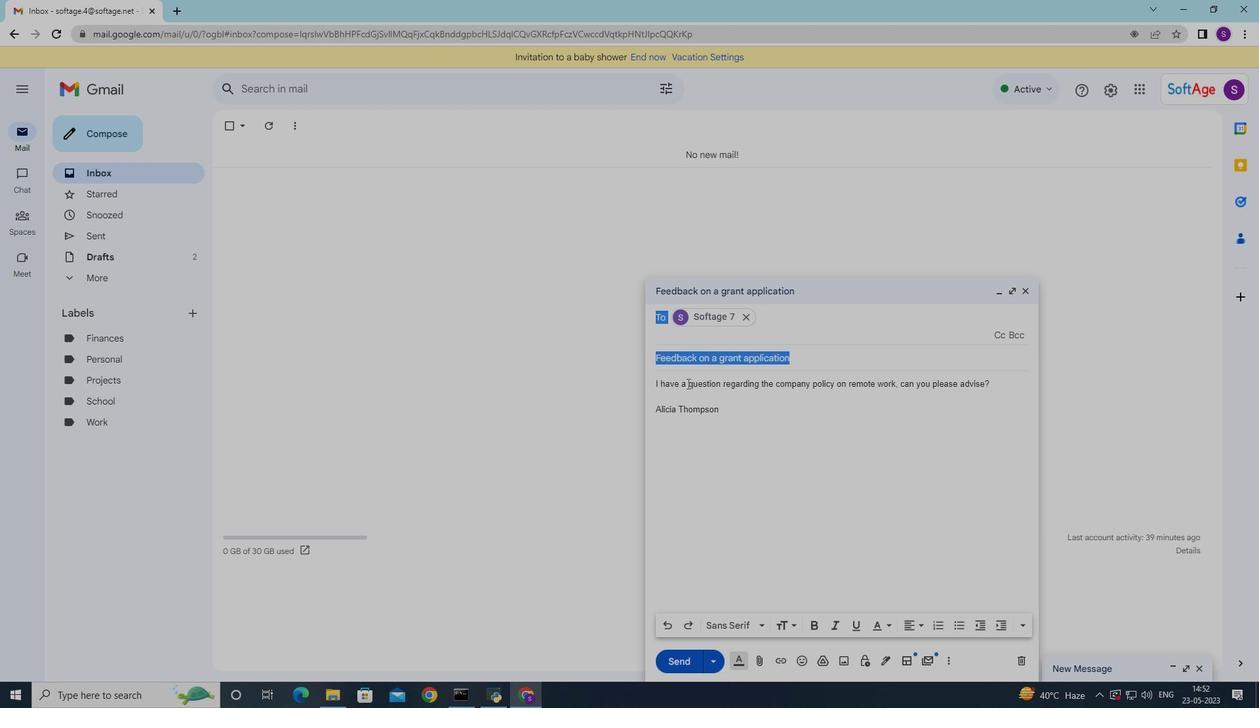 
Action: Mouse pressed left at (663, 386)
Screenshot: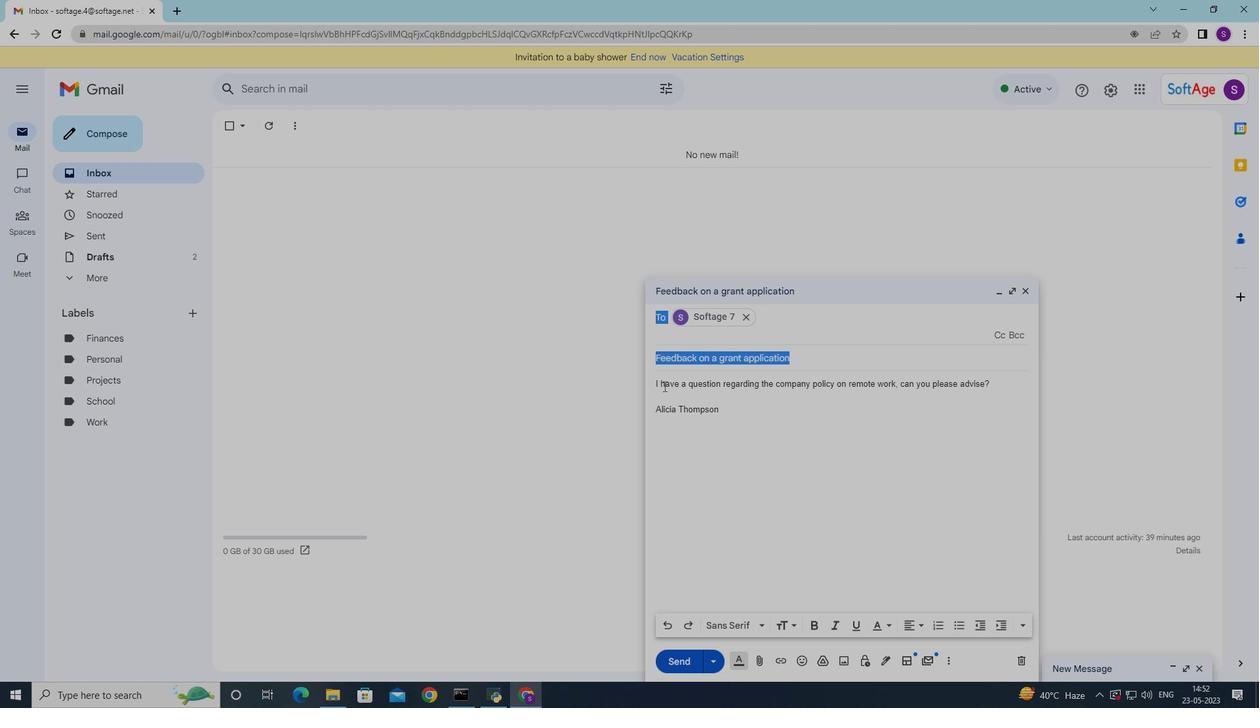 
Action: Mouse moved to (655, 369)
Screenshot: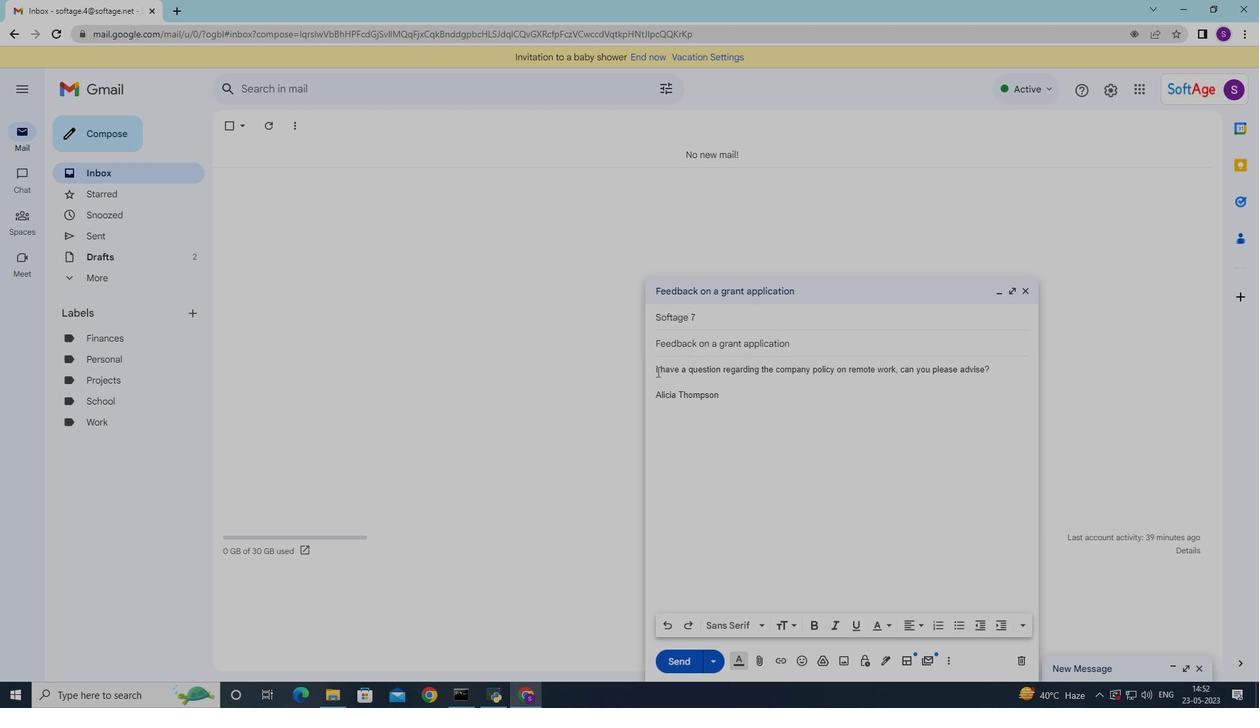 
Action: Mouse pressed left at (655, 369)
Screenshot: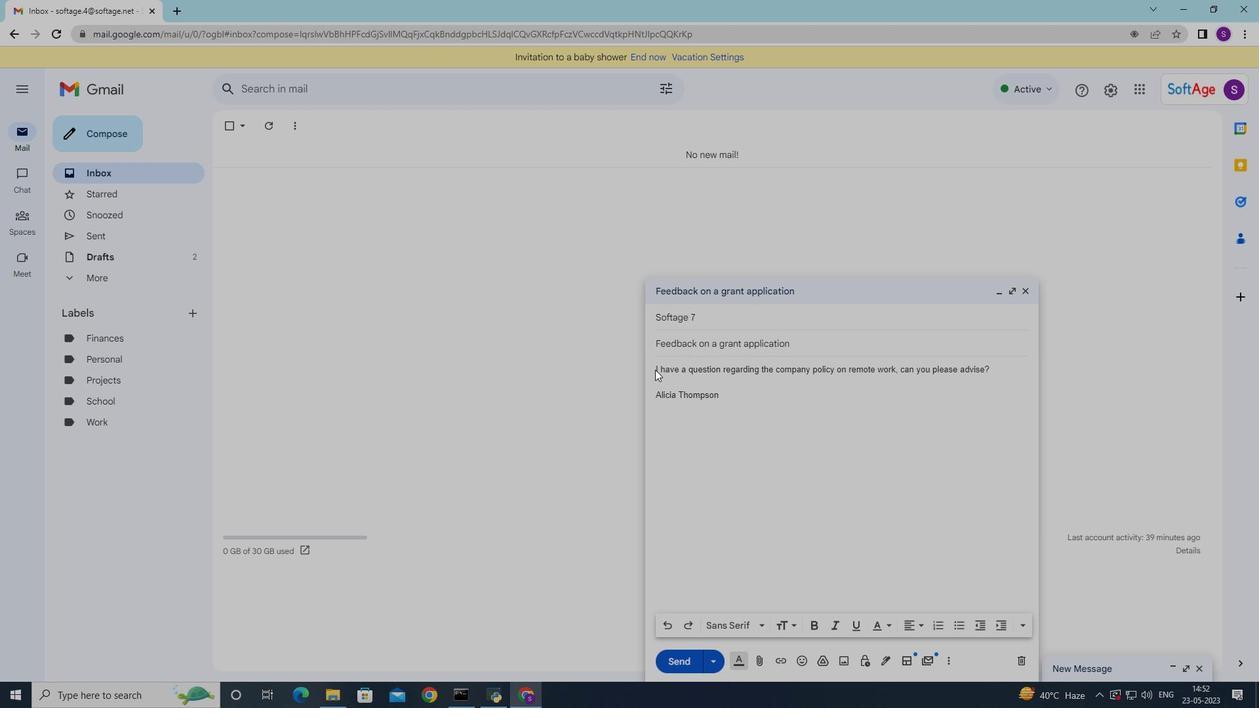 
Action: Mouse moved to (656, 366)
Screenshot: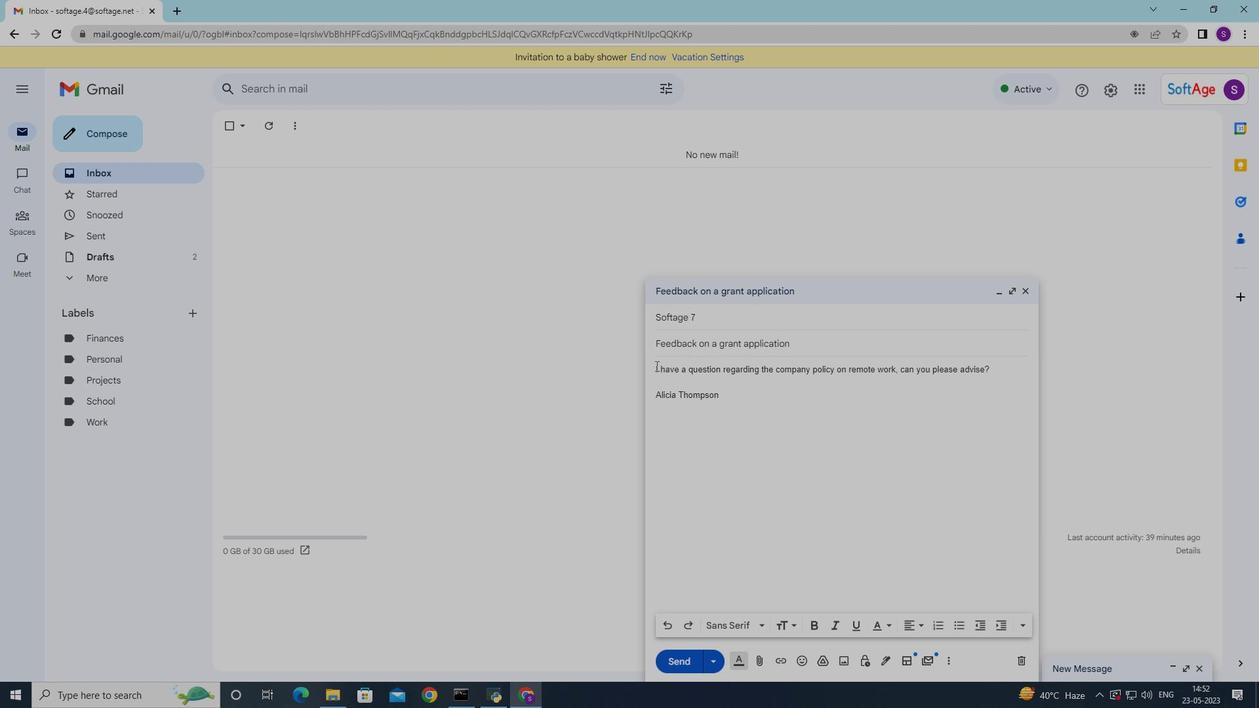 
Action: Mouse pressed left at (656, 366)
Screenshot: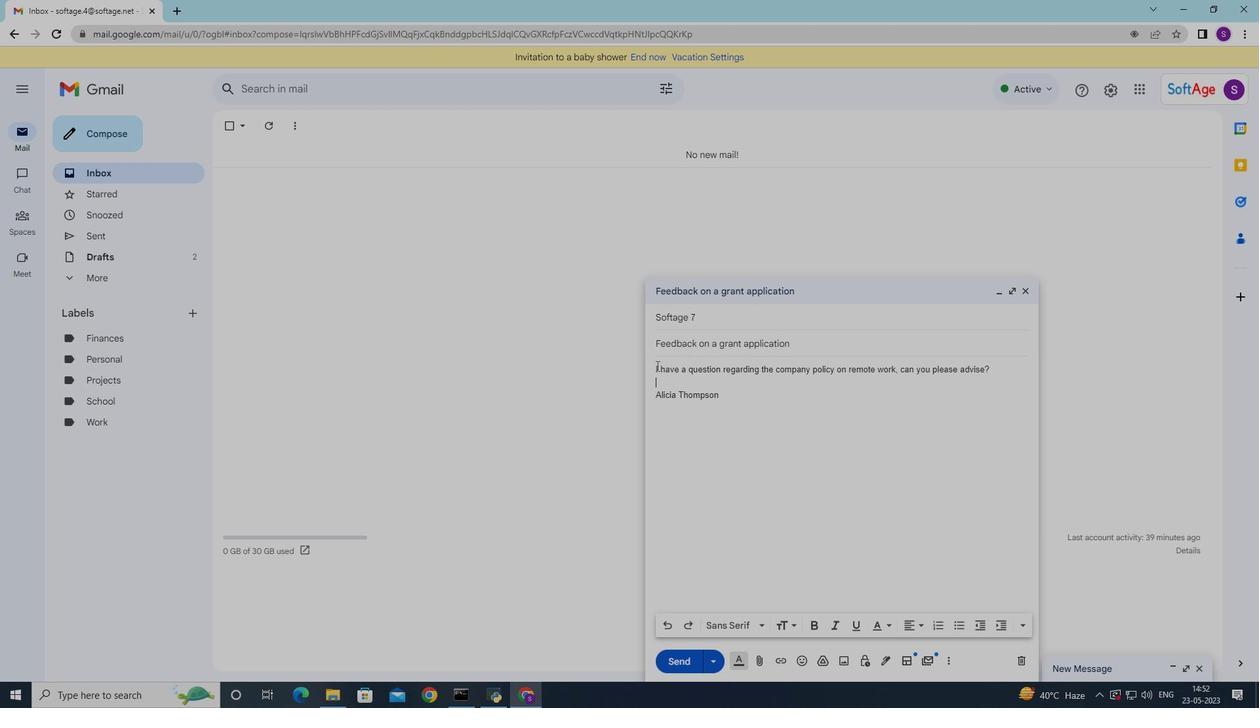 
Action: Mouse moved to (757, 629)
Screenshot: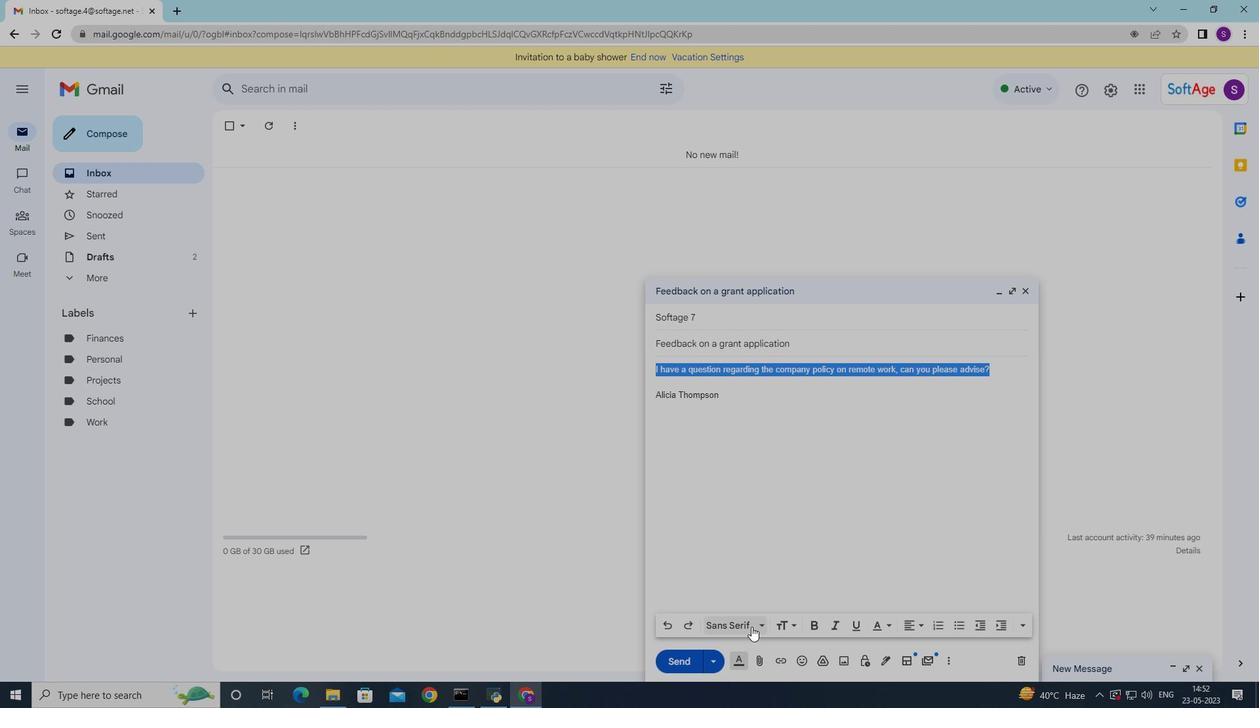 
Action: Mouse pressed left at (757, 629)
Screenshot: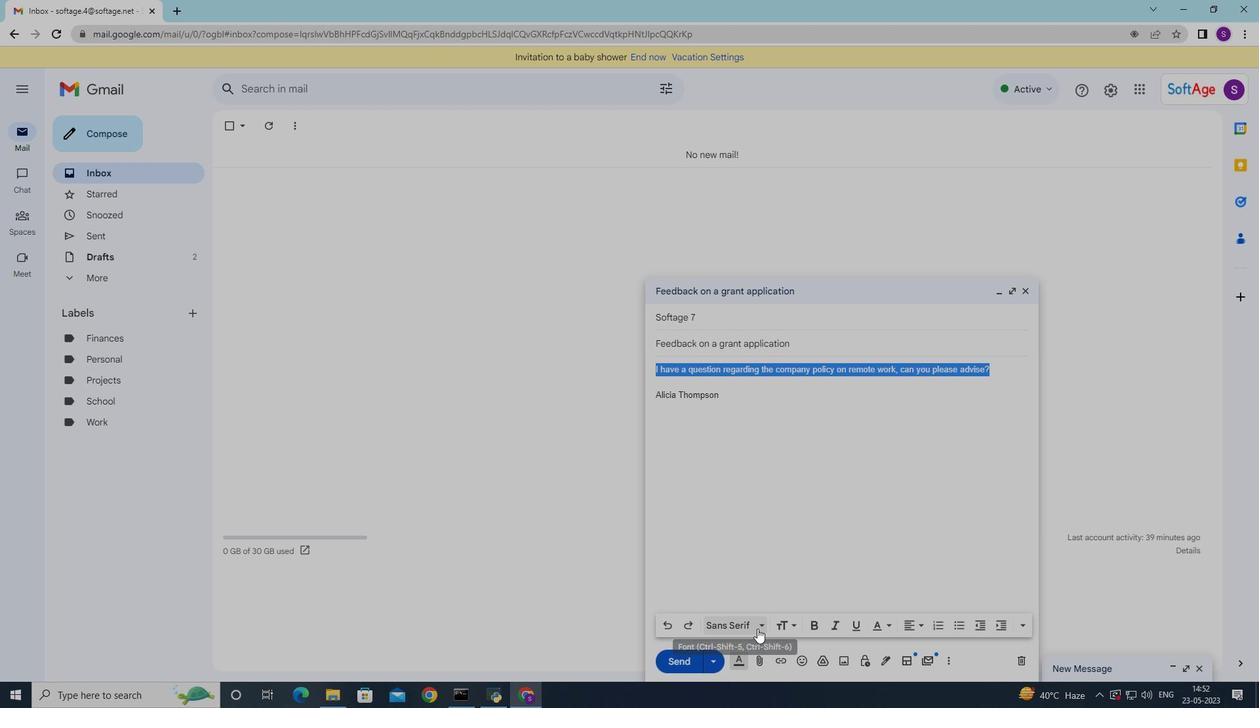 
Action: Mouse moved to (777, 526)
Screenshot: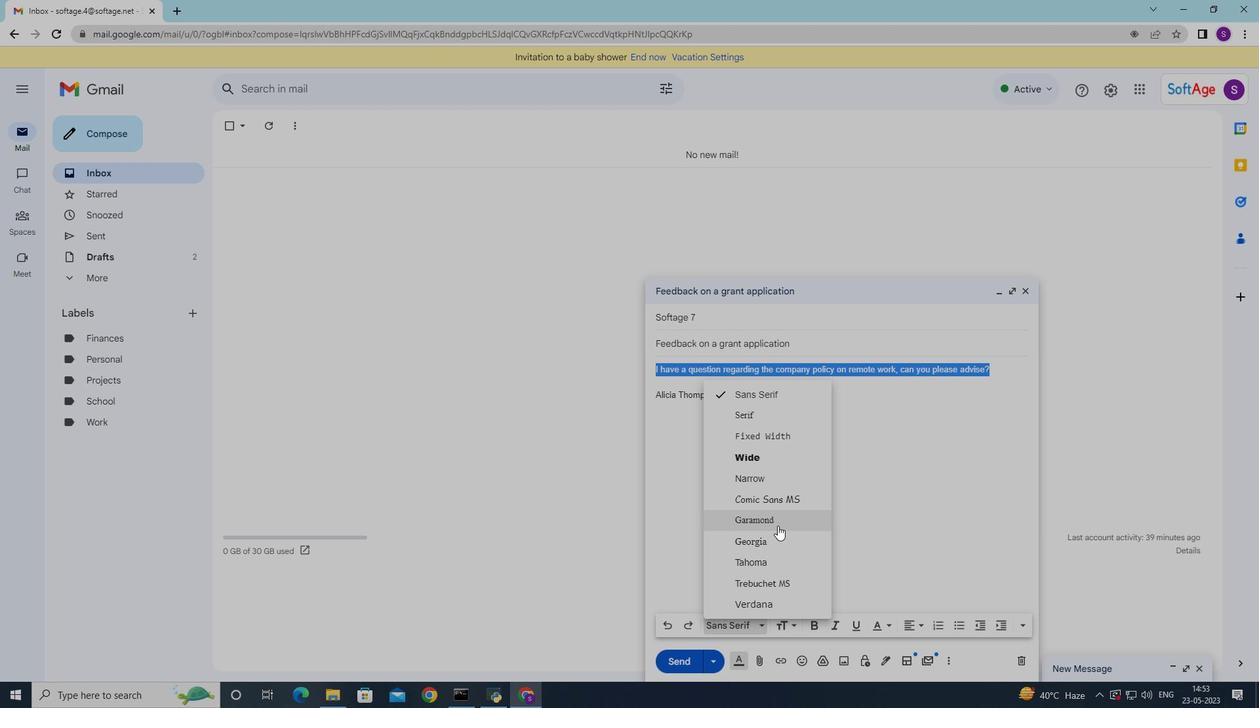 
Action: Mouse pressed left at (777, 526)
Screenshot: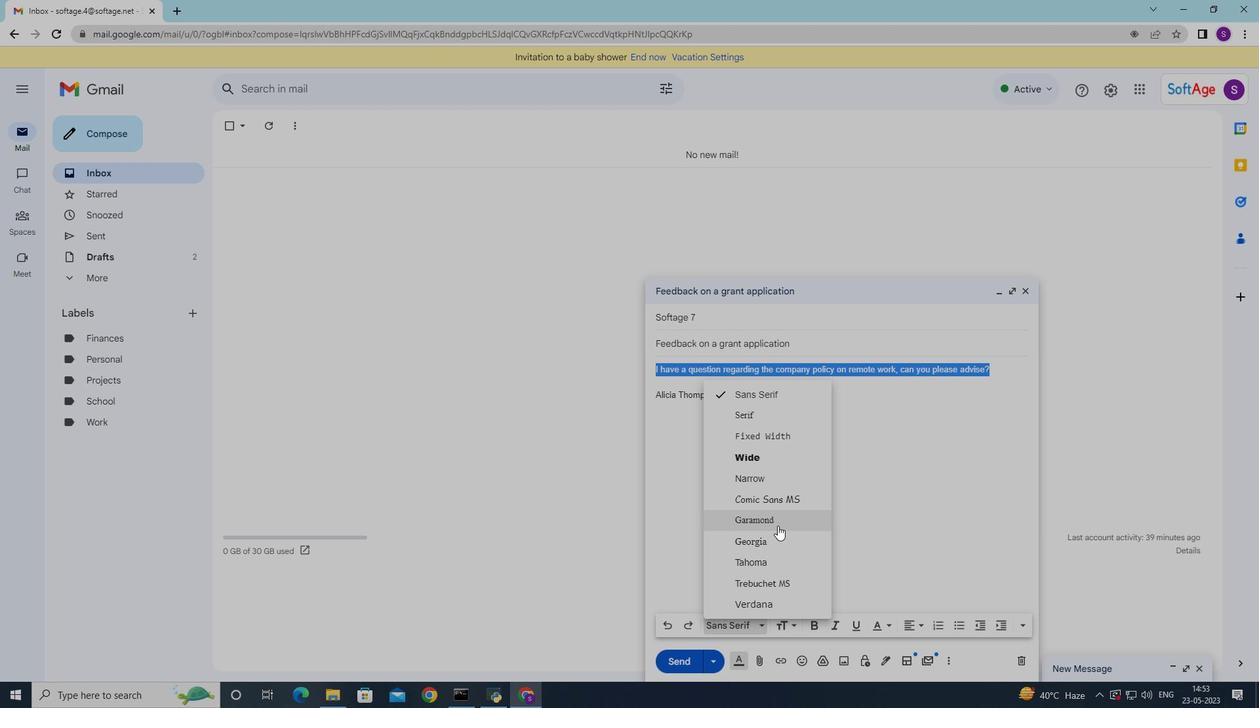
Action: Mouse moved to (814, 621)
Screenshot: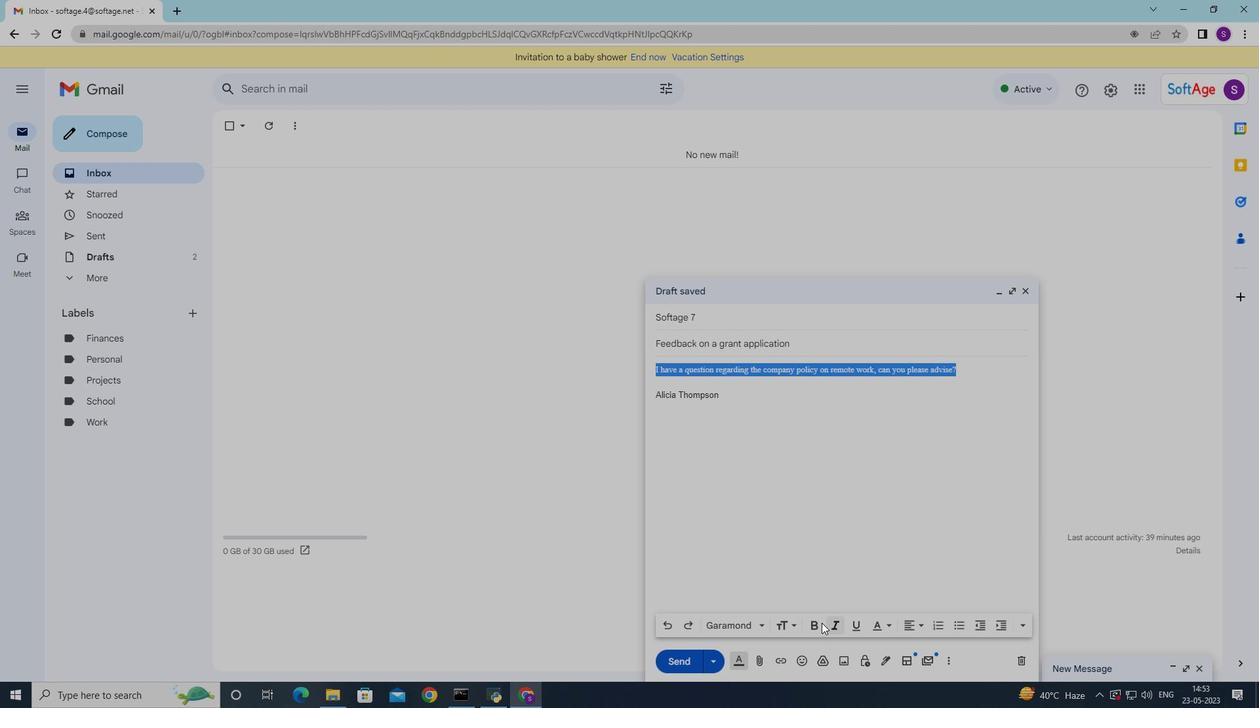 
Action: Mouse pressed left at (814, 621)
Screenshot: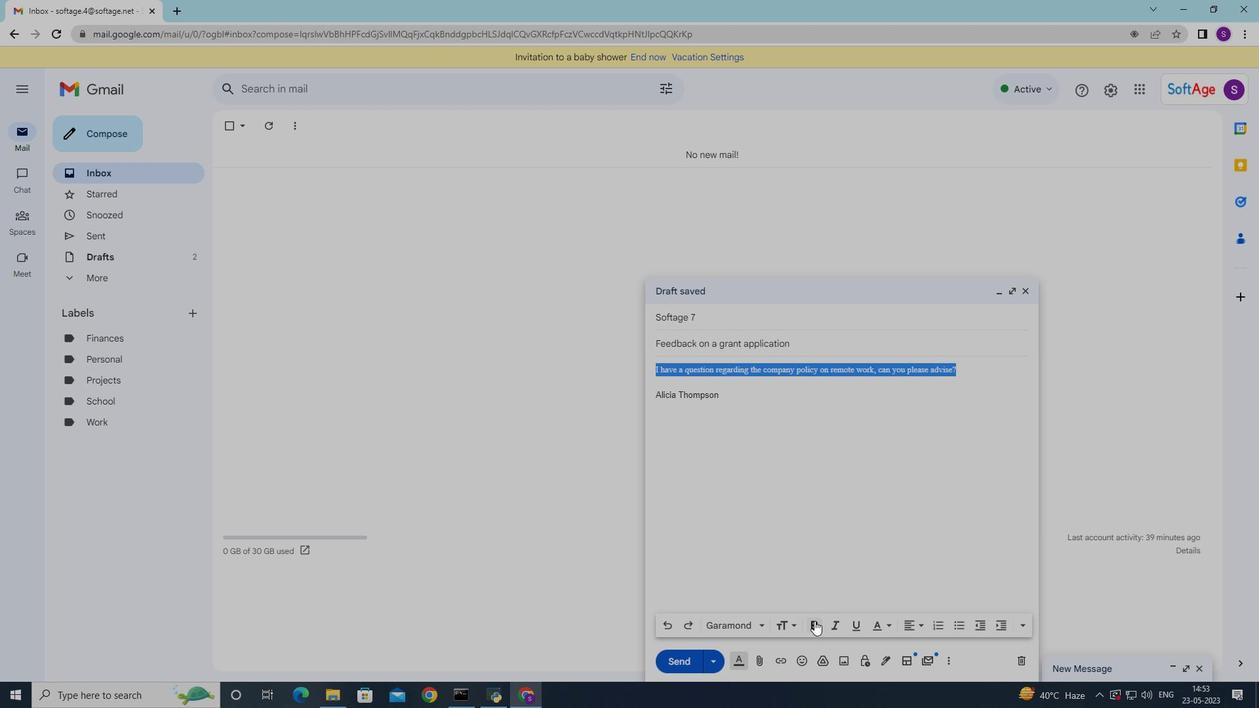 
Action: Mouse moved to (688, 658)
Screenshot: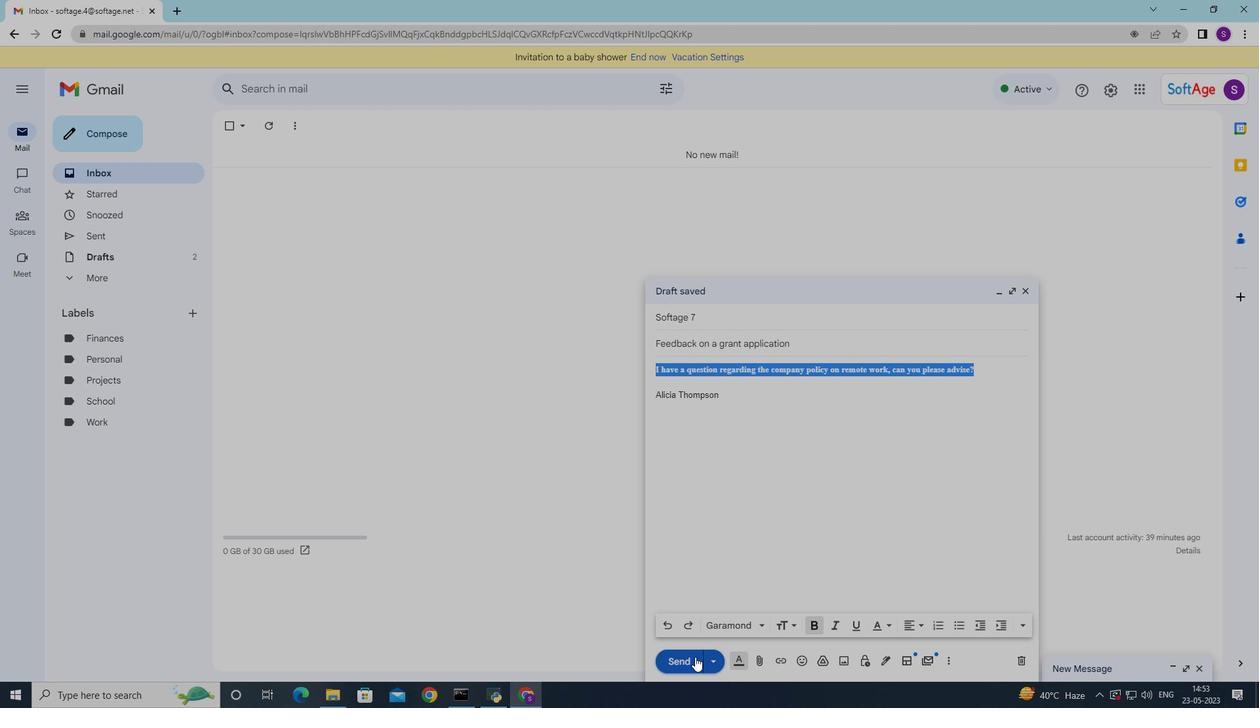 
Action: Mouse pressed left at (688, 658)
Screenshot: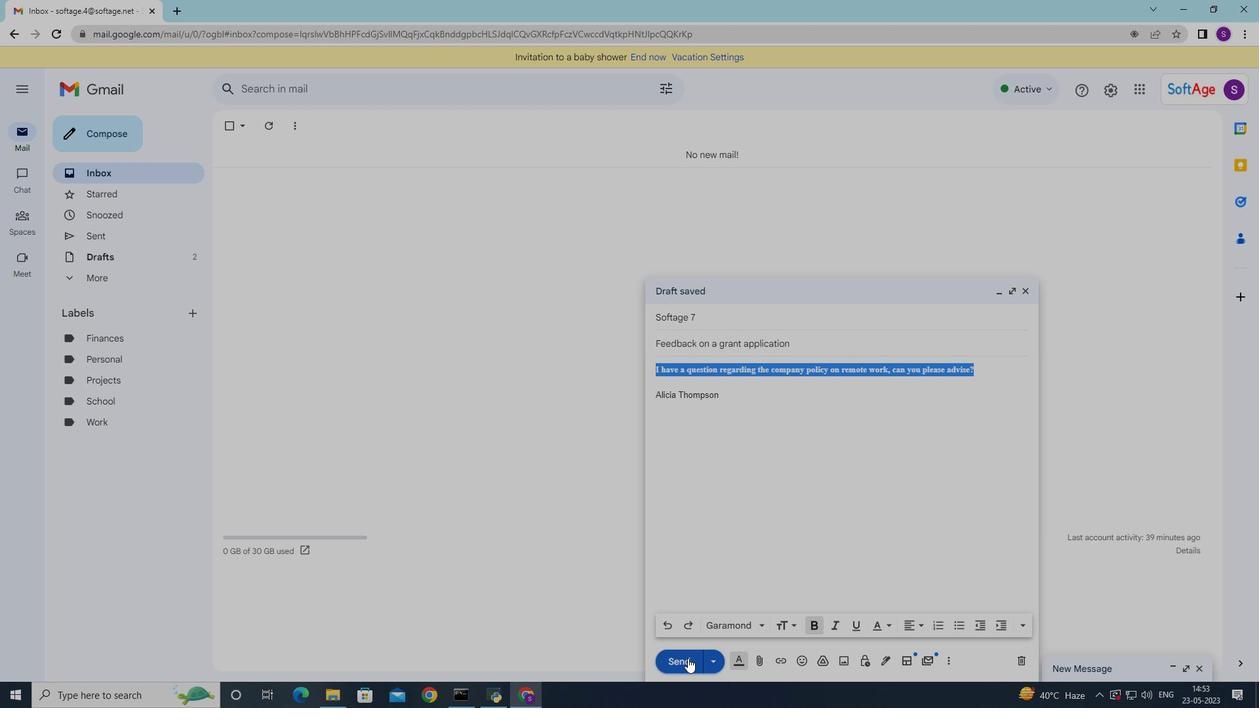 
Action: Mouse moved to (117, 238)
Screenshot: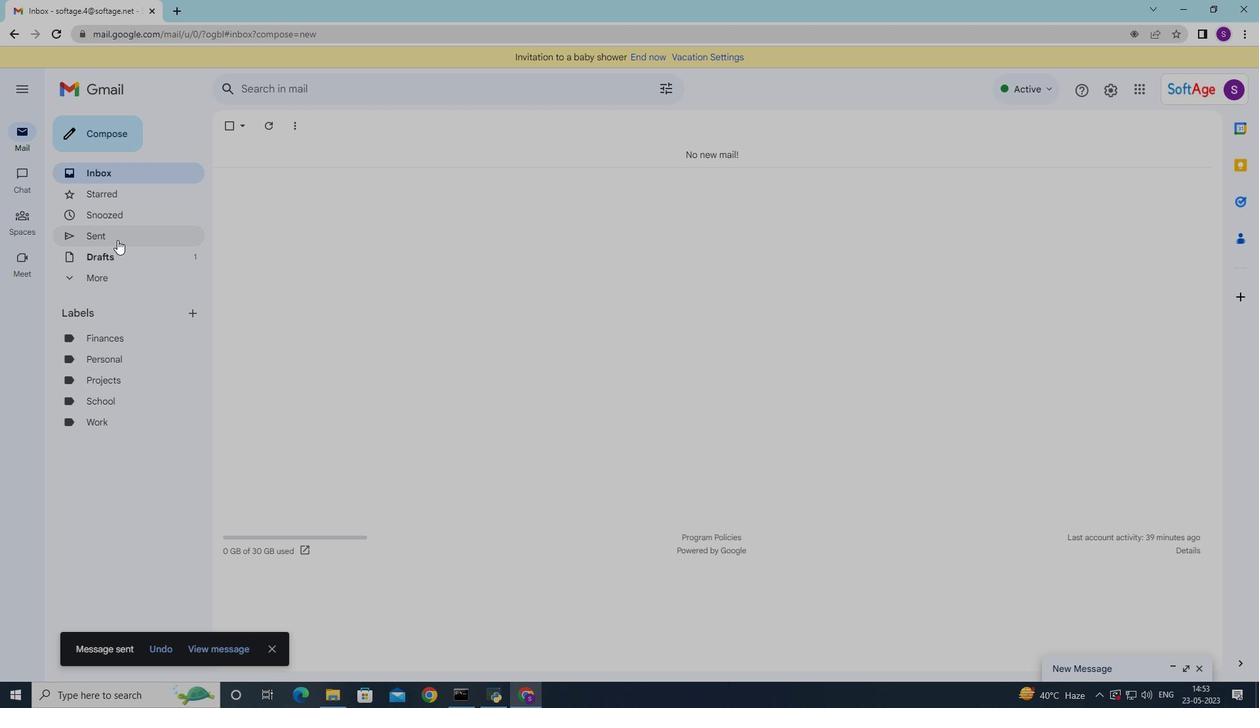 
Action: Mouse pressed left at (117, 238)
Screenshot: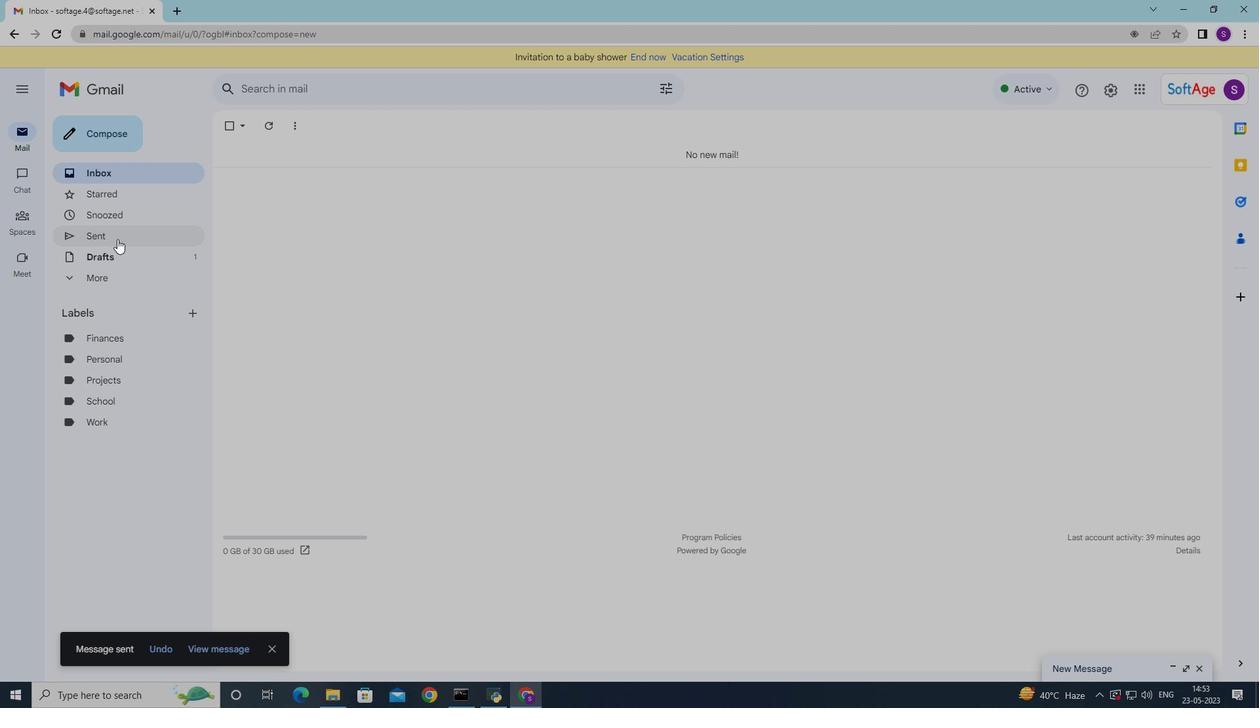 
Action: Mouse moved to (402, 188)
Screenshot: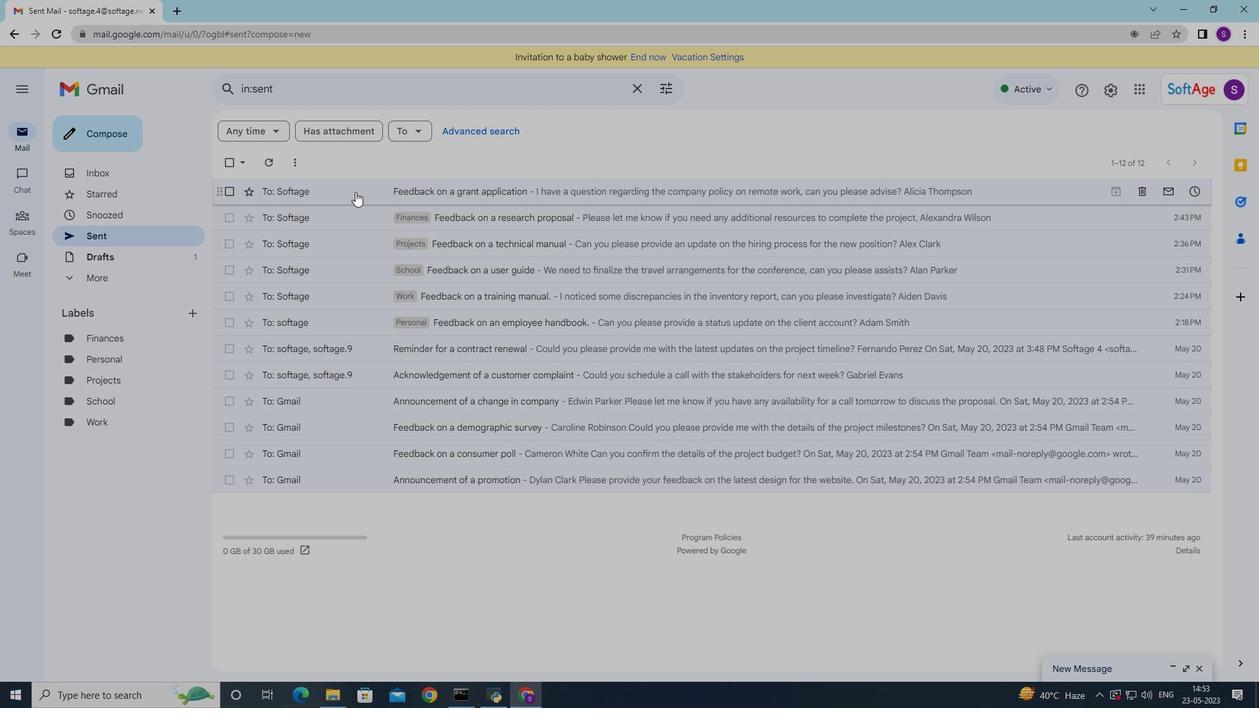
Action: Mouse pressed right at (402, 188)
Screenshot: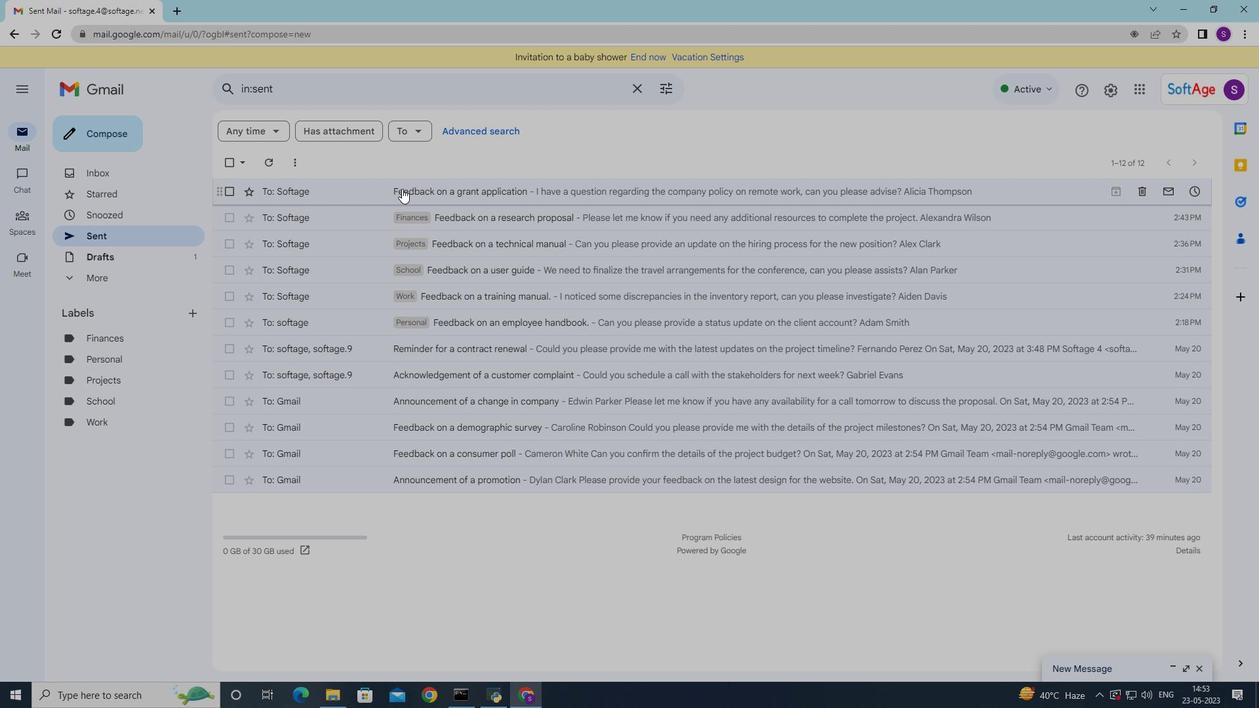 
Action: Mouse moved to (596, 413)
Screenshot: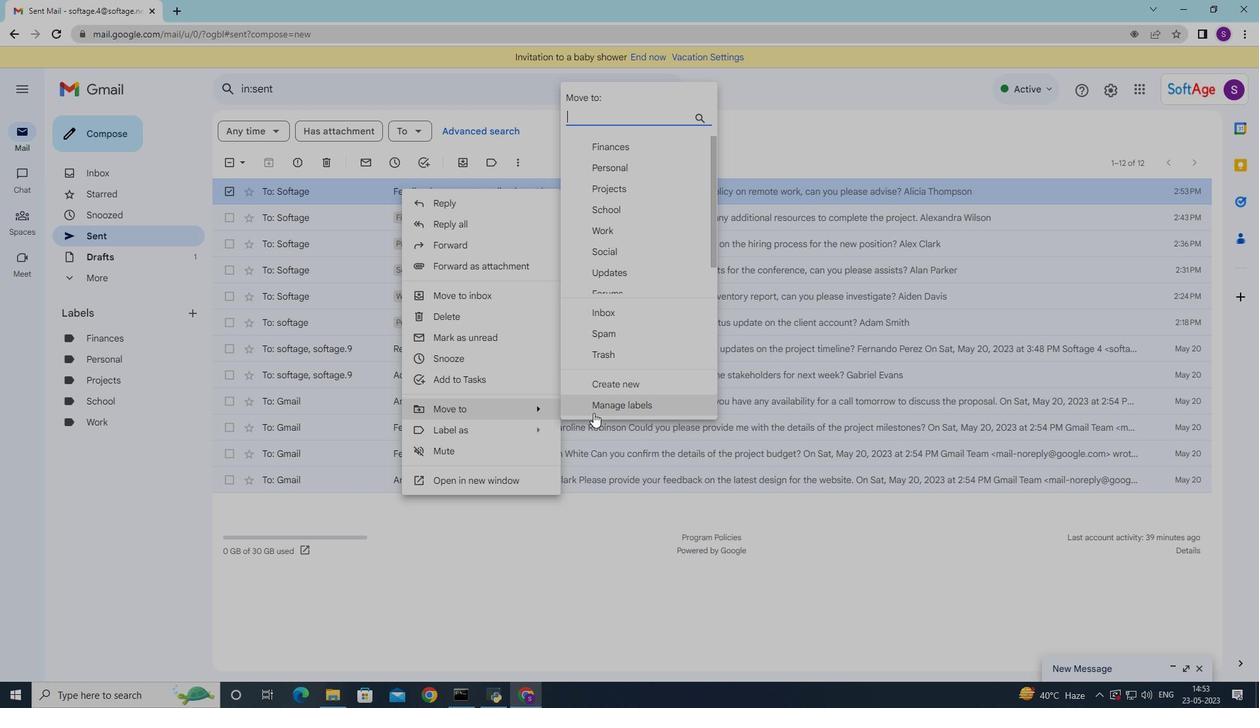 
Action: Mouse pressed left at (596, 413)
Screenshot: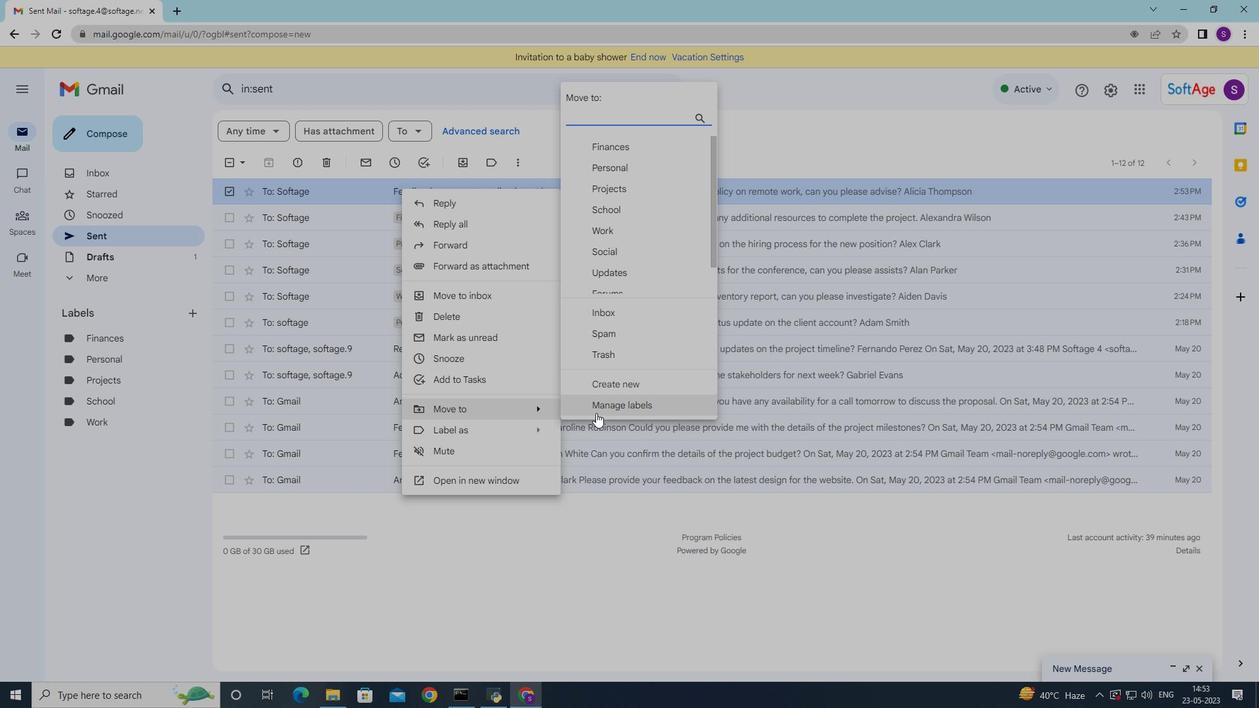 
Action: Mouse moved to (10, 30)
Screenshot: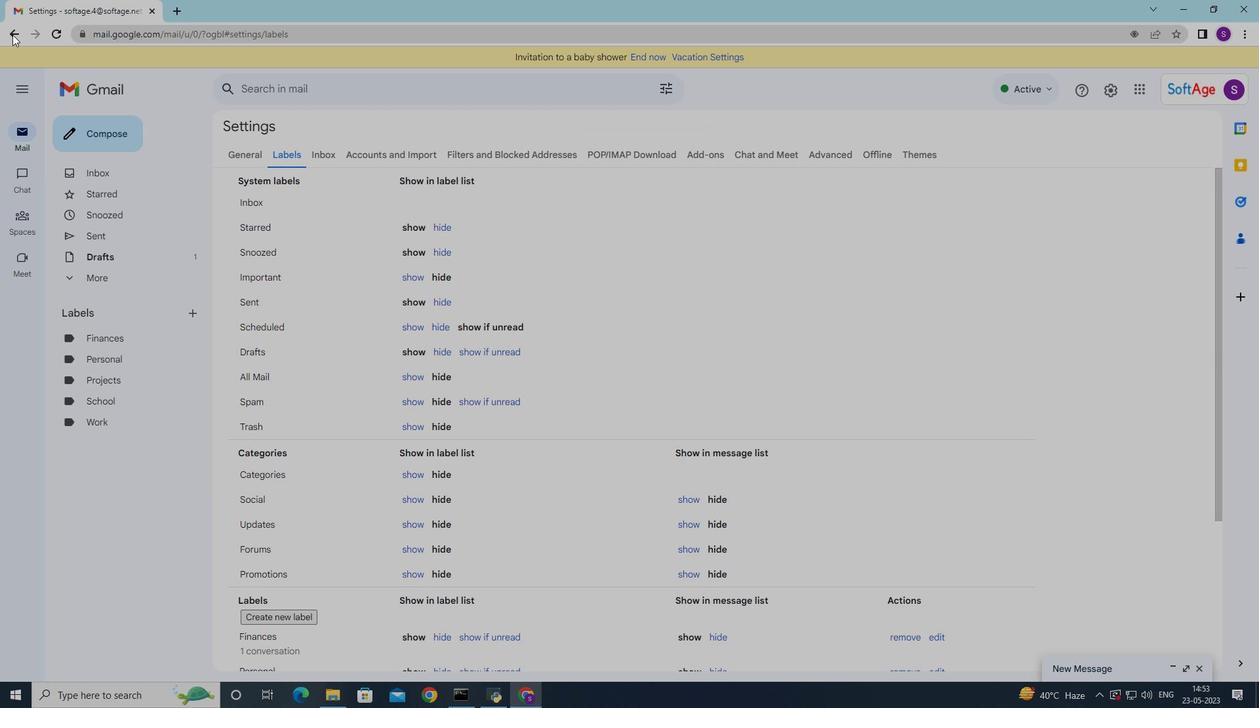 
Action: Mouse pressed left at (10, 30)
Screenshot: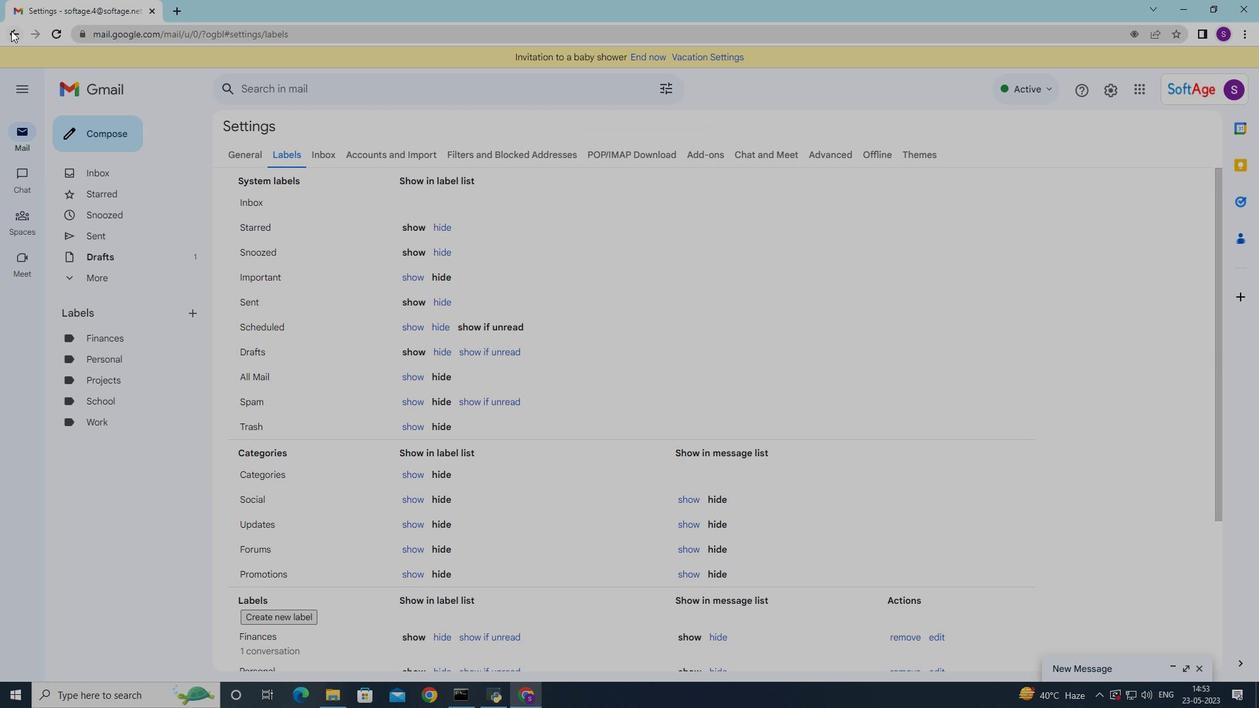 
Action: Mouse moved to (402, 190)
Screenshot: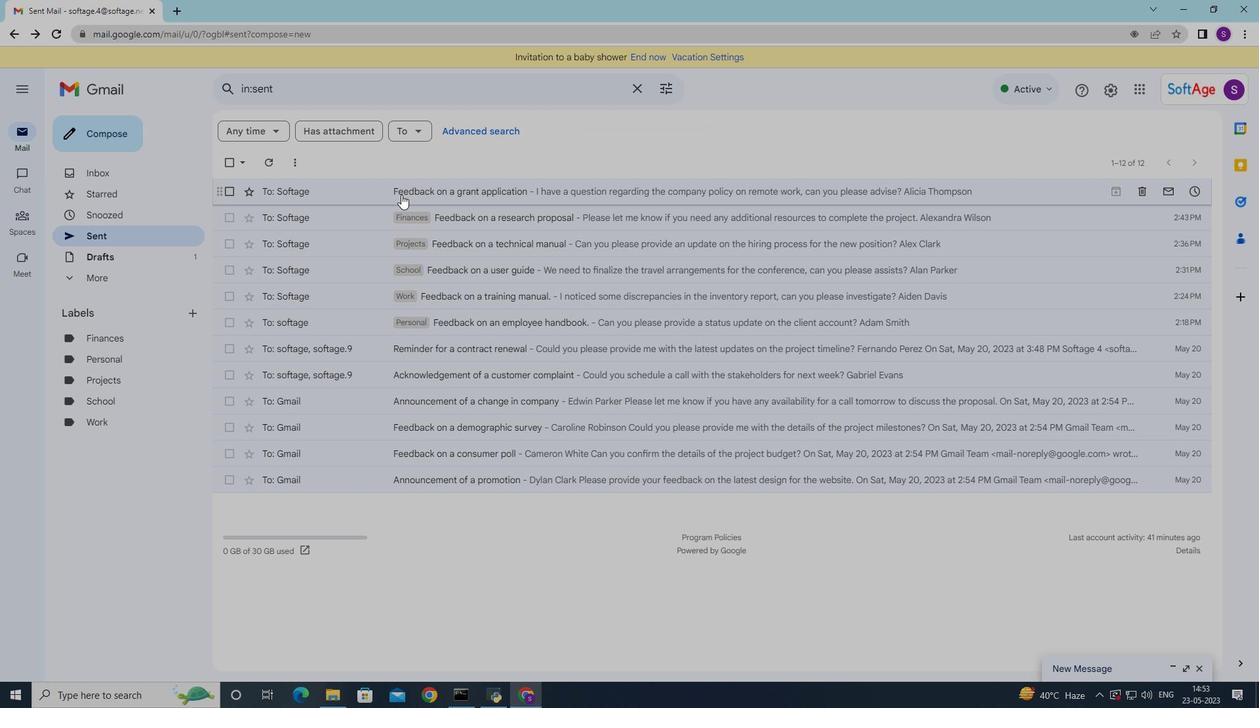 
Action: Mouse pressed right at (402, 190)
Screenshot: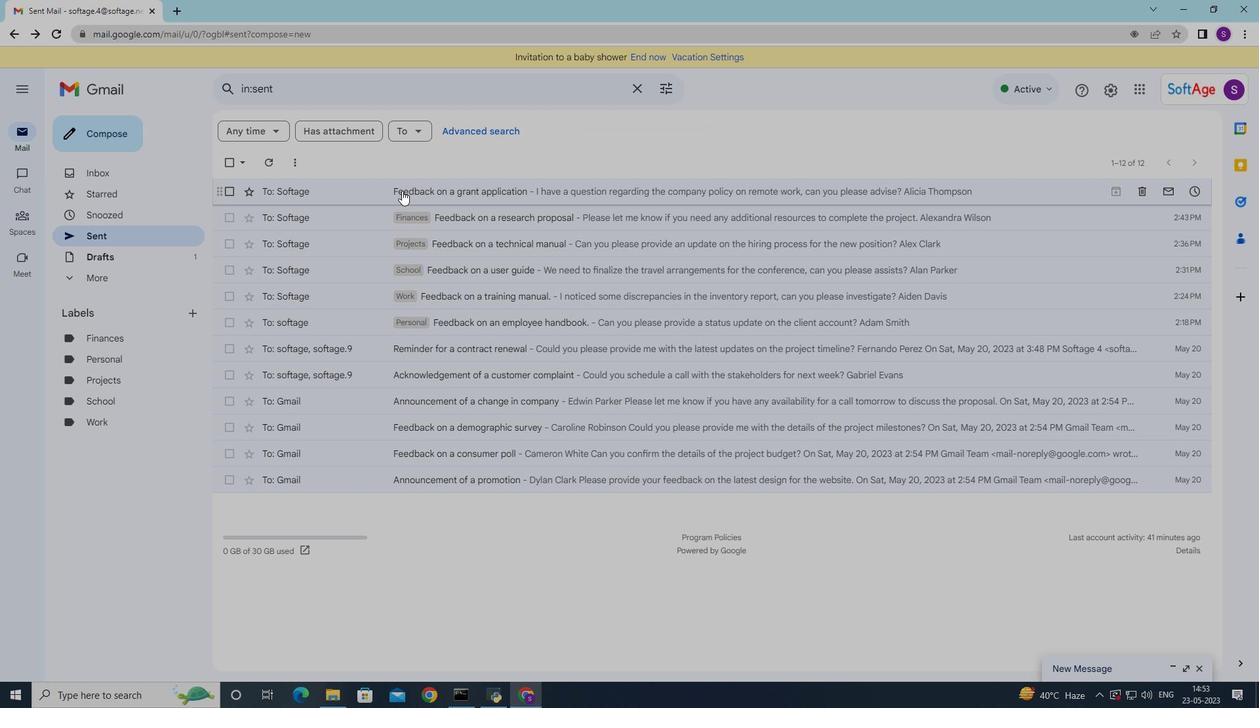 
Action: Mouse moved to (611, 389)
Screenshot: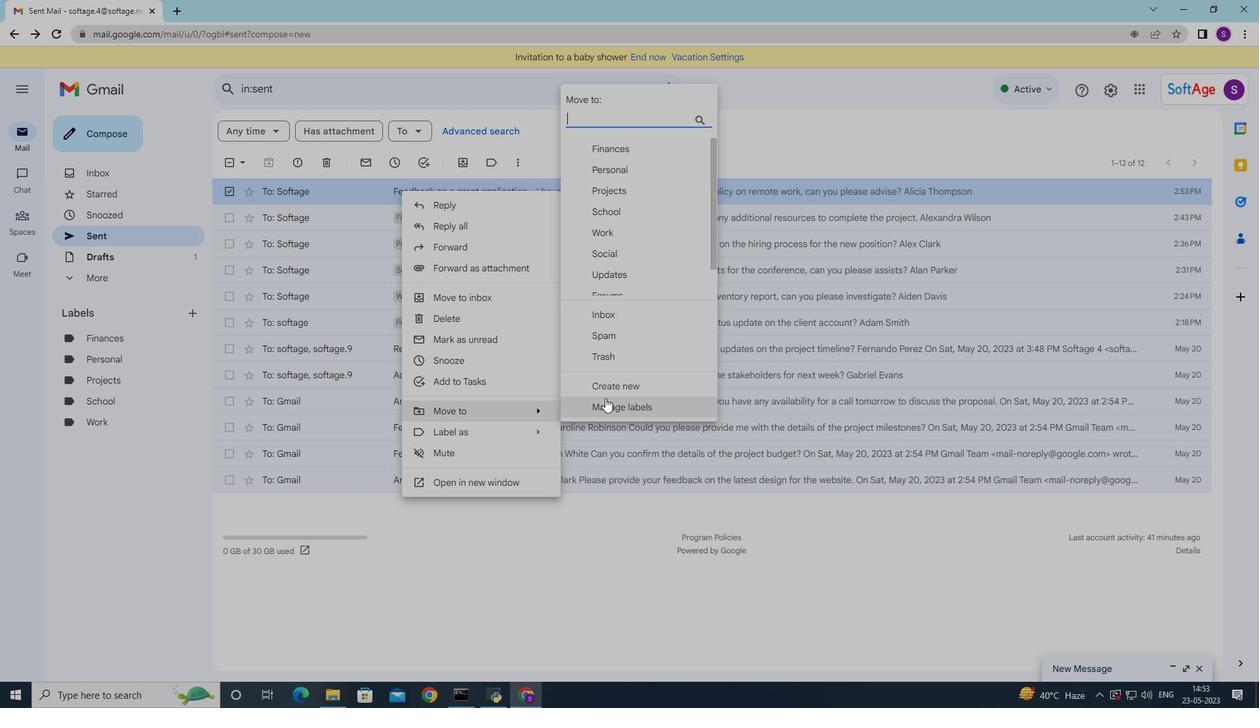 
Action: Mouse pressed left at (611, 389)
Screenshot: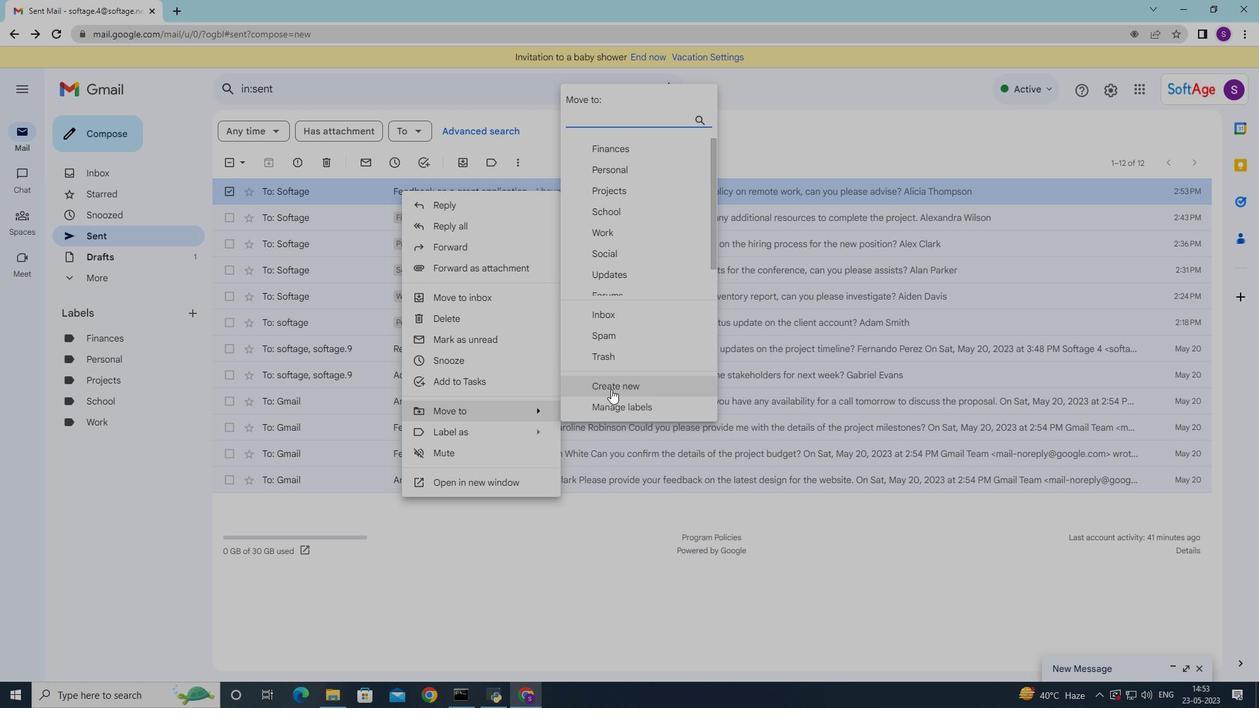 
Action: Mouse moved to (611, 388)
Screenshot: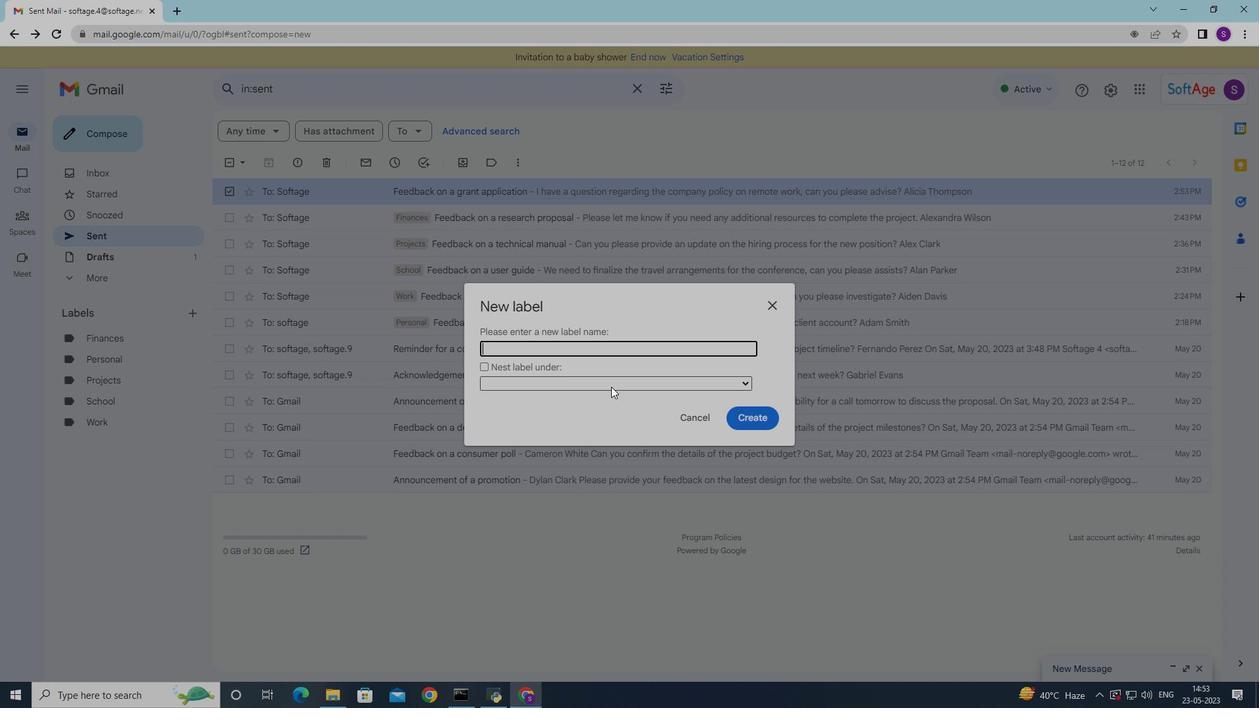 
Action: Key pressed <Key.shift>G<Key.backspace>Health
Screenshot: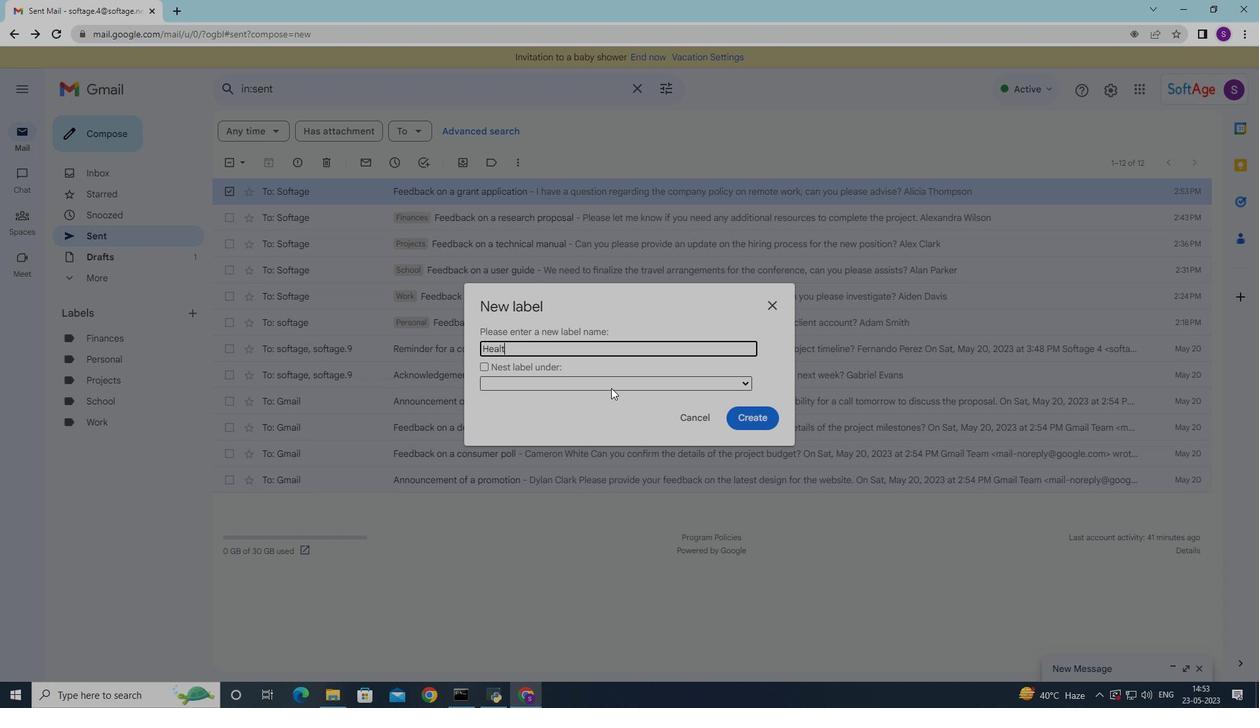 
Action: Mouse moved to (747, 425)
Screenshot: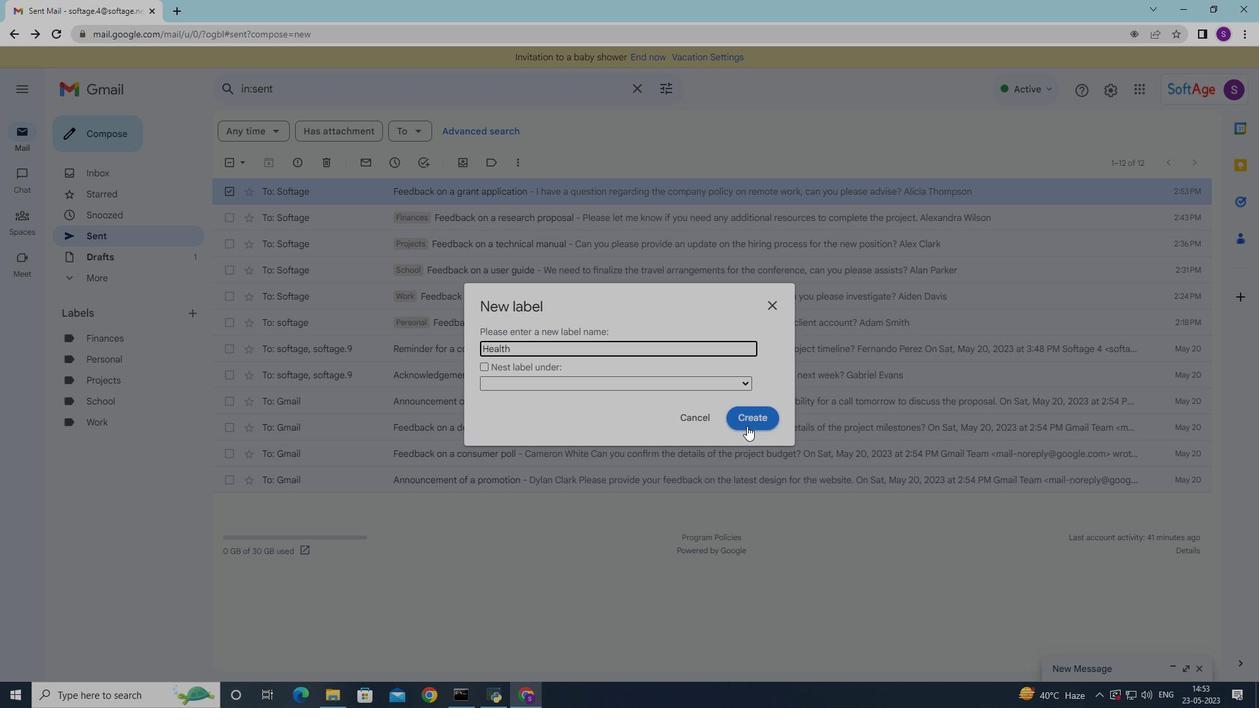 
Action: Mouse pressed left at (747, 425)
Screenshot: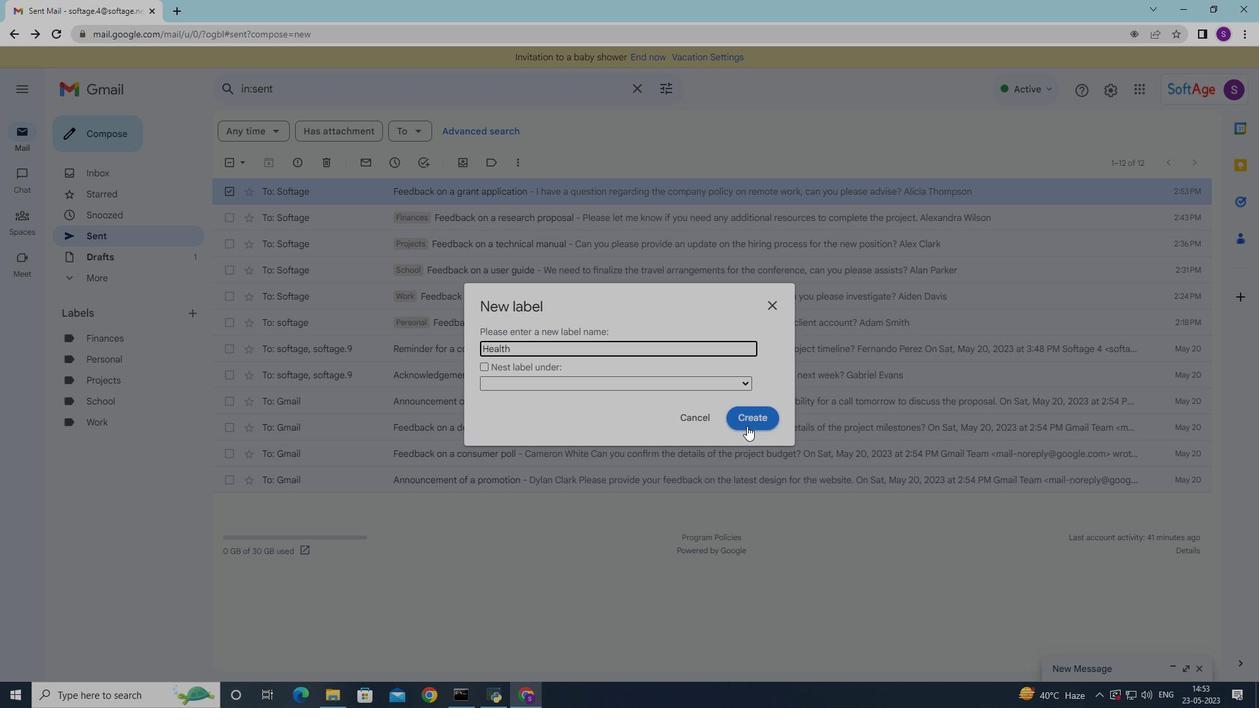 
Action: Mouse moved to (437, 188)
Screenshot: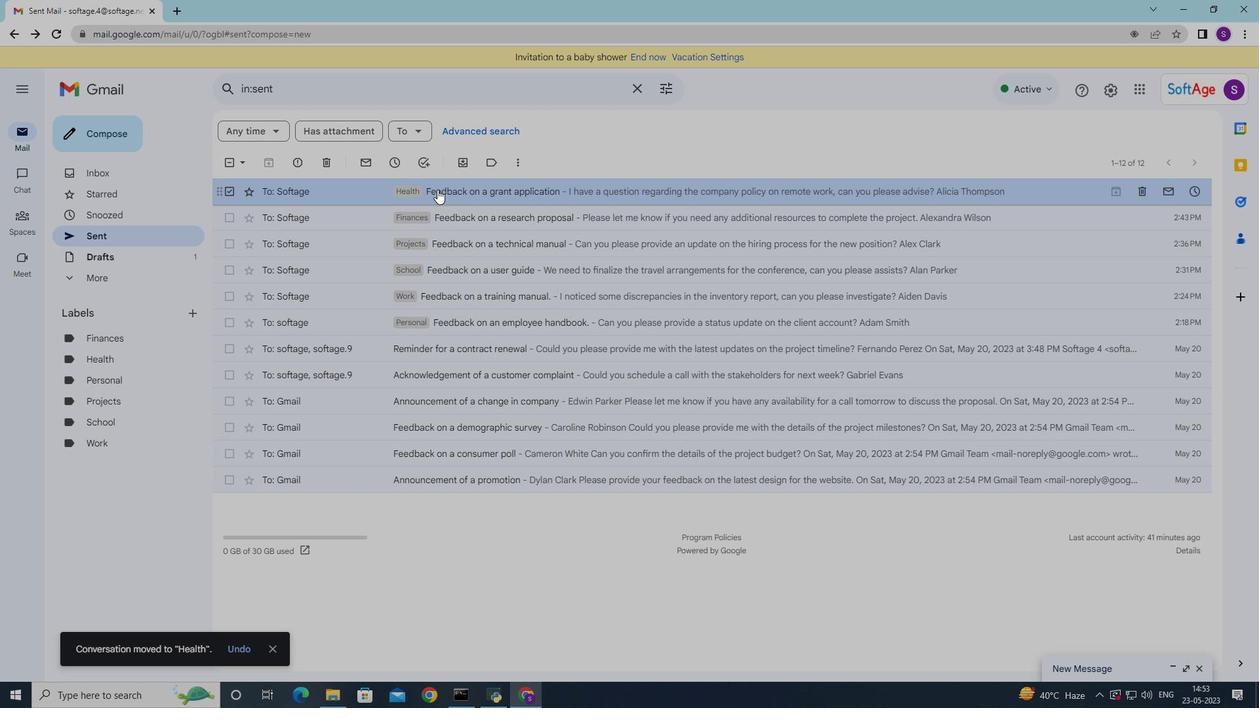 
Action: Mouse pressed right at (437, 188)
Screenshot: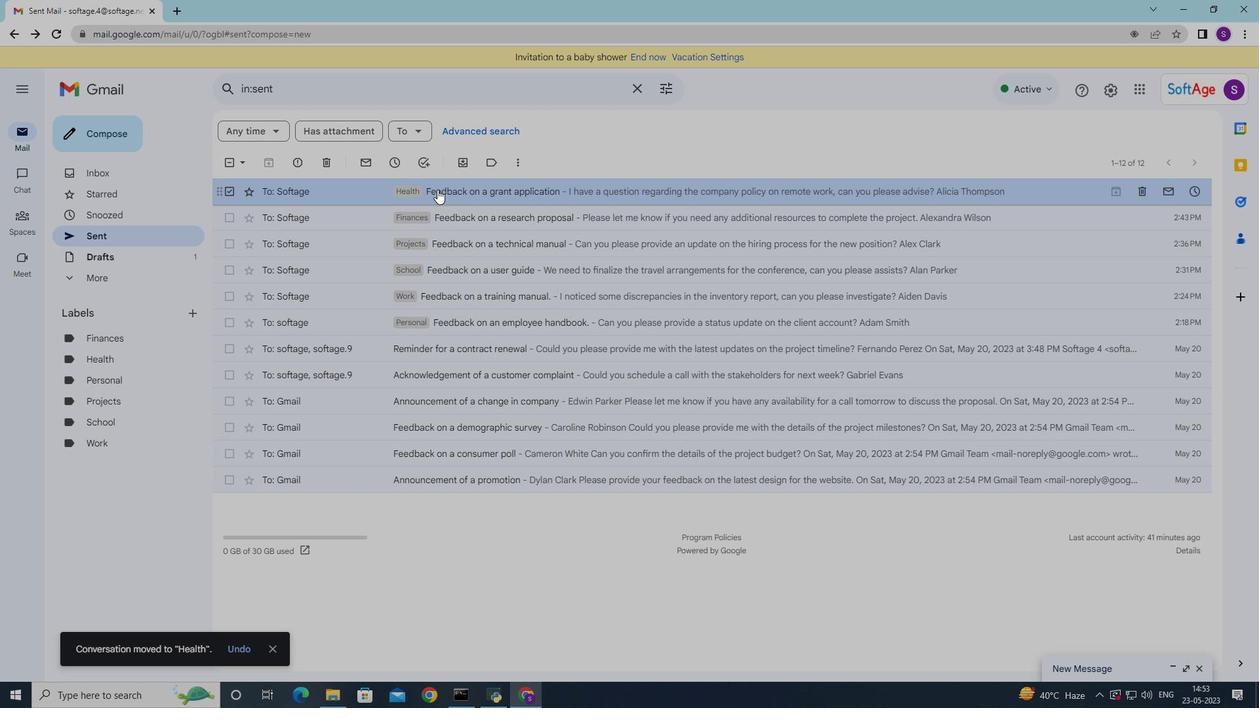 
Action: Mouse moved to (638, 169)
Screenshot: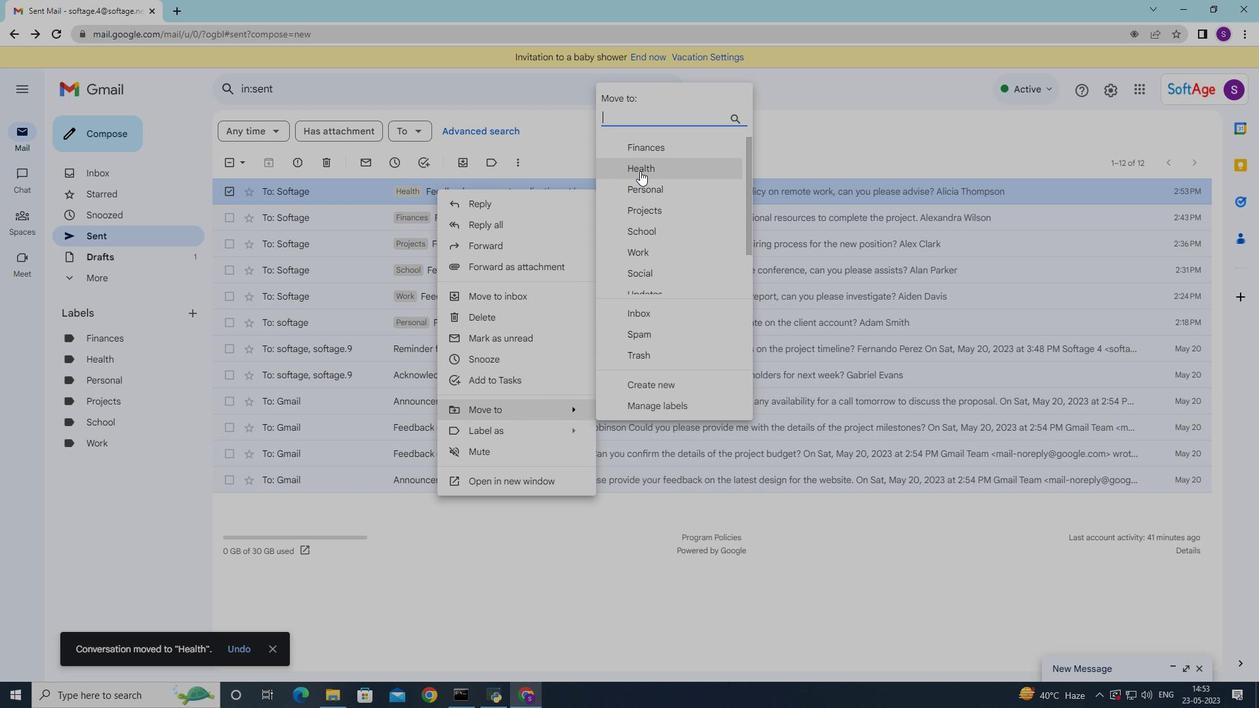
Action: Mouse pressed left at (638, 169)
Screenshot: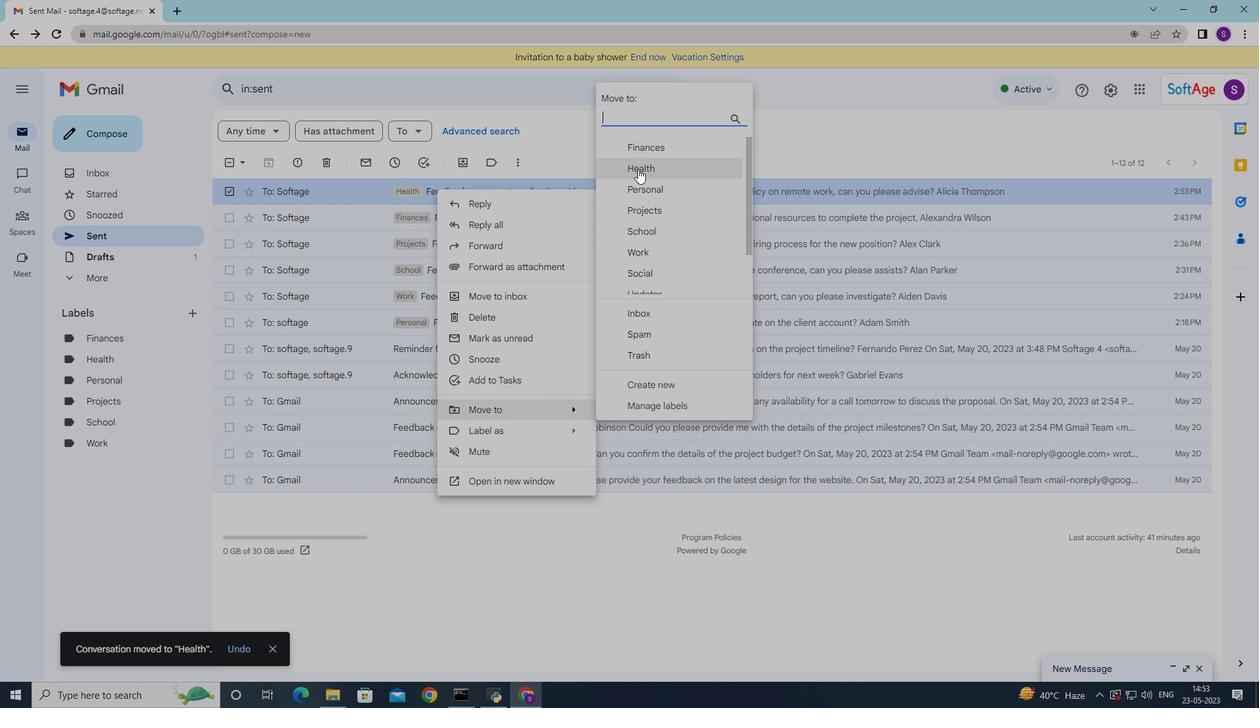 
Action: Mouse moved to (635, 169)
Screenshot: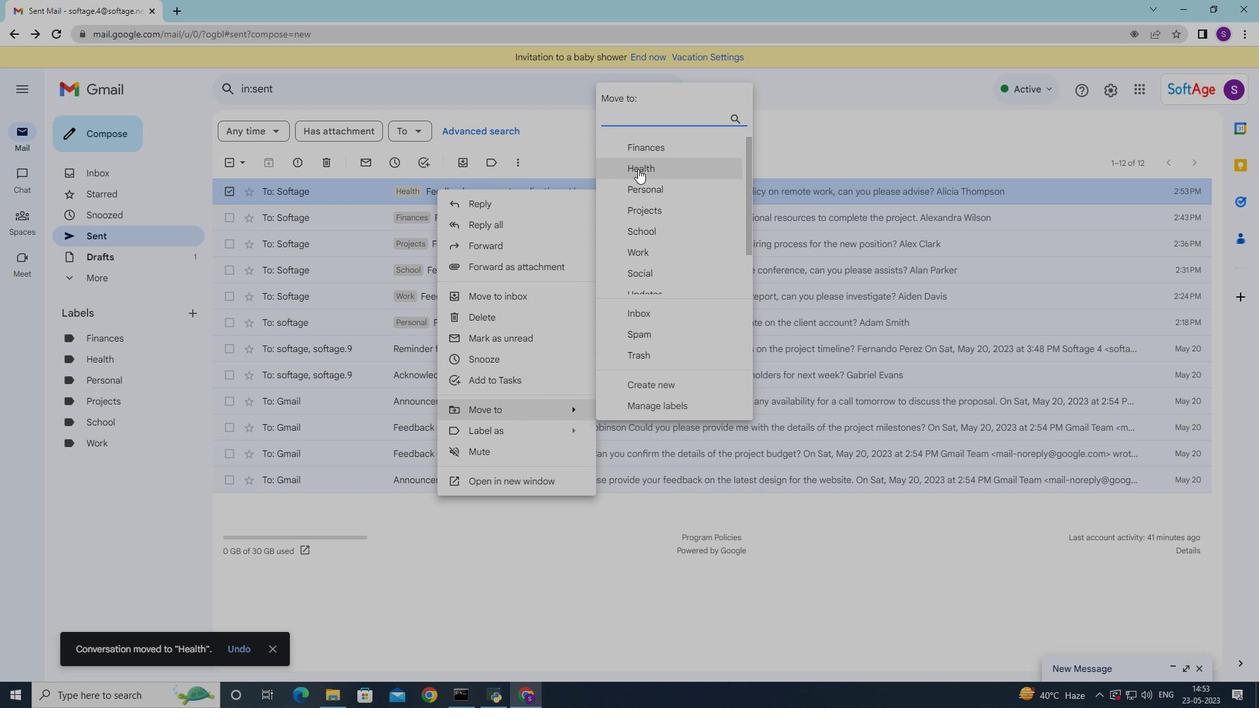 
Action: Key pressed <Key.shift><Key.shift><Key.shift><Key.shift><Key.shift><Key.shift><Key.shift><Key.shift><Key.shift><Key.shift><Key.shift>
Screenshot: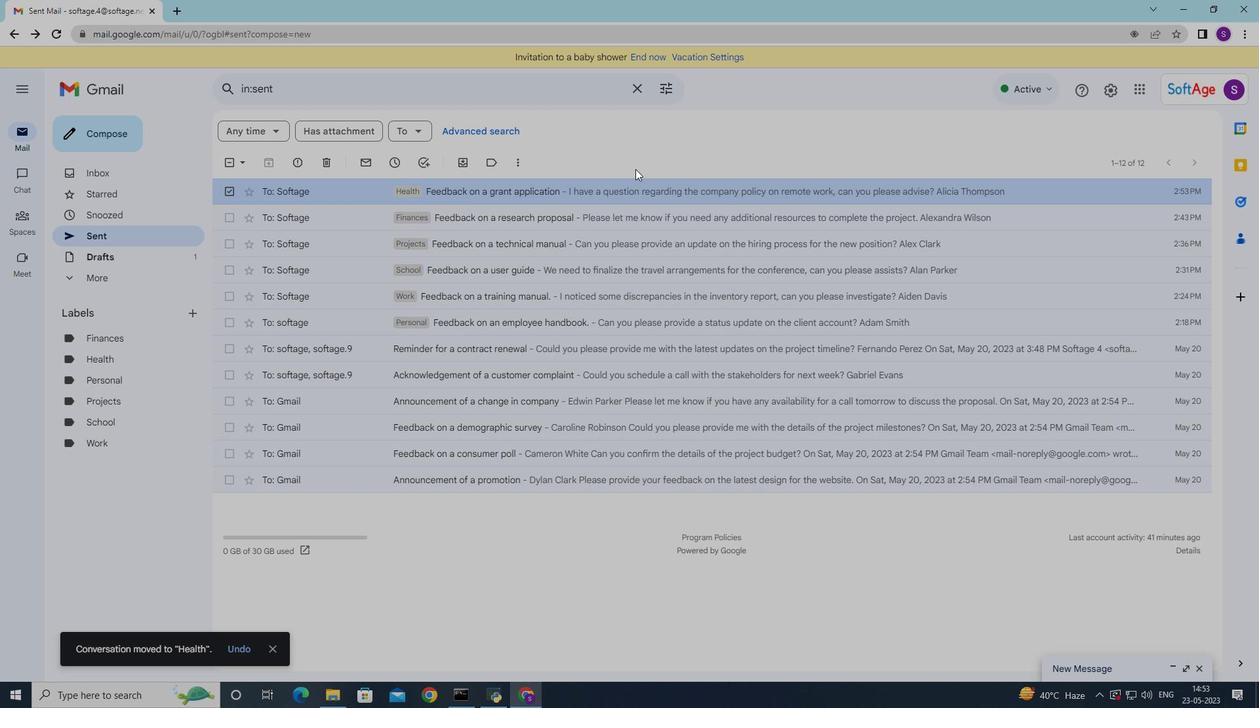 
